 Task: Find connections with filter location Narāyangarh with filter topic #interiordesignwith filter profile language French with filter current company VARITE INC with filter school NATIONAL INSTITUTE OF ELECTRONICS & INFORMATION TECHNOLOGY (NIELIT) with filter industry Child Day Care Services with filter service category Email Marketing with filter keywords title Managers
Action: Mouse moved to (647, 107)
Screenshot: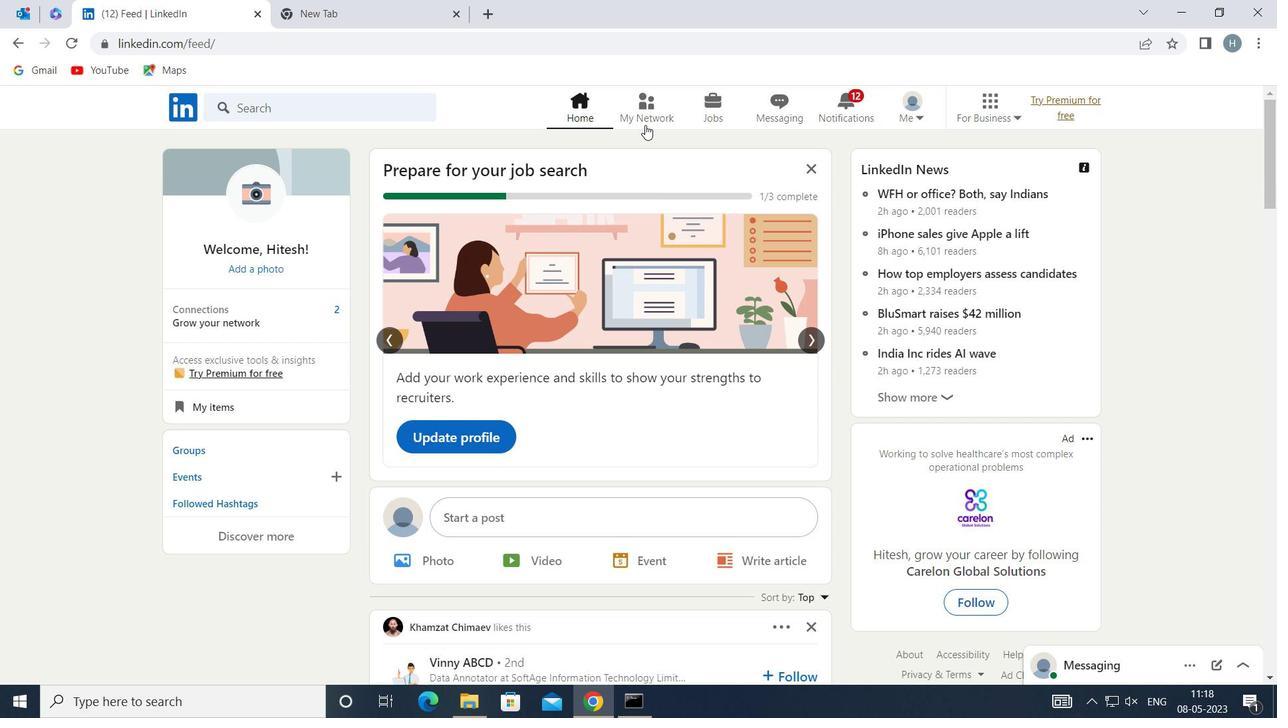 
Action: Mouse pressed left at (647, 107)
Screenshot: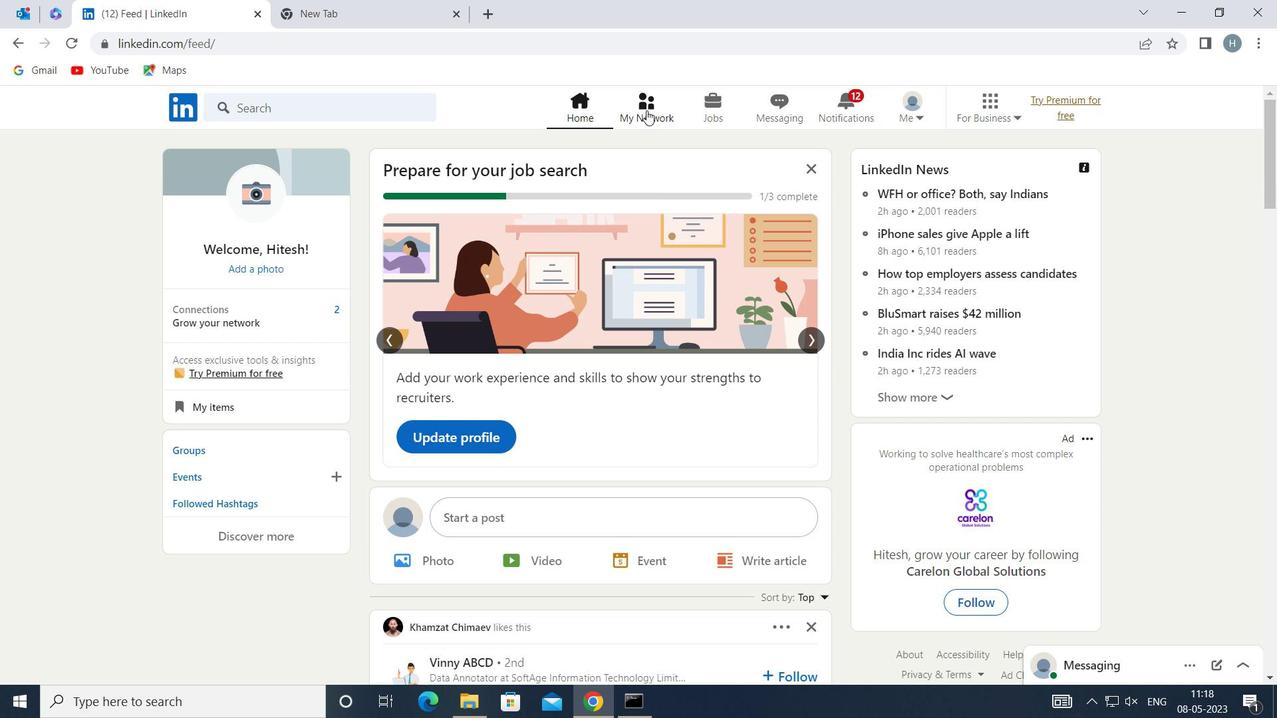 
Action: Mouse moved to (359, 197)
Screenshot: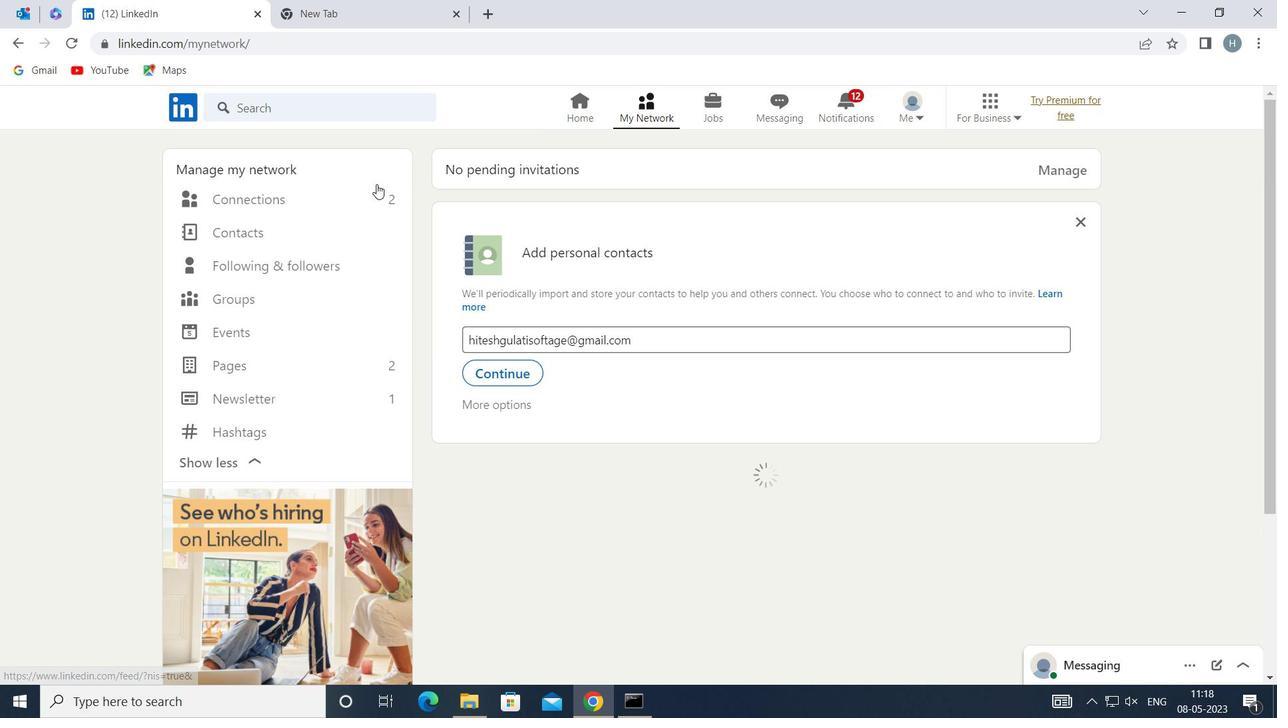 
Action: Mouse pressed left at (359, 197)
Screenshot: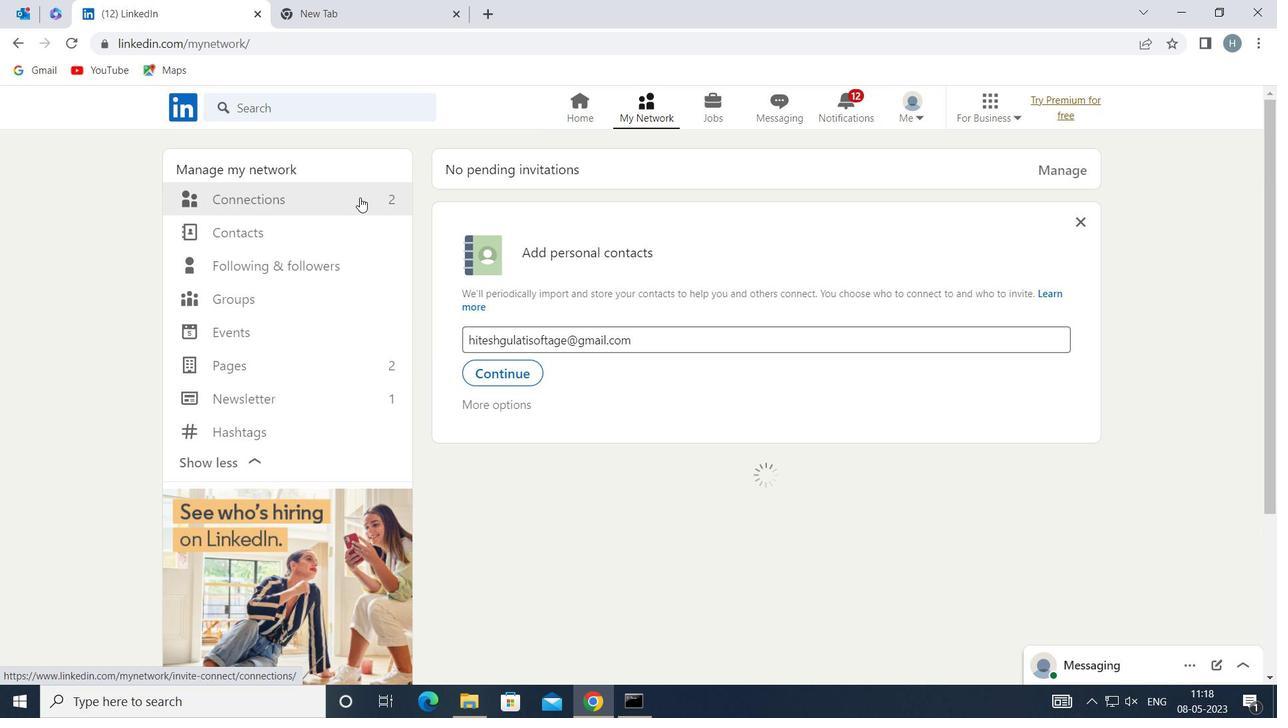 
Action: Mouse moved to (737, 200)
Screenshot: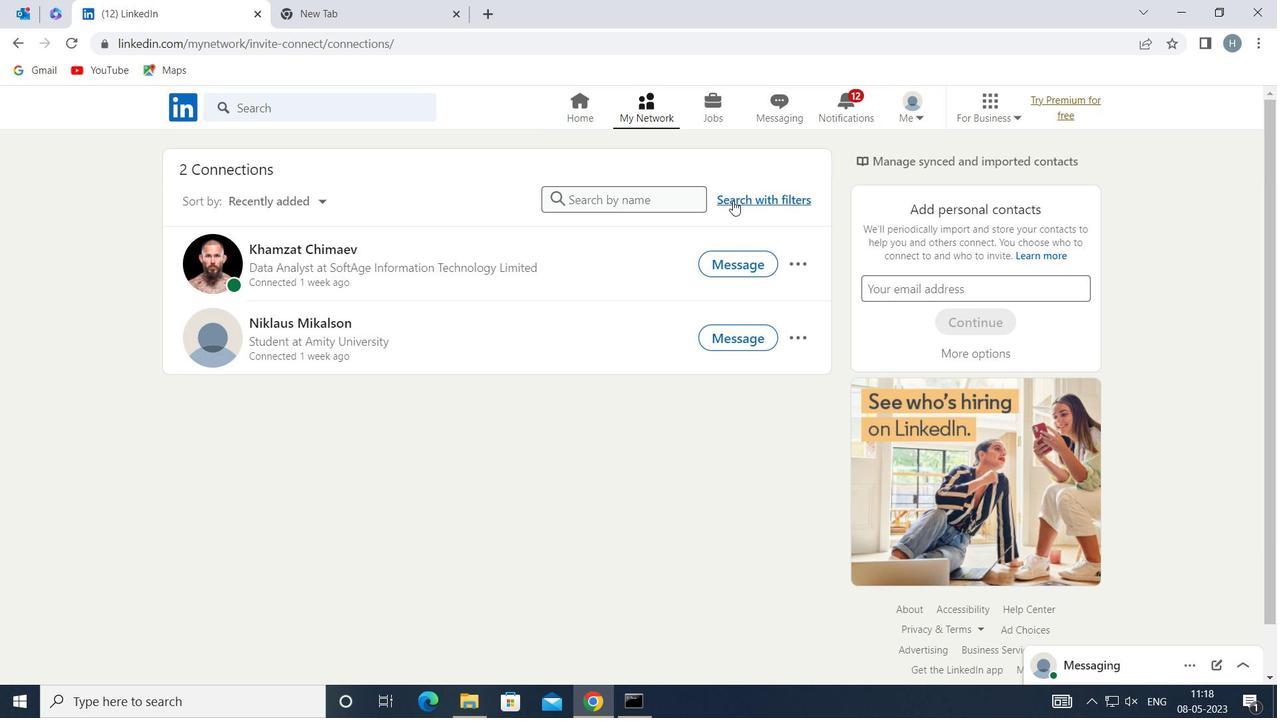 
Action: Mouse pressed left at (737, 200)
Screenshot: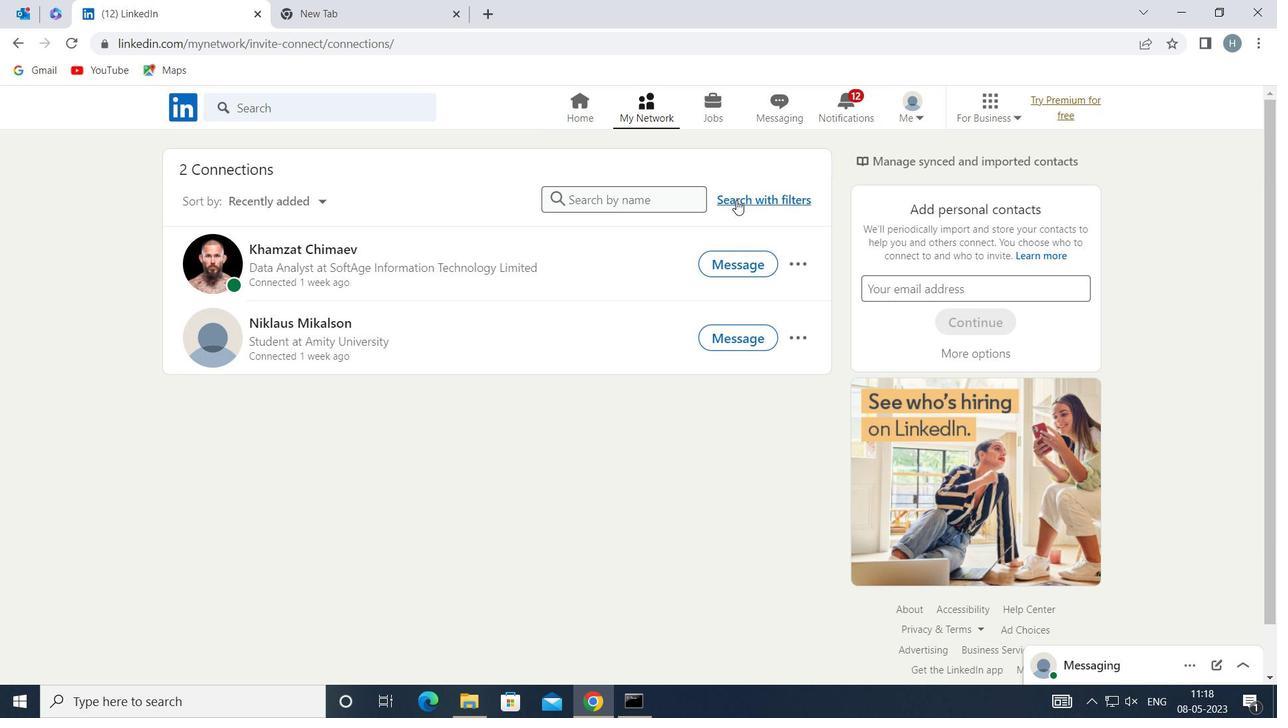
Action: Mouse moved to (699, 152)
Screenshot: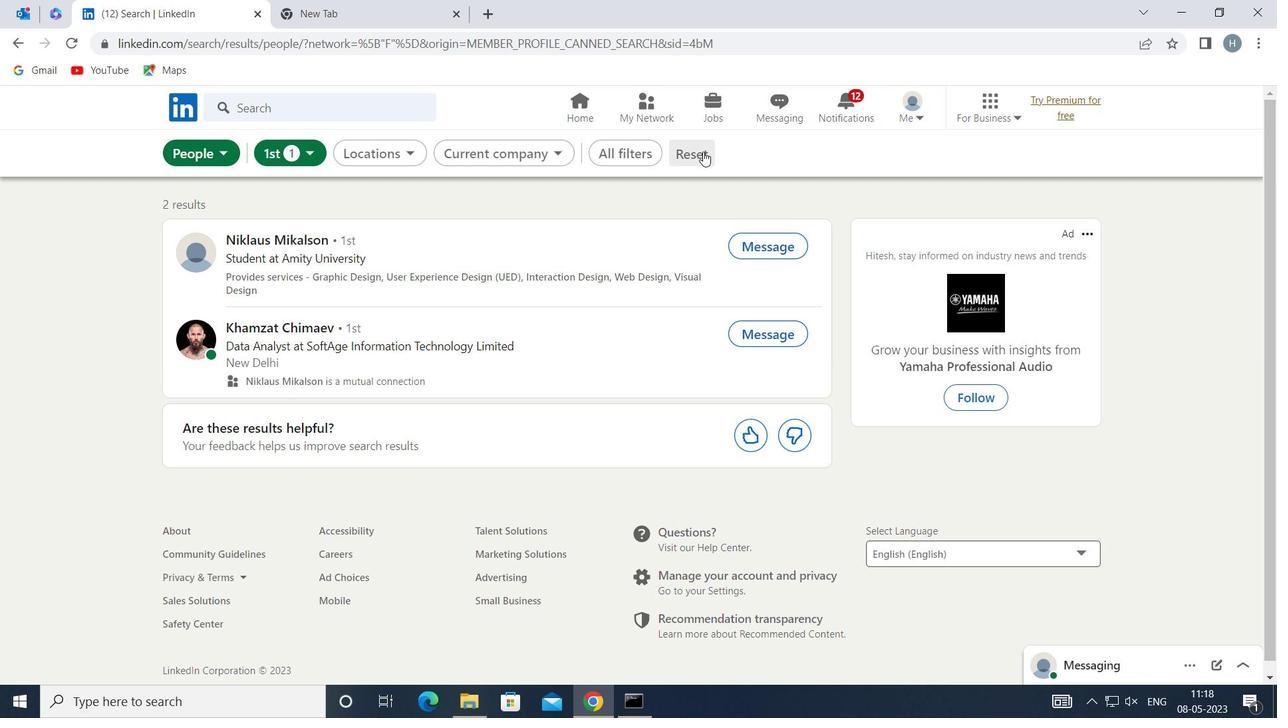 
Action: Mouse pressed left at (699, 152)
Screenshot: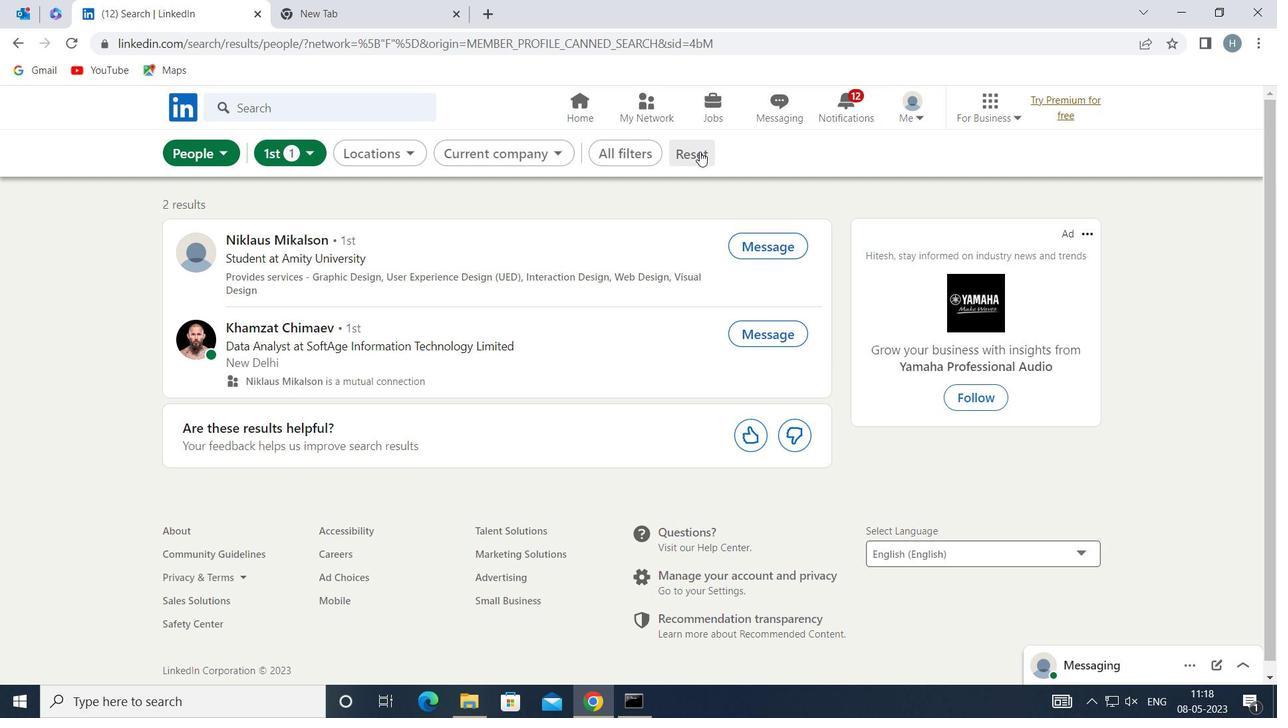 
Action: Mouse moved to (671, 151)
Screenshot: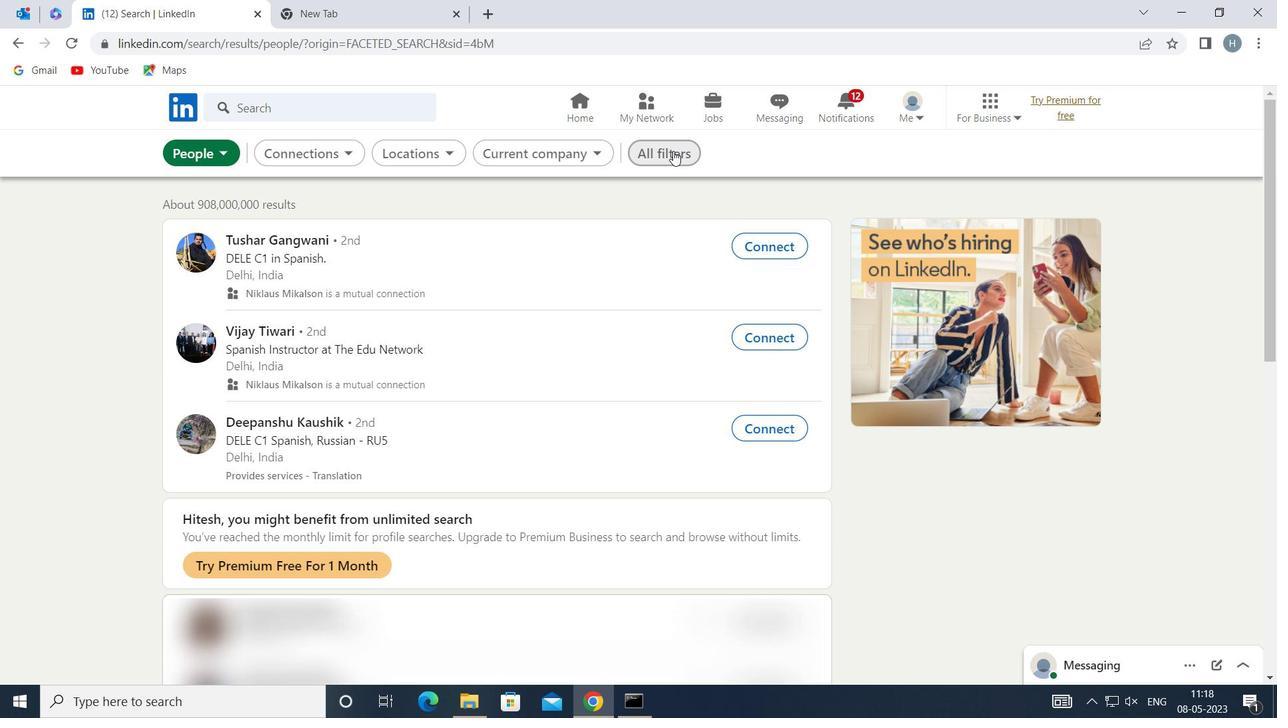 
Action: Mouse pressed left at (671, 151)
Screenshot: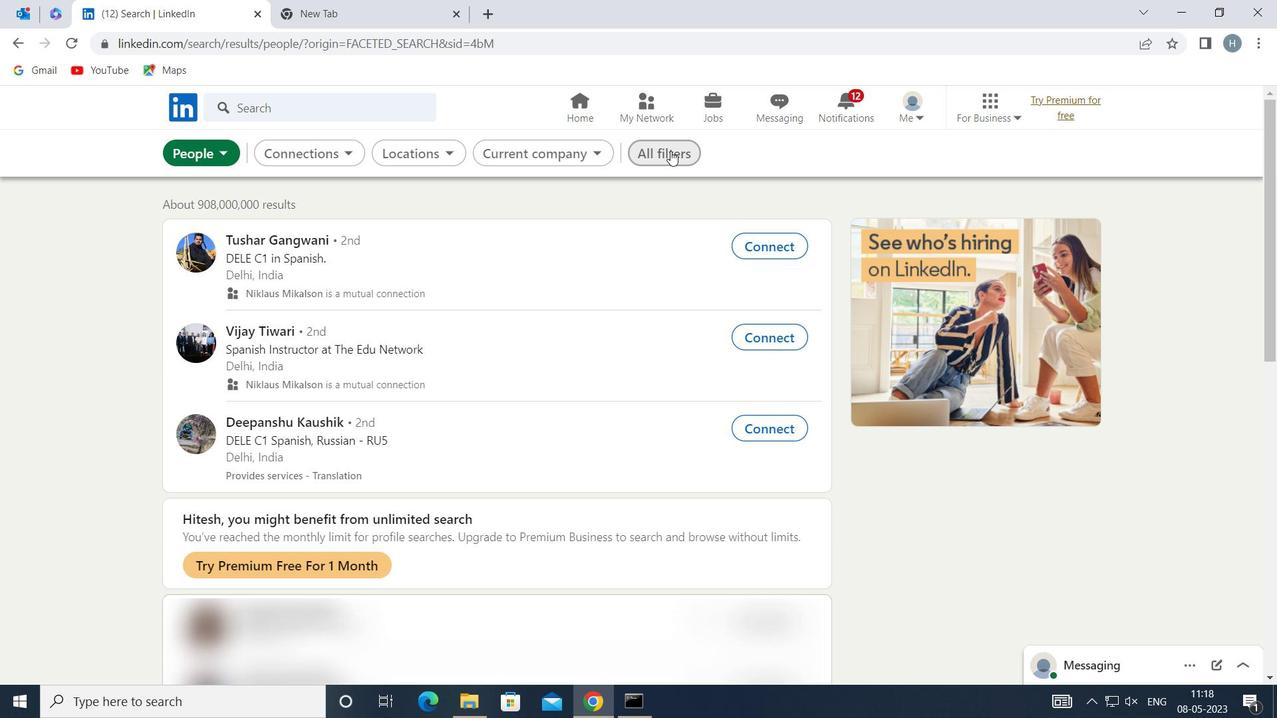
Action: Mouse moved to (1103, 298)
Screenshot: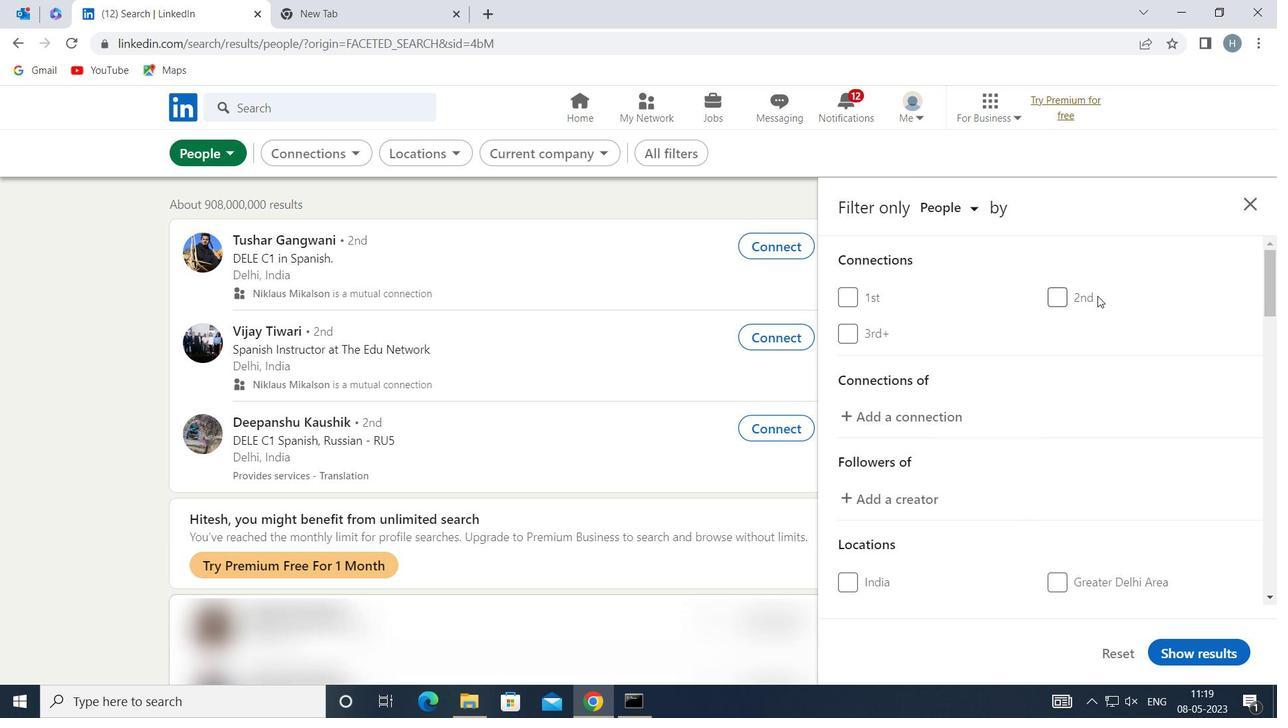 
Action: Mouse scrolled (1103, 297) with delta (0, 0)
Screenshot: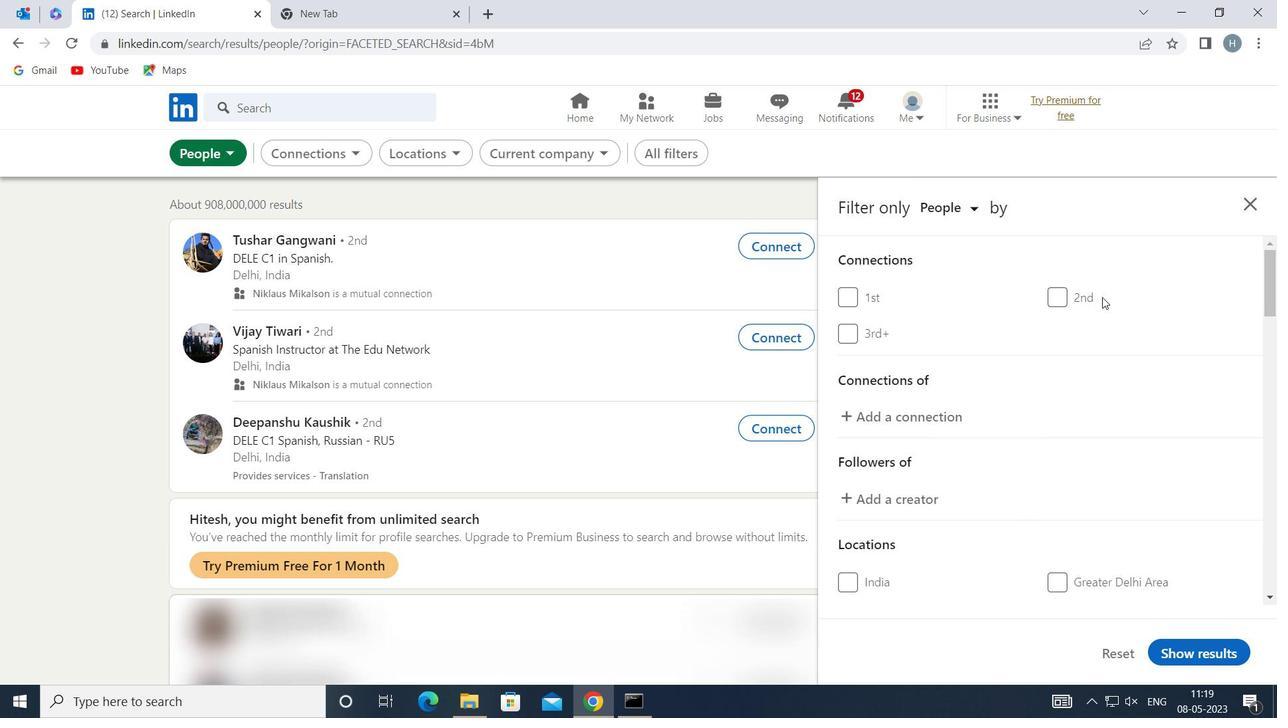 
Action: Mouse moved to (1103, 298)
Screenshot: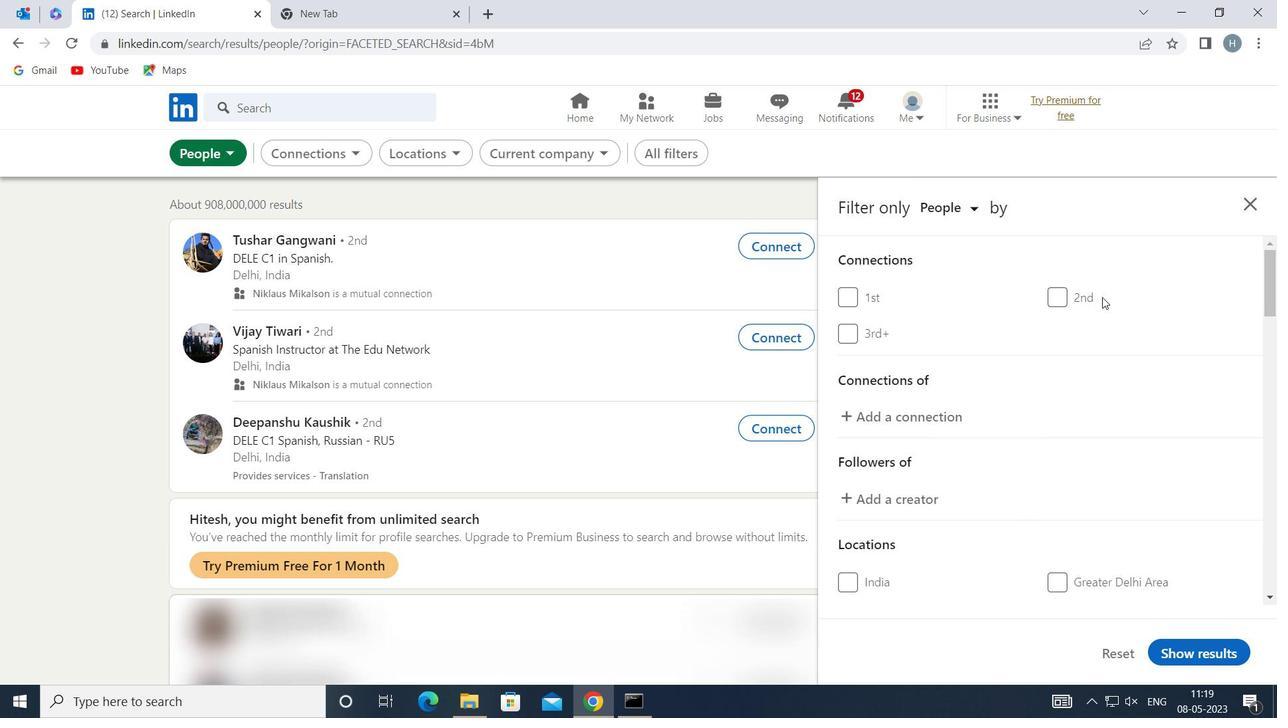 
Action: Mouse scrolled (1103, 298) with delta (0, 0)
Screenshot: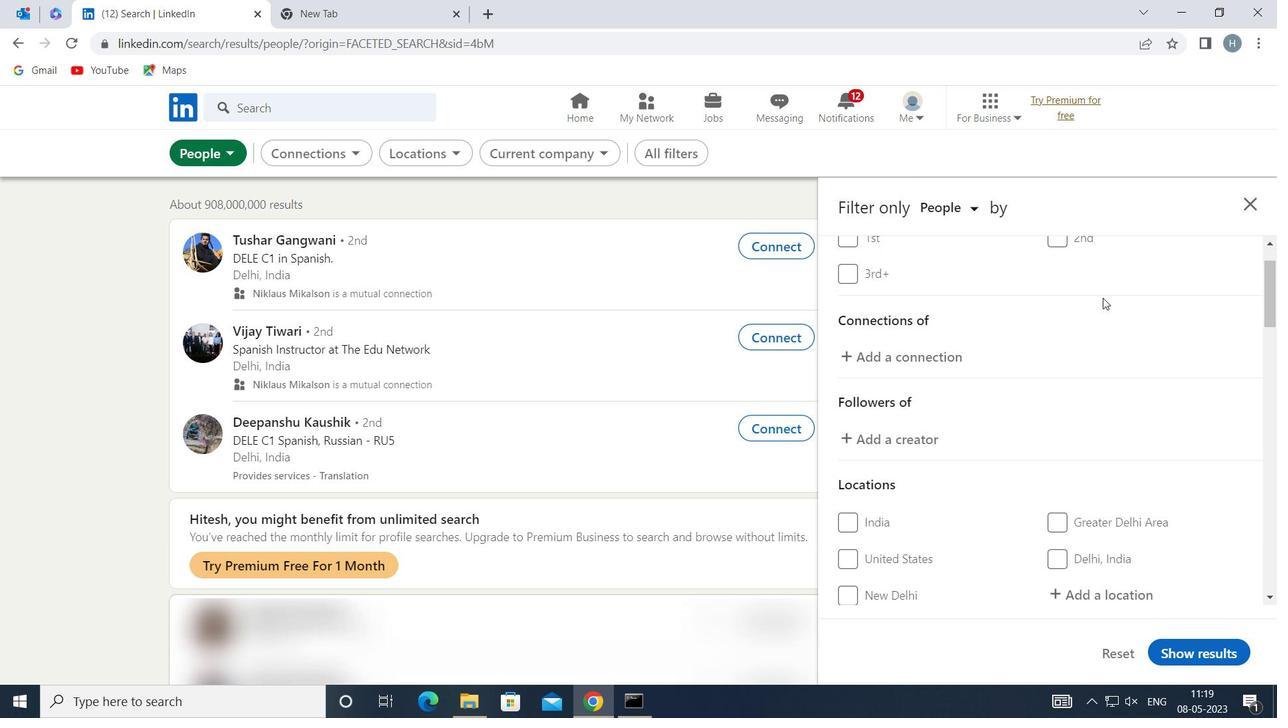 
Action: Mouse moved to (1103, 298)
Screenshot: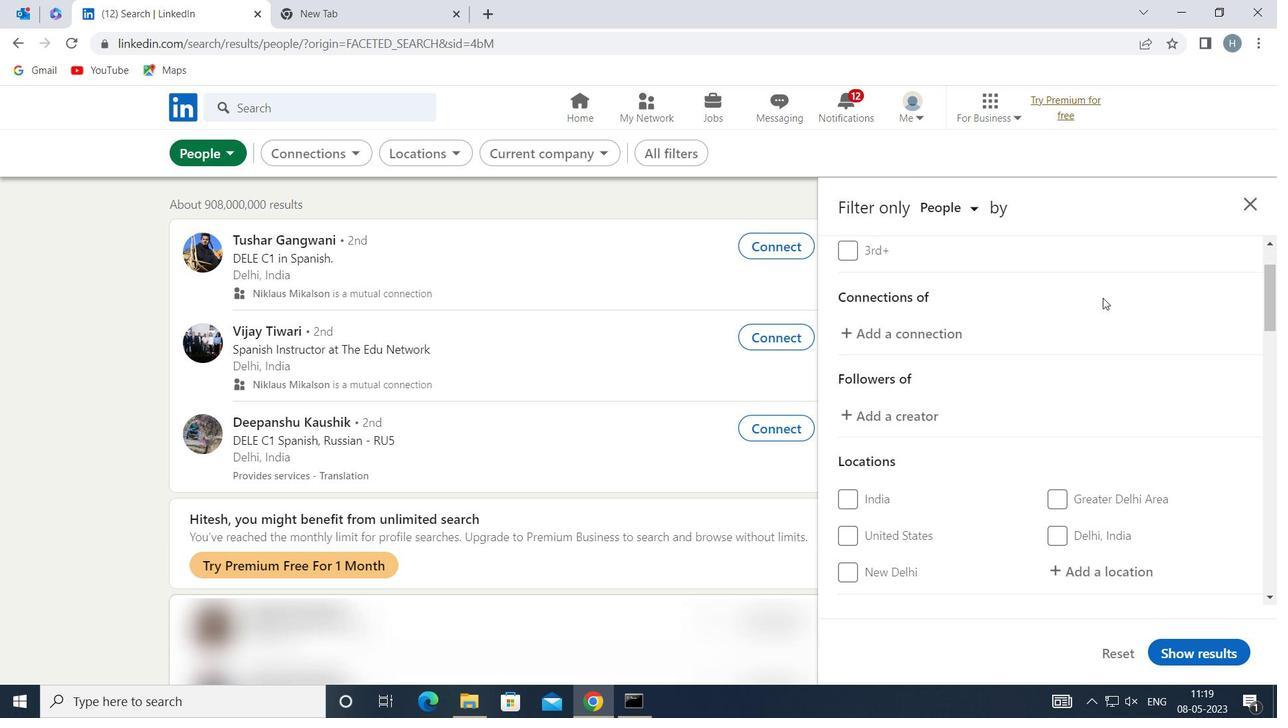 
Action: Mouse scrolled (1103, 298) with delta (0, 0)
Screenshot: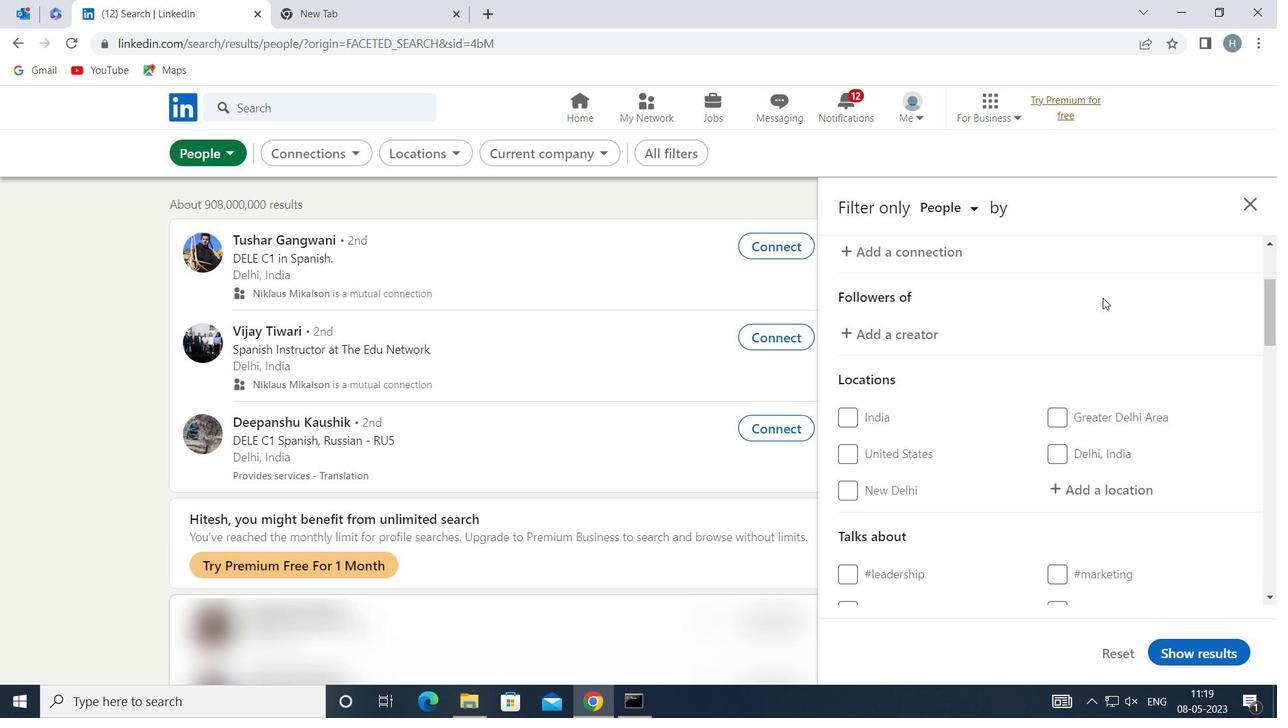 
Action: Mouse moved to (1122, 394)
Screenshot: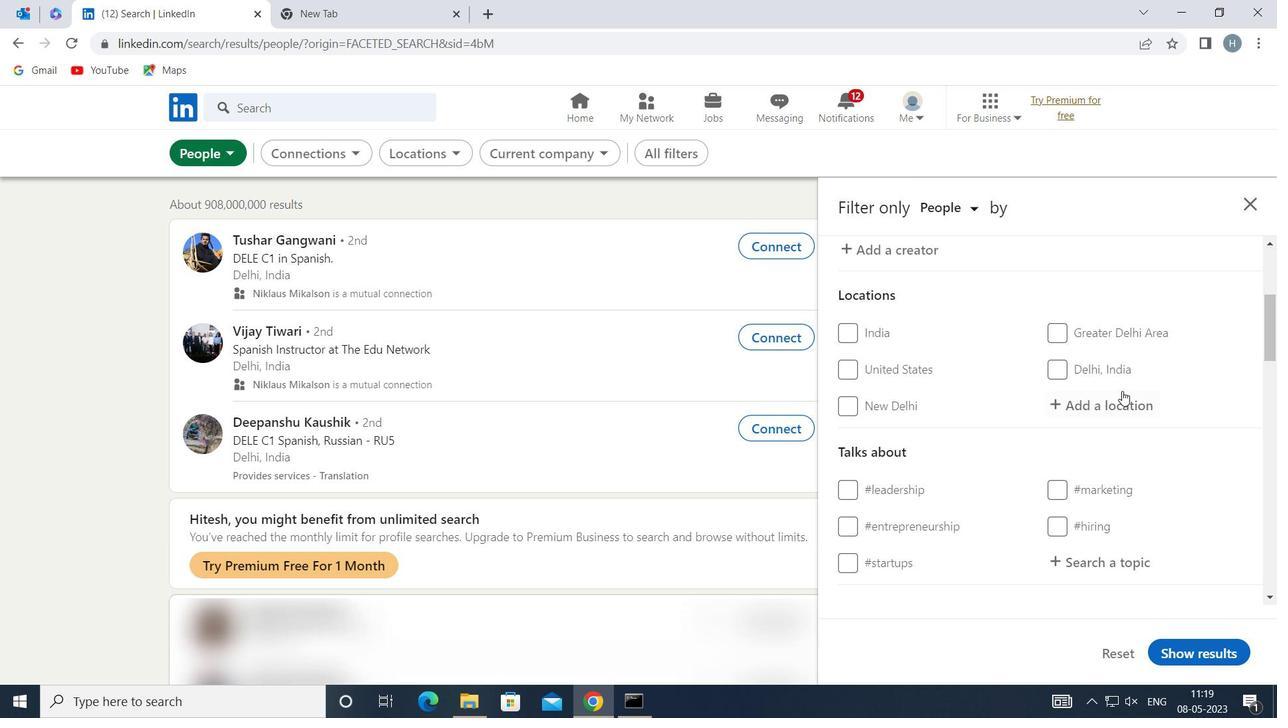 
Action: Mouse pressed left at (1122, 394)
Screenshot: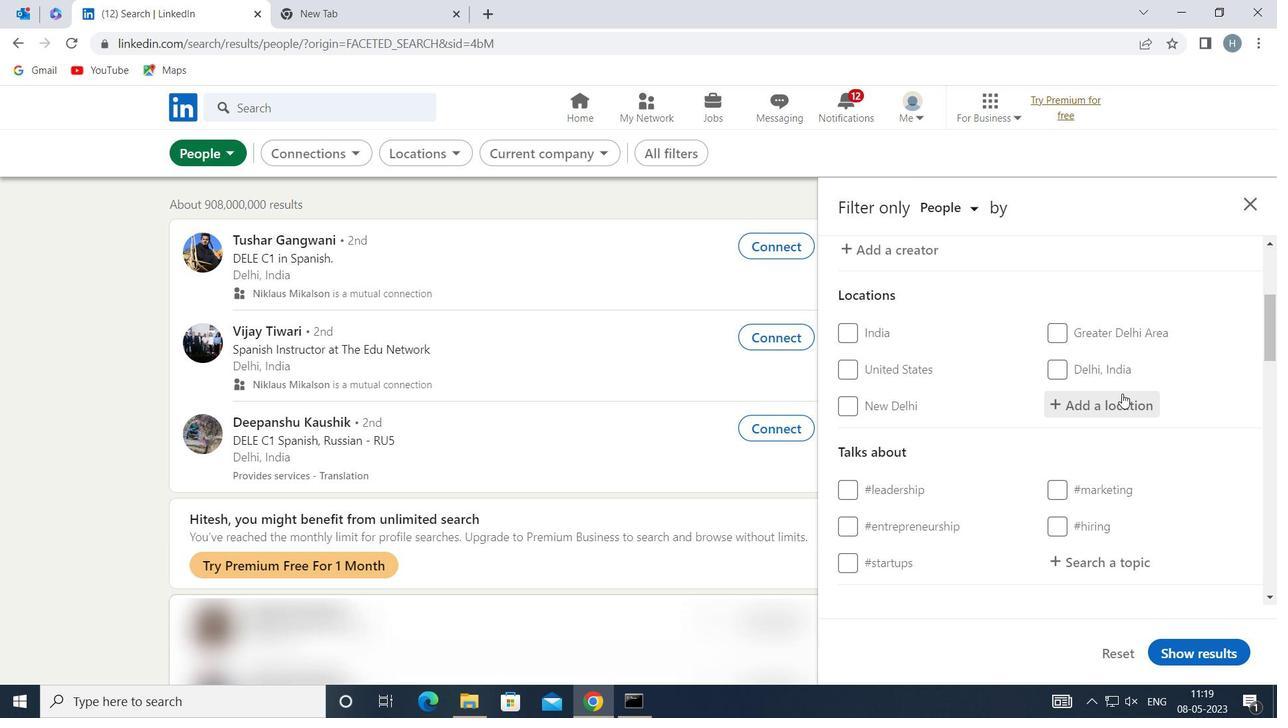 
Action: Key pressed <Key.shift>NARAYANGARH
Screenshot: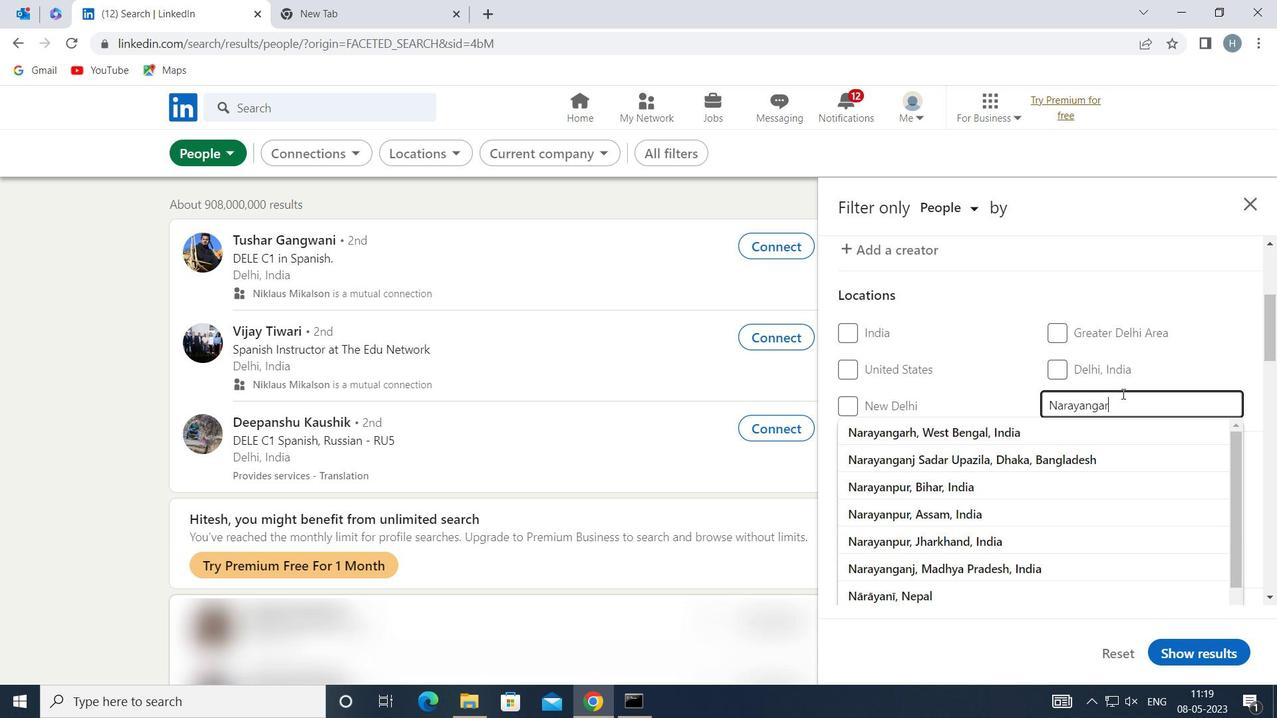 
Action: Mouse moved to (1039, 425)
Screenshot: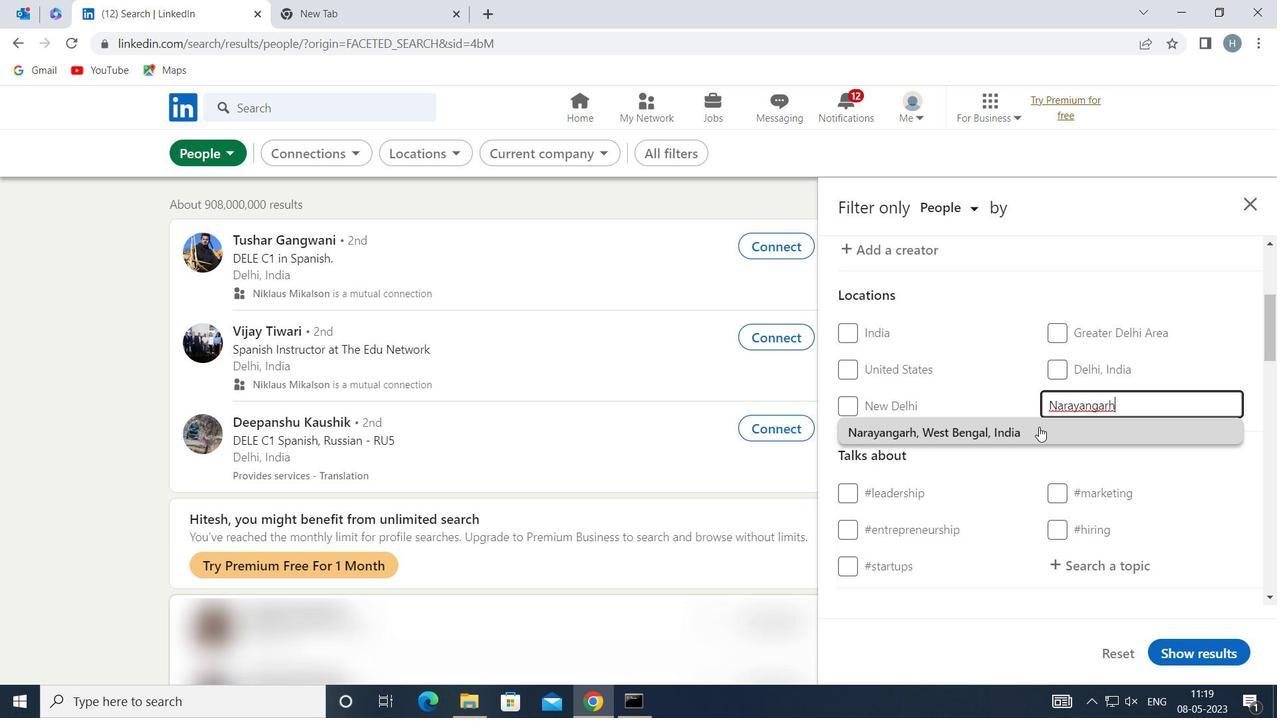 
Action: Mouse pressed left at (1039, 425)
Screenshot: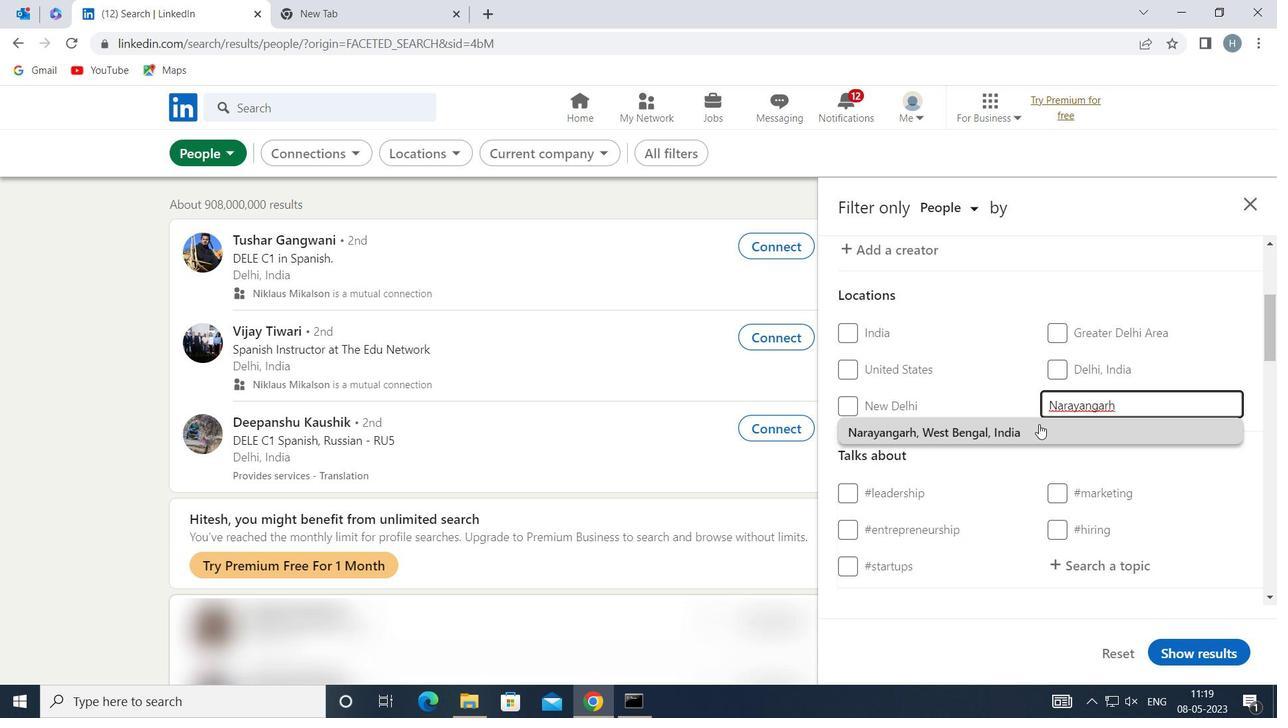 
Action: Mouse moved to (1038, 434)
Screenshot: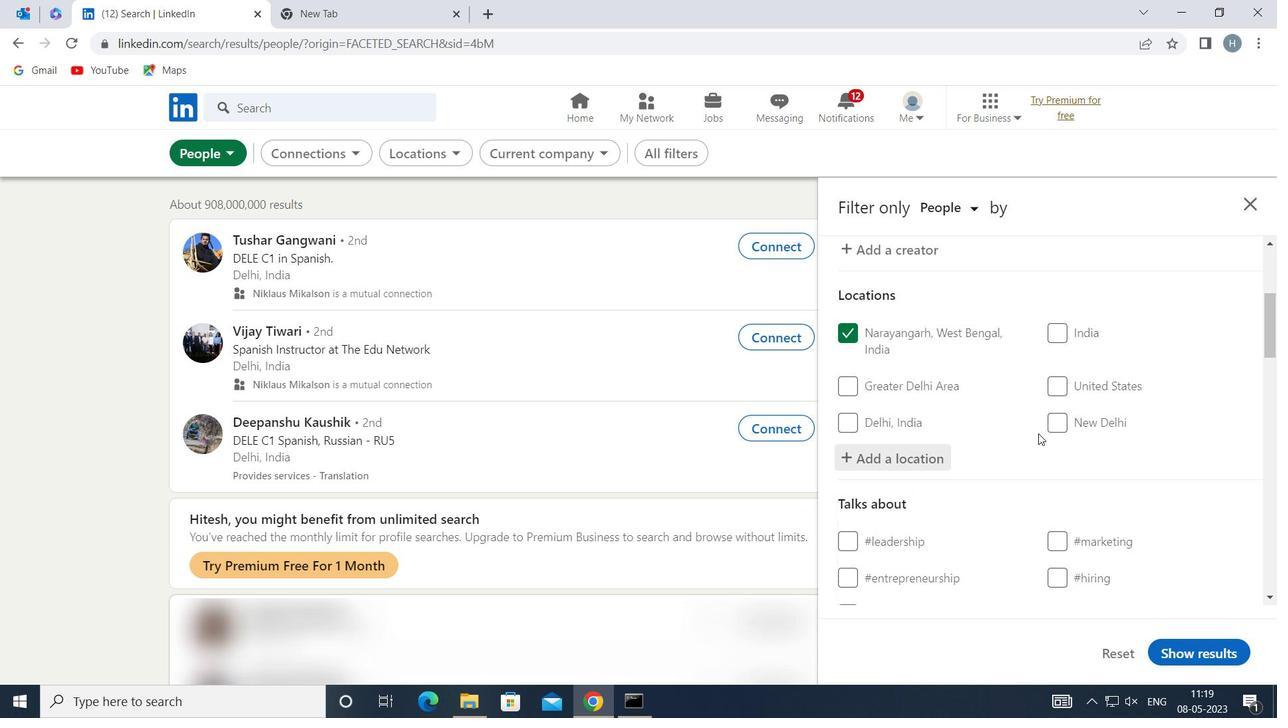 
Action: Mouse scrolled (1038, 433) with delta (0, 0)
Screenshot: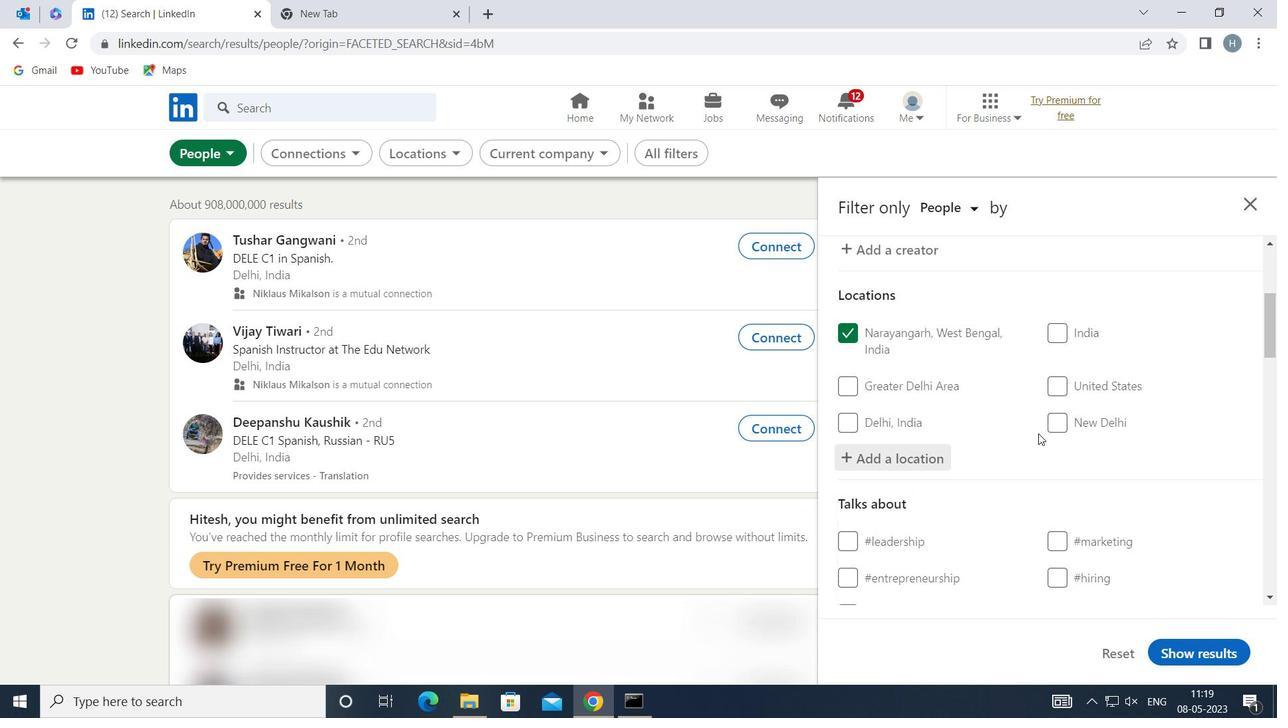 
Action: Mouse moved to (1038, 437)
Screenshot: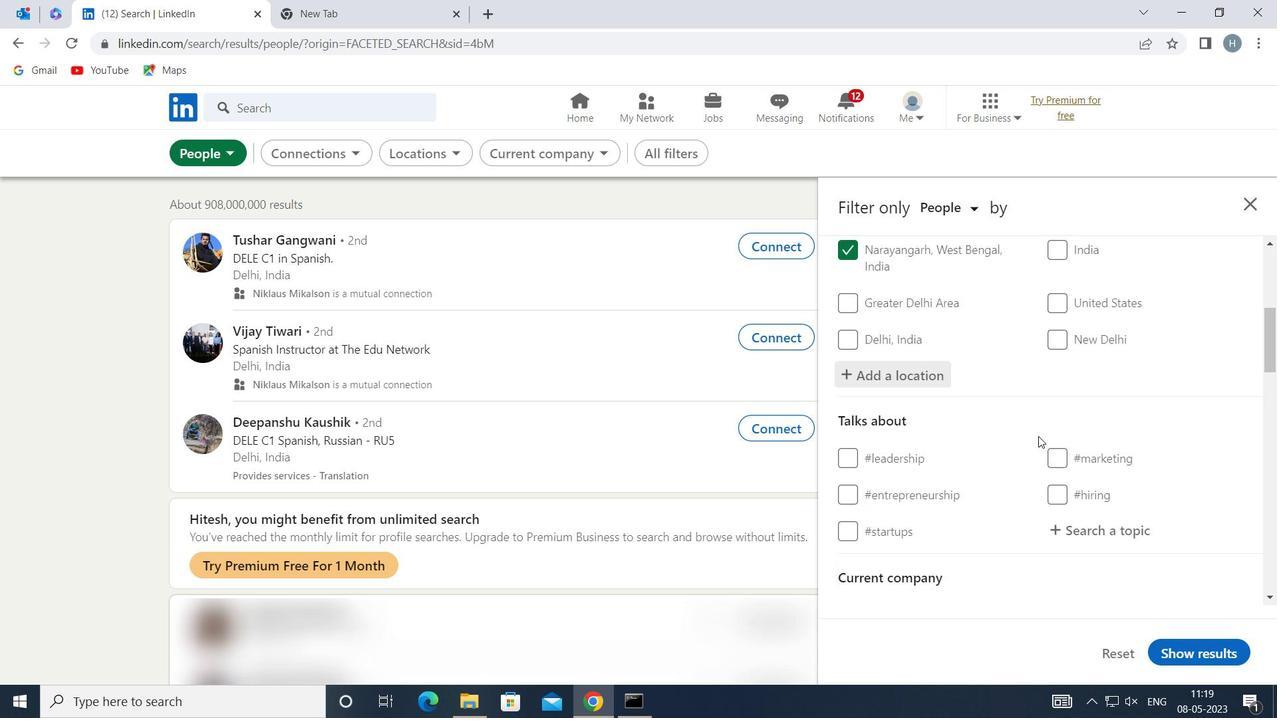 
Action: Mouse scrolled (1038, 436) with delta (0, 0)
Screenshot: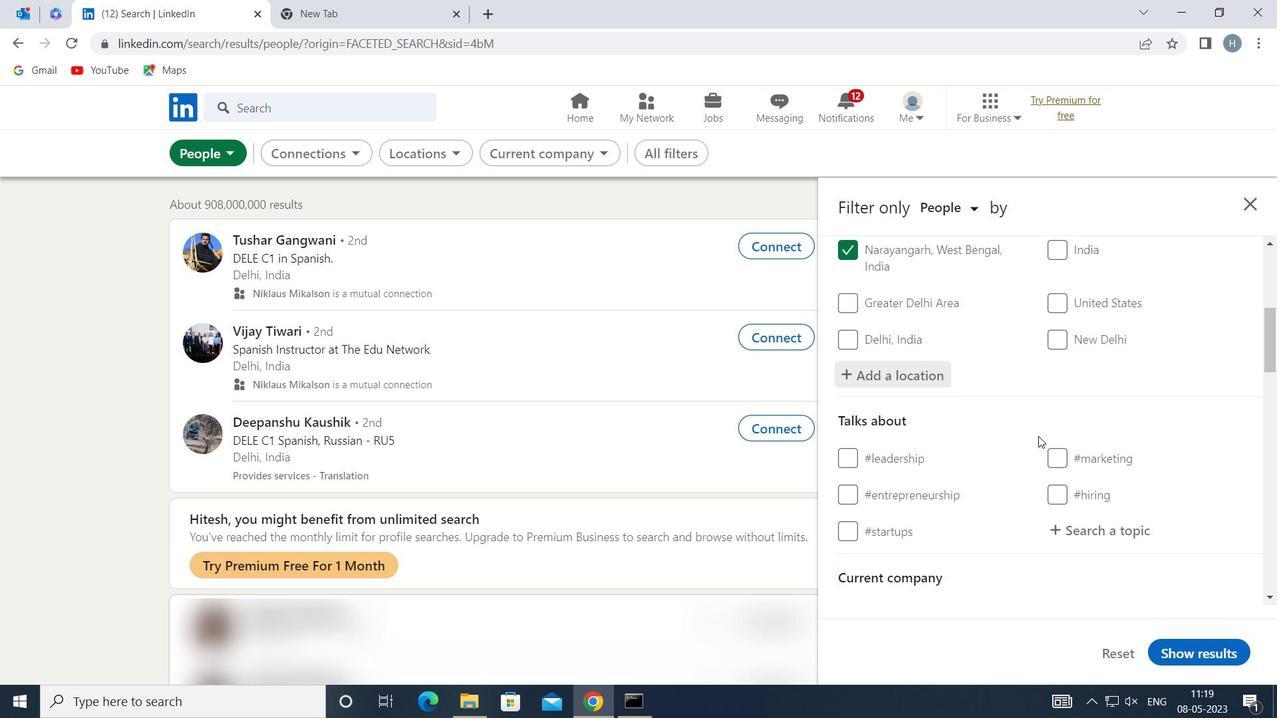 
Action: Mouse moved to (1079, 446)
Screenshot: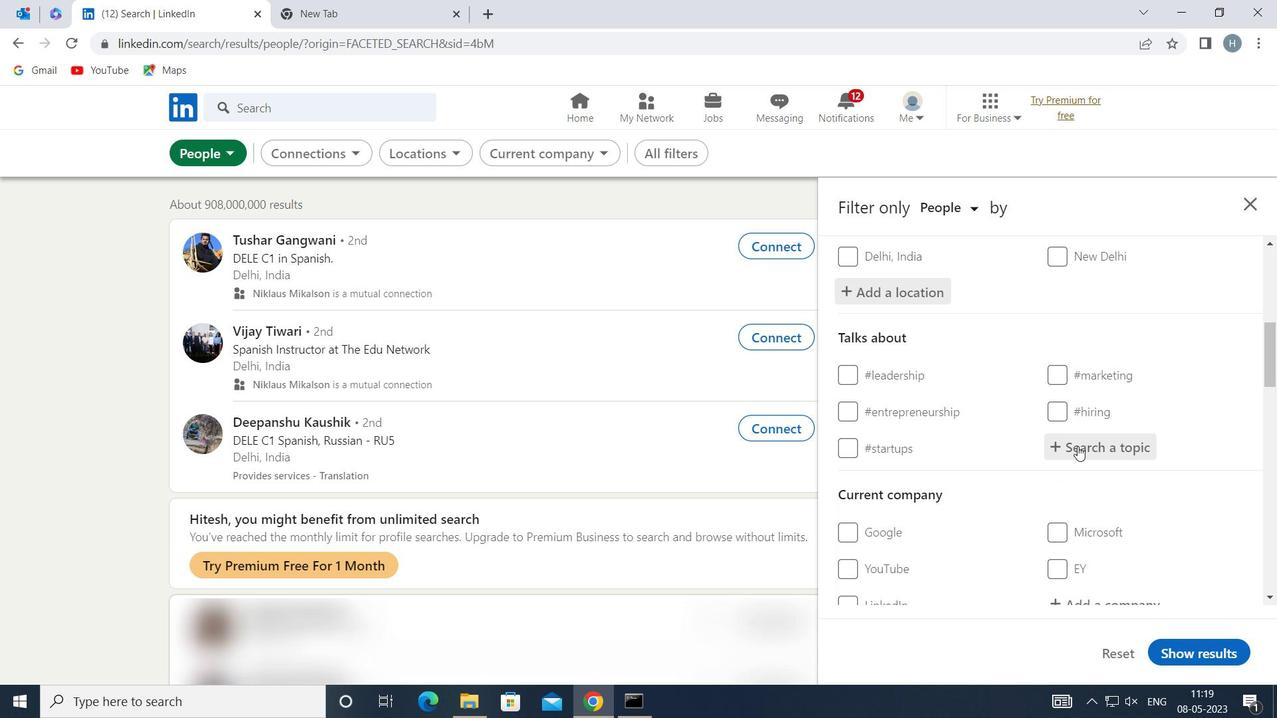 
Action: Mouse pressed left at (1079, 446)
Screenshot: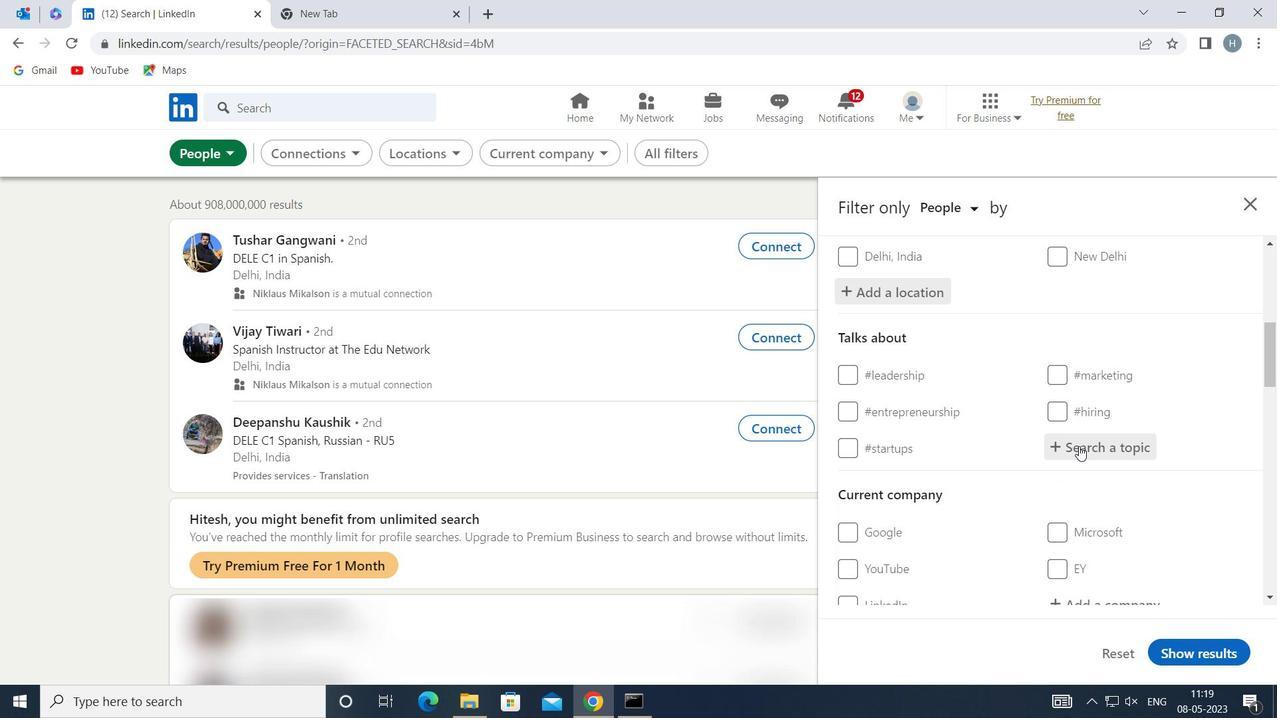 
Action: Key pressed INTERIORDESIGN
Screenshot: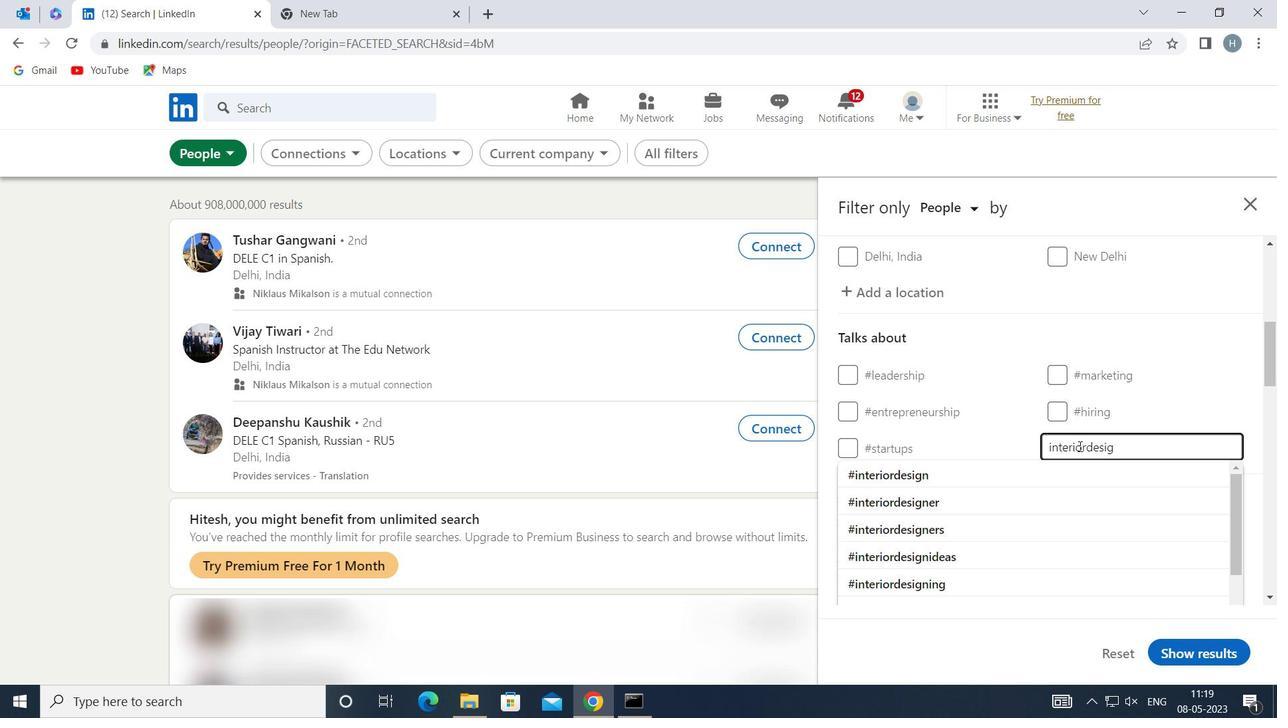
Action: Mouse moved to (989, 467)
Screenshot: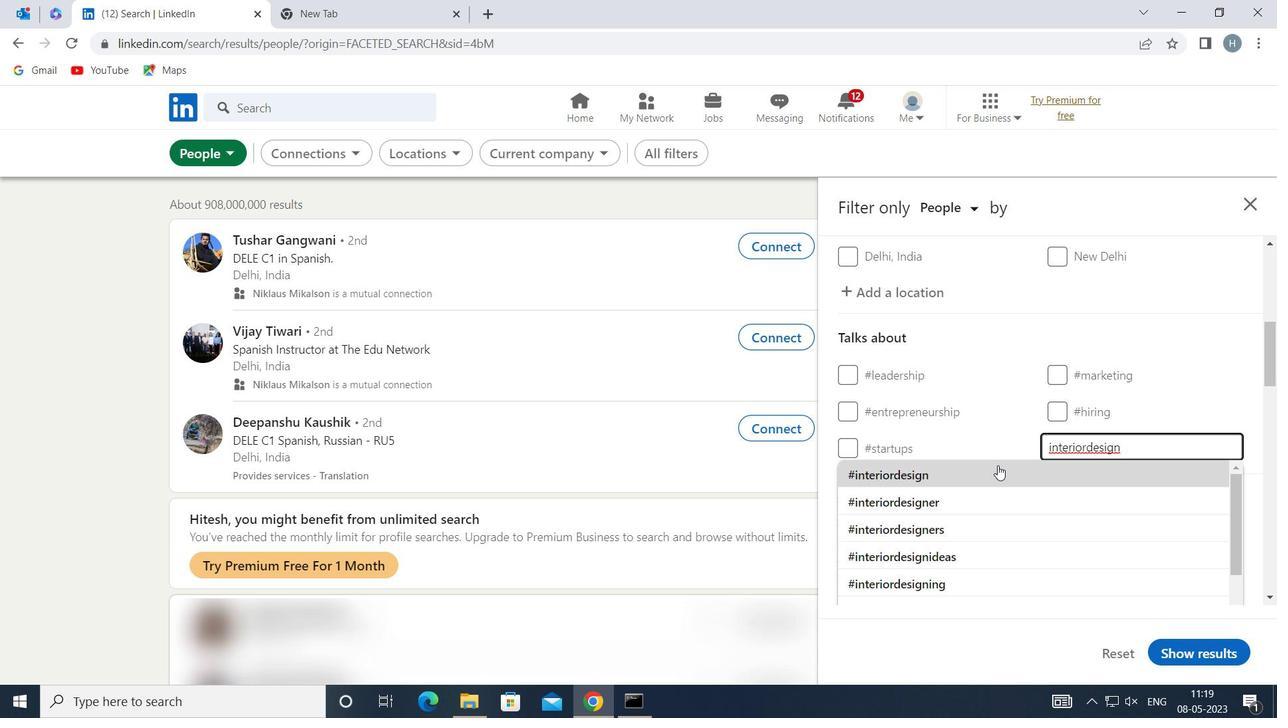
Action: Mouse pressed left at (989, 467)
Screenshot: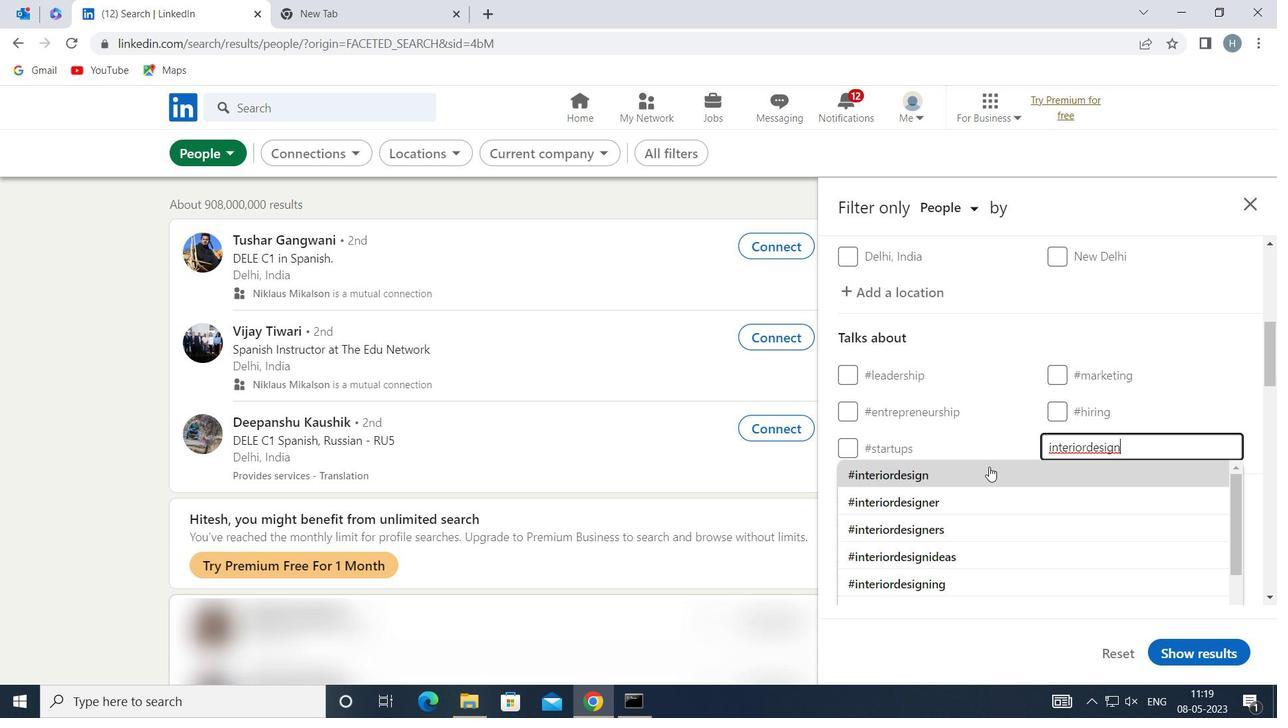 
Action: Mouse moved to (987, 453)
Screenshot: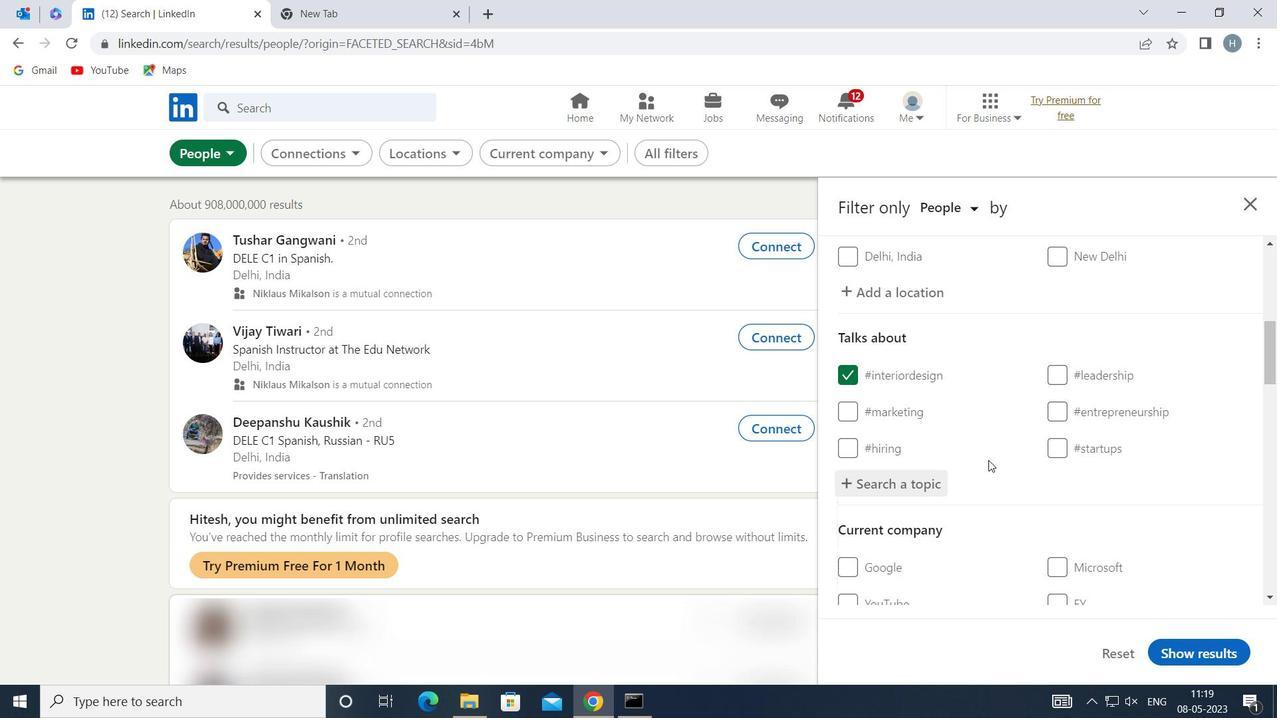 
Action: Mouse scrolled (987, 453) with delta (0, 0)
Screenshot: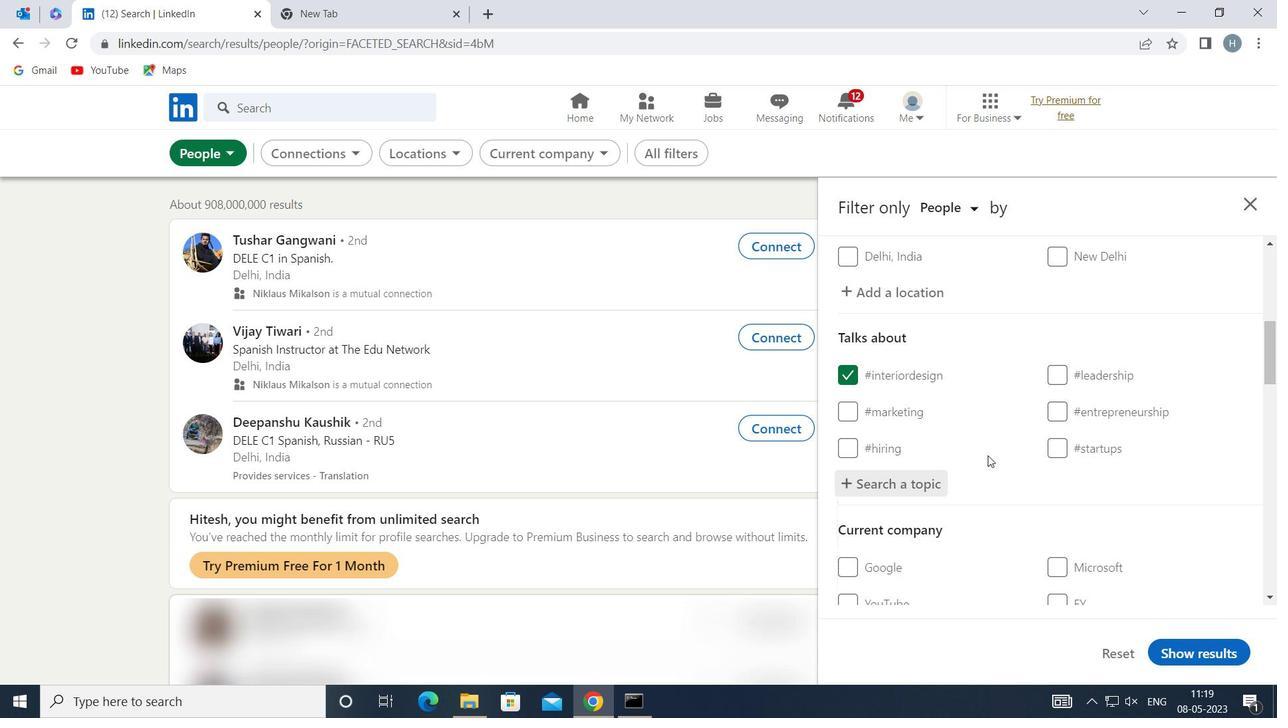 
Action: Mouse scrolled (987, 453) with delta (0, 0)
Screenshot: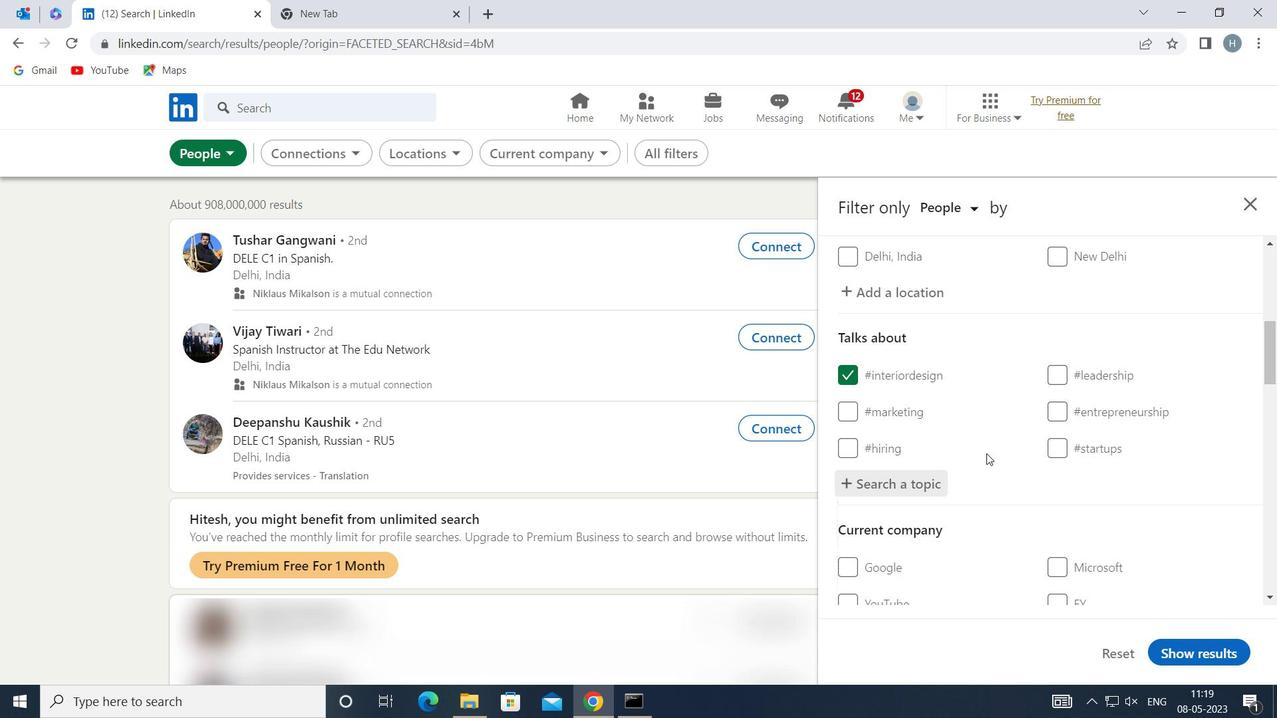 
Action: Mouse moved to (987, 450)
Screenshot: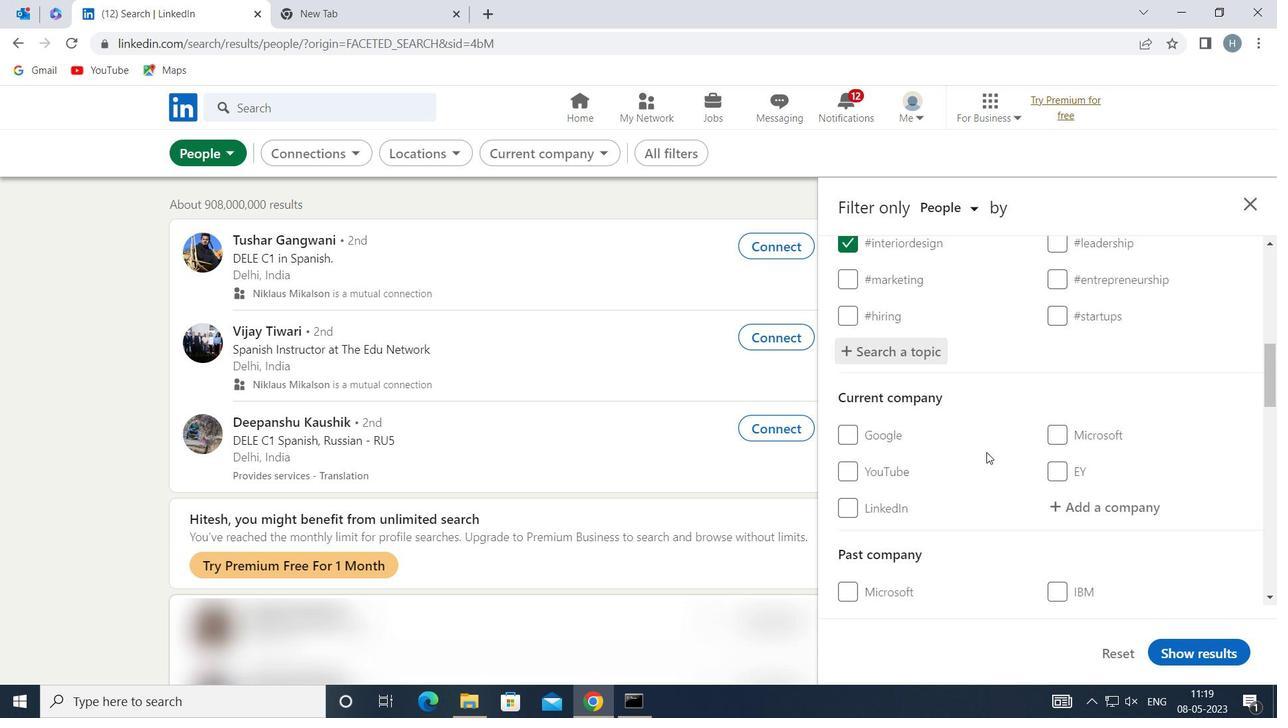 
Action: Mouse scrolled (987, 449) with delta (0, 0)
Screenshot: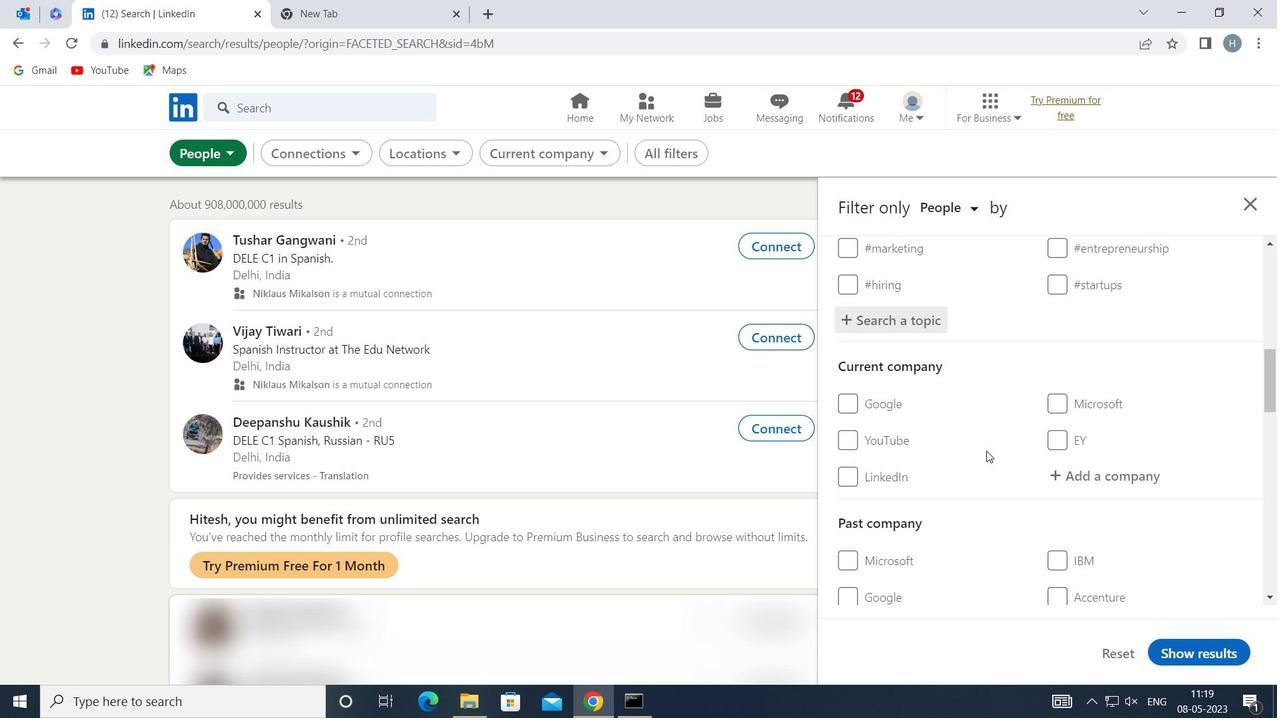 
Action: Mouse moved to (987, 450)
Screenshot: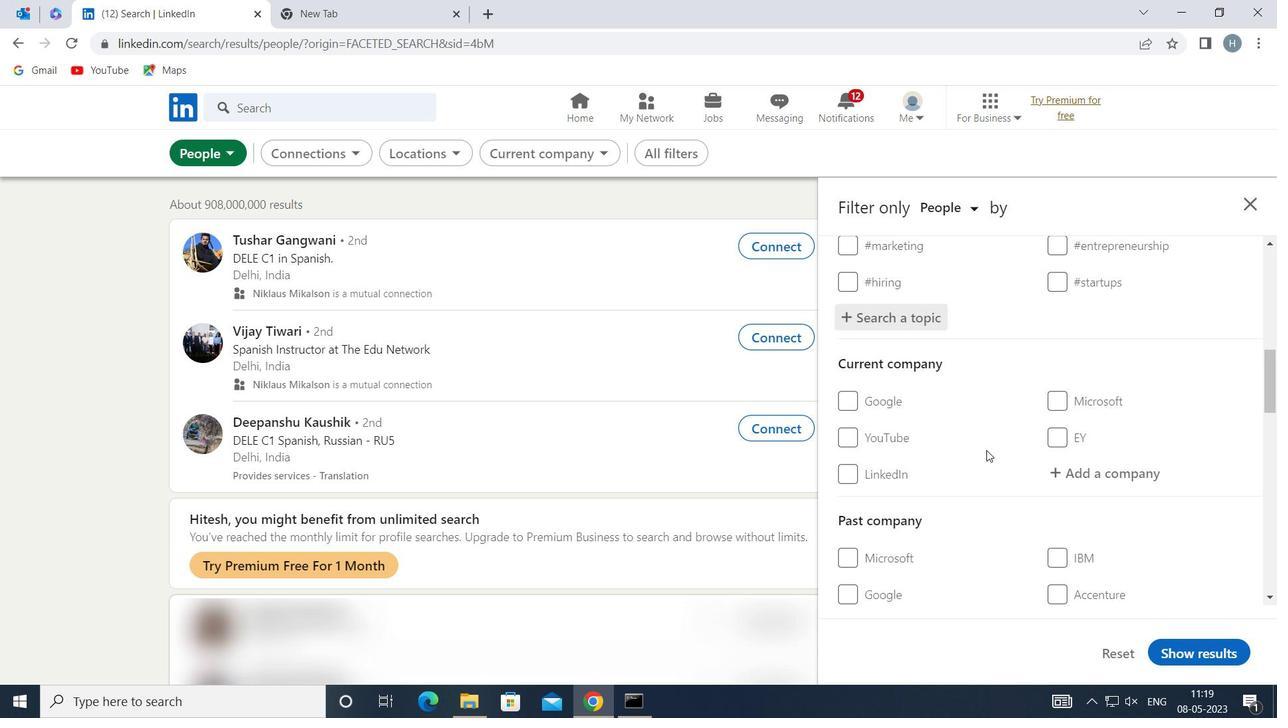 
Action: Mouse scrolled (987, 449) with delta (0, 0)
Screenshot: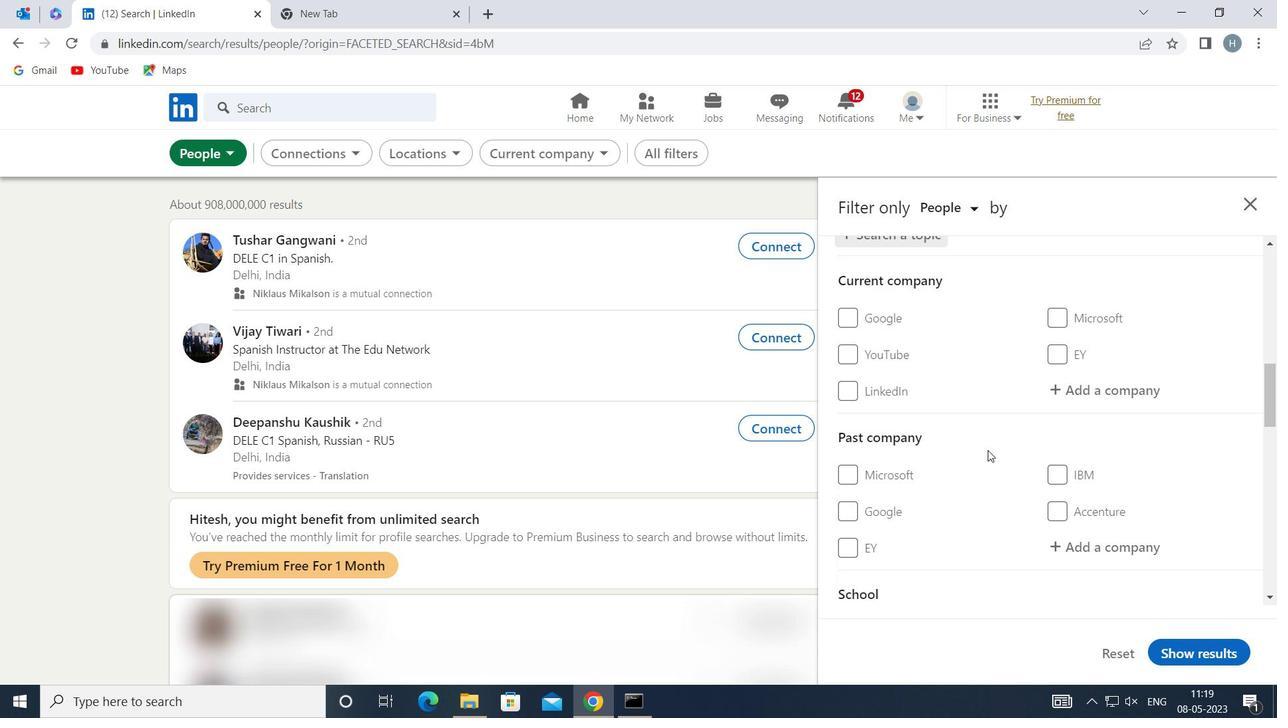 
Action: Mouse moved to (987, 449)
Screenshot: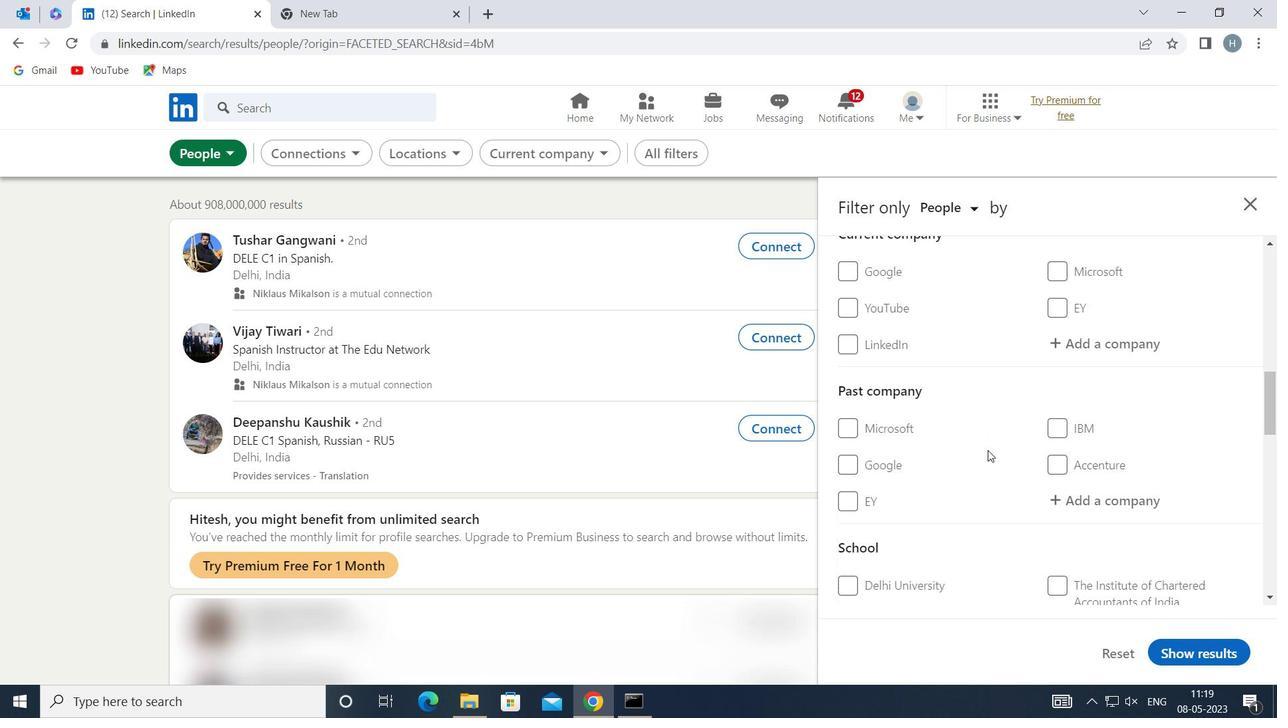 
Action: Mouse scrolled (987, 449) with delta (0, 0)
Screenshot: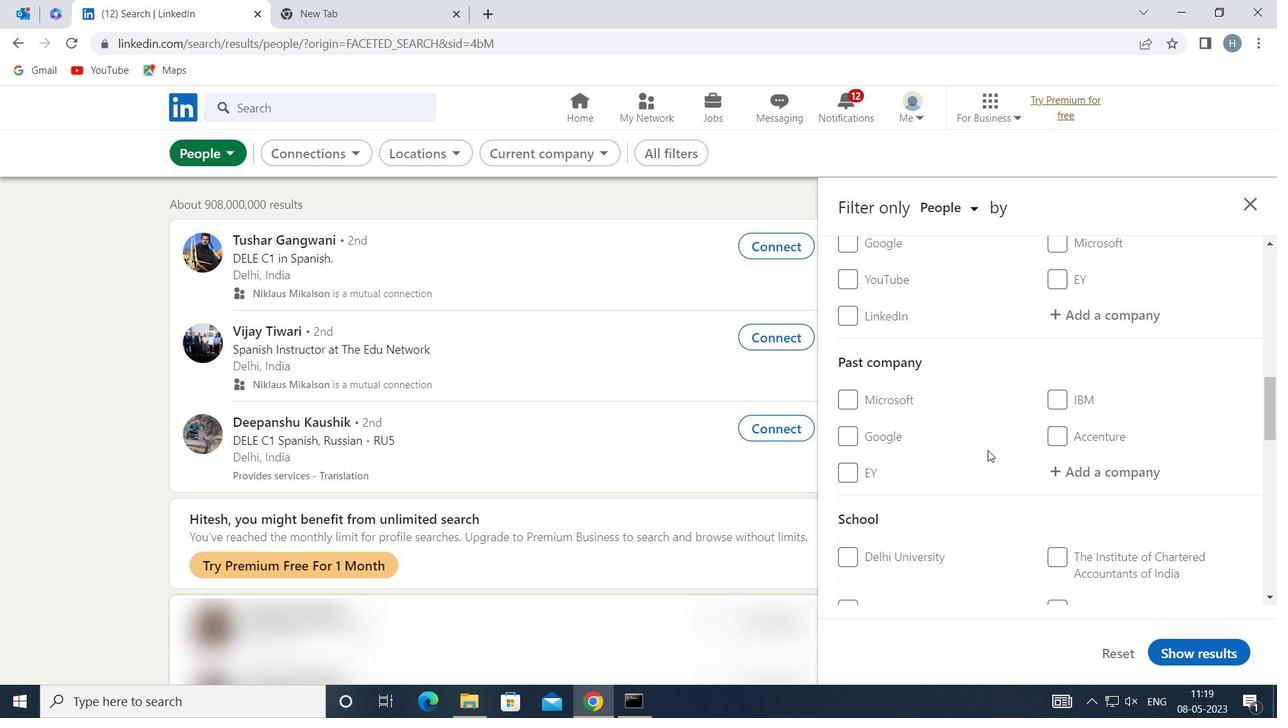 
Action: Mouse scrolled (987, 449) with delta (0, 0)
Screenshot: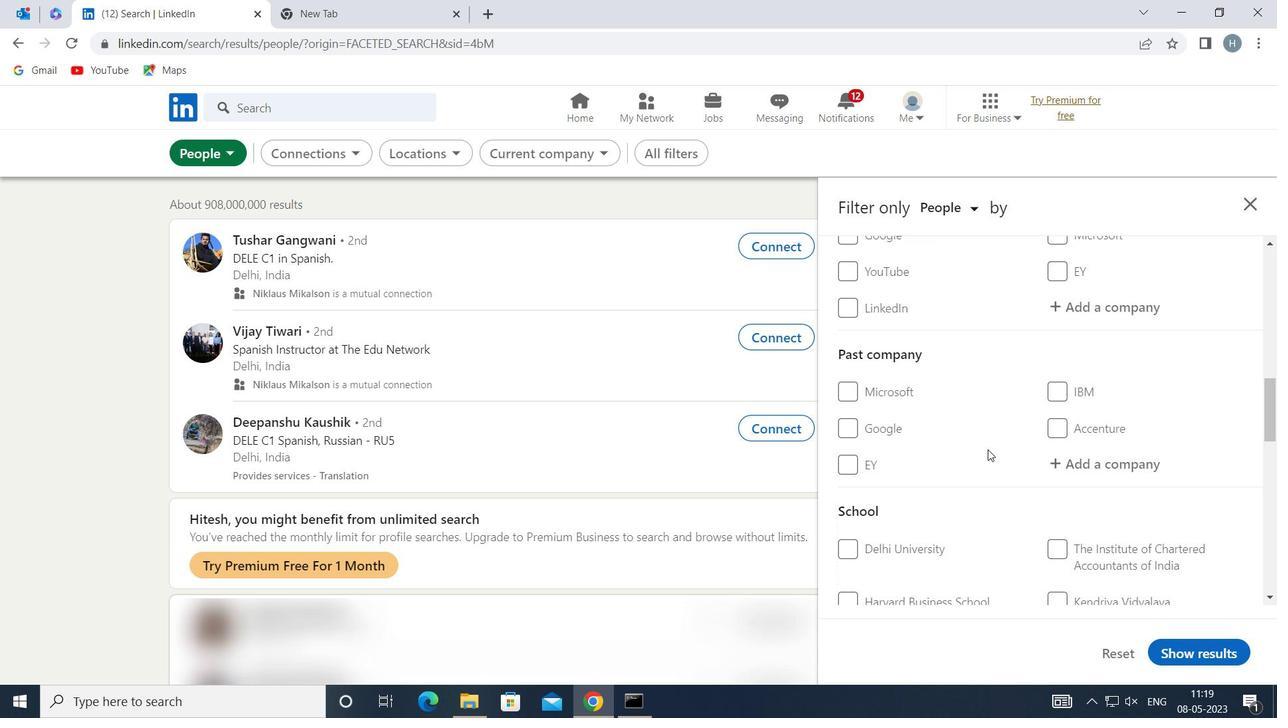 
Action: Mouse scrolled (987, 449) with delta (0, 0)
Screenshot: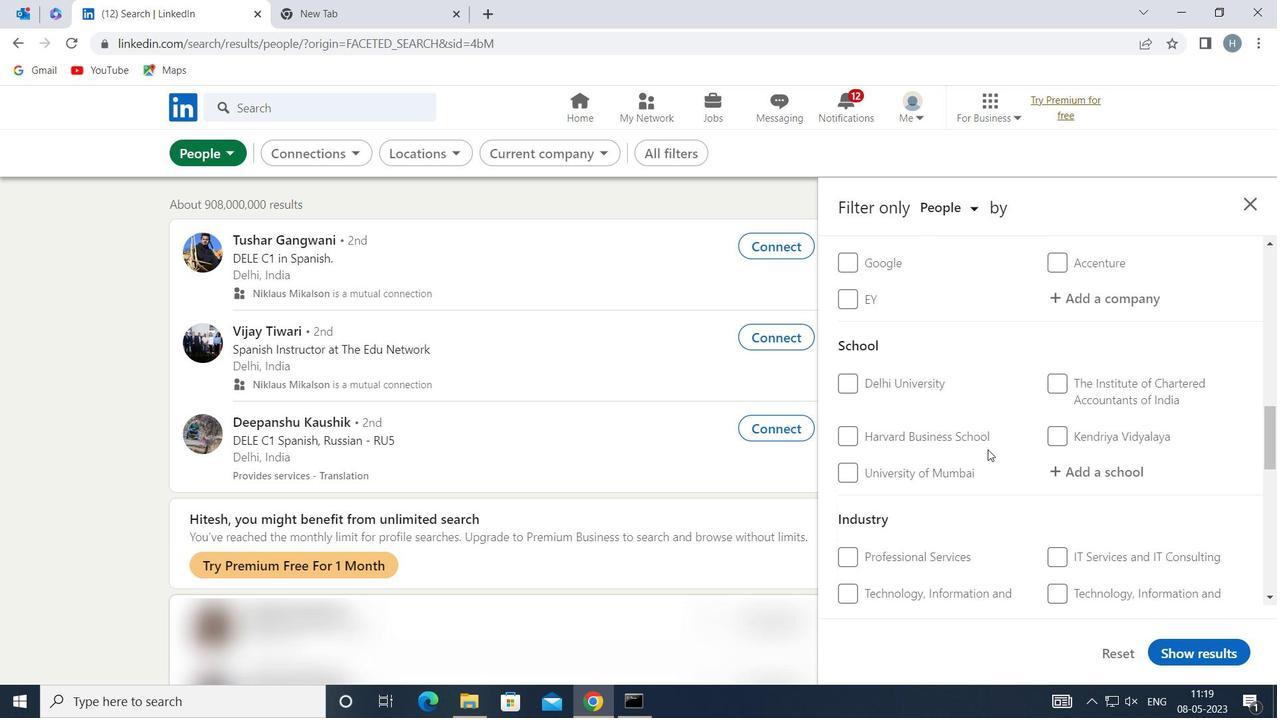 
Action: Mouse scrolled (987, 449) with delta (0, 0)
Screenshot: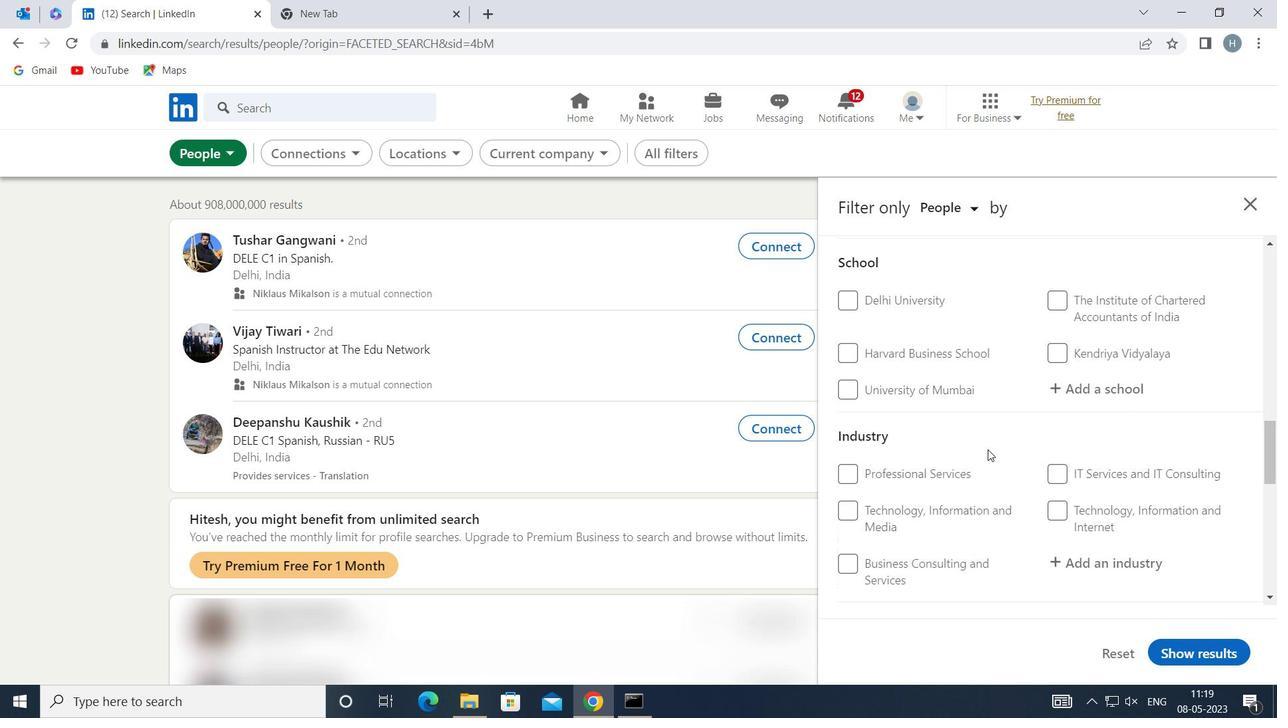 
Action: Mouse scrolled (987, 449) with delta (0, 0)
Screenshot: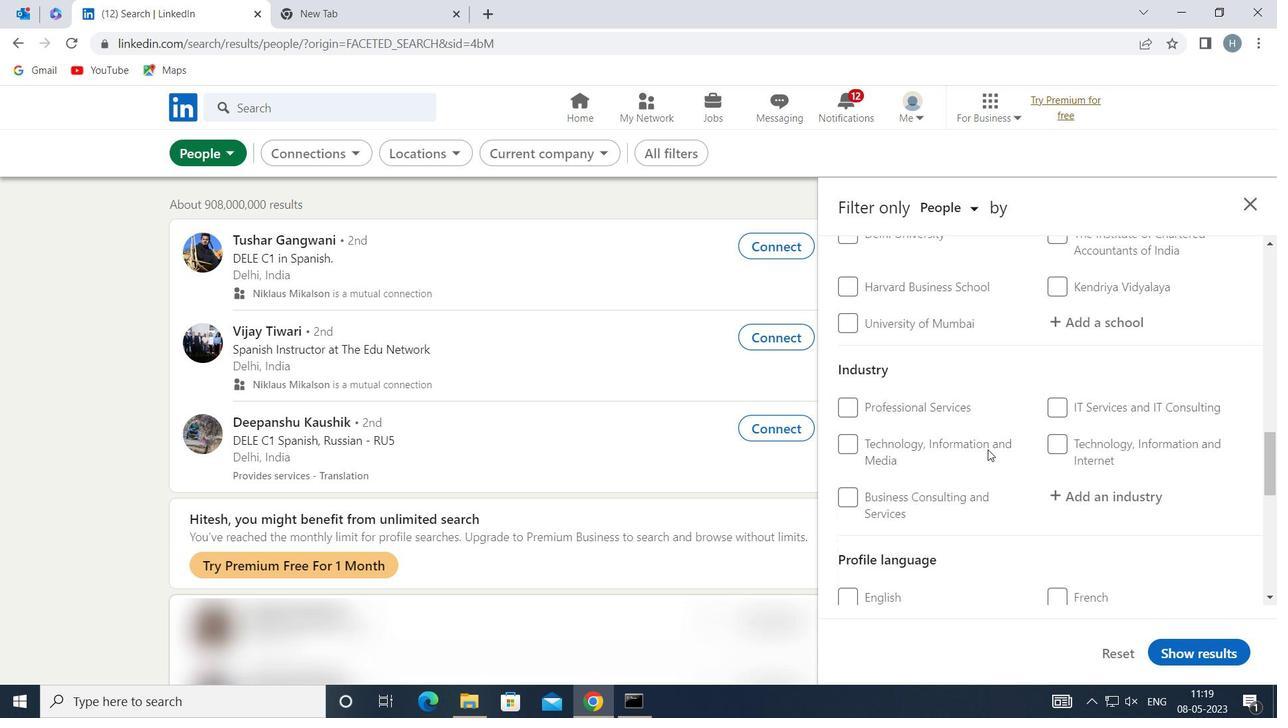 
Action: Mouse moved to (1056, 496)
Screenshot: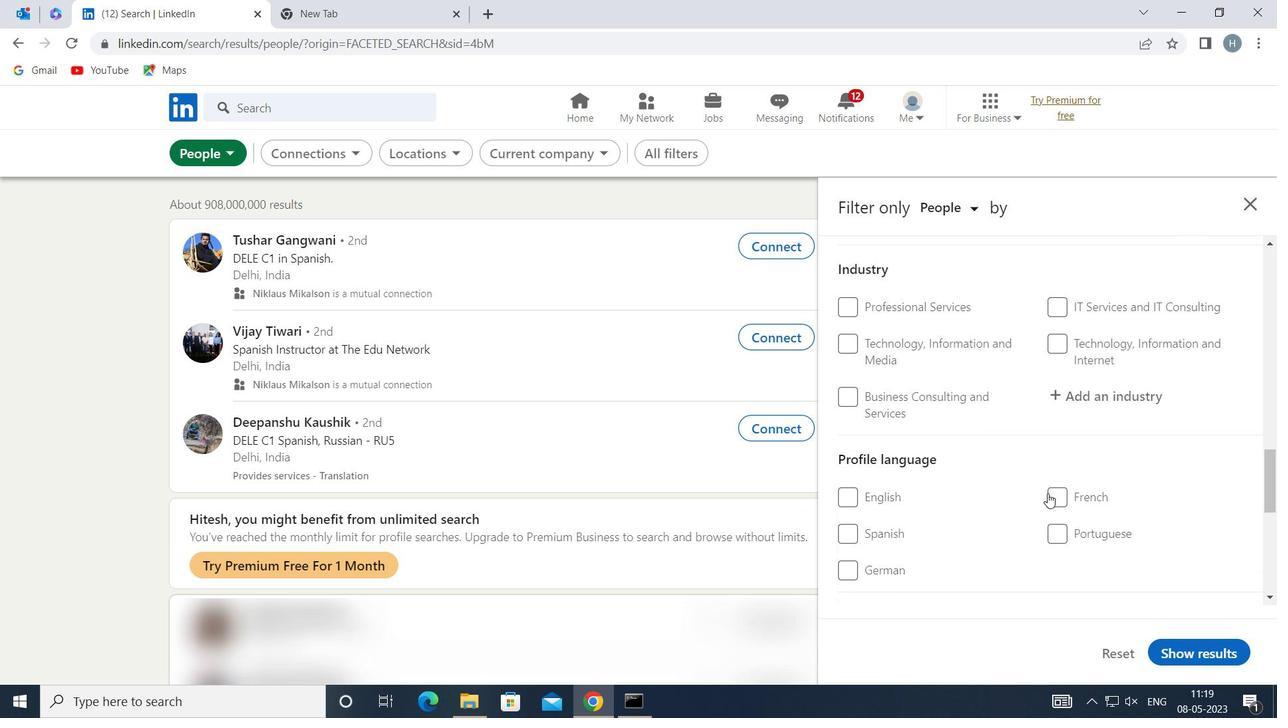 
Action: Mouse pressed left at (1056, 496)
Screenshot: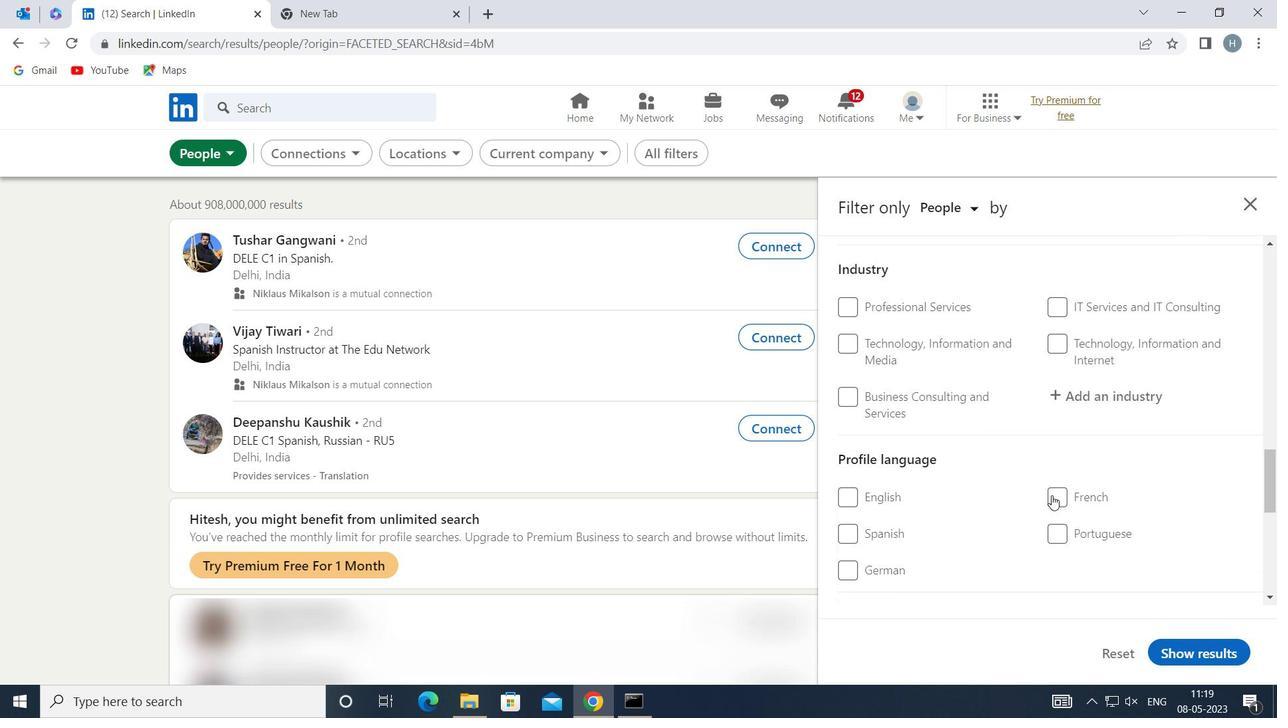 
Action: Mouse moved to (977, 481)
Screenshot: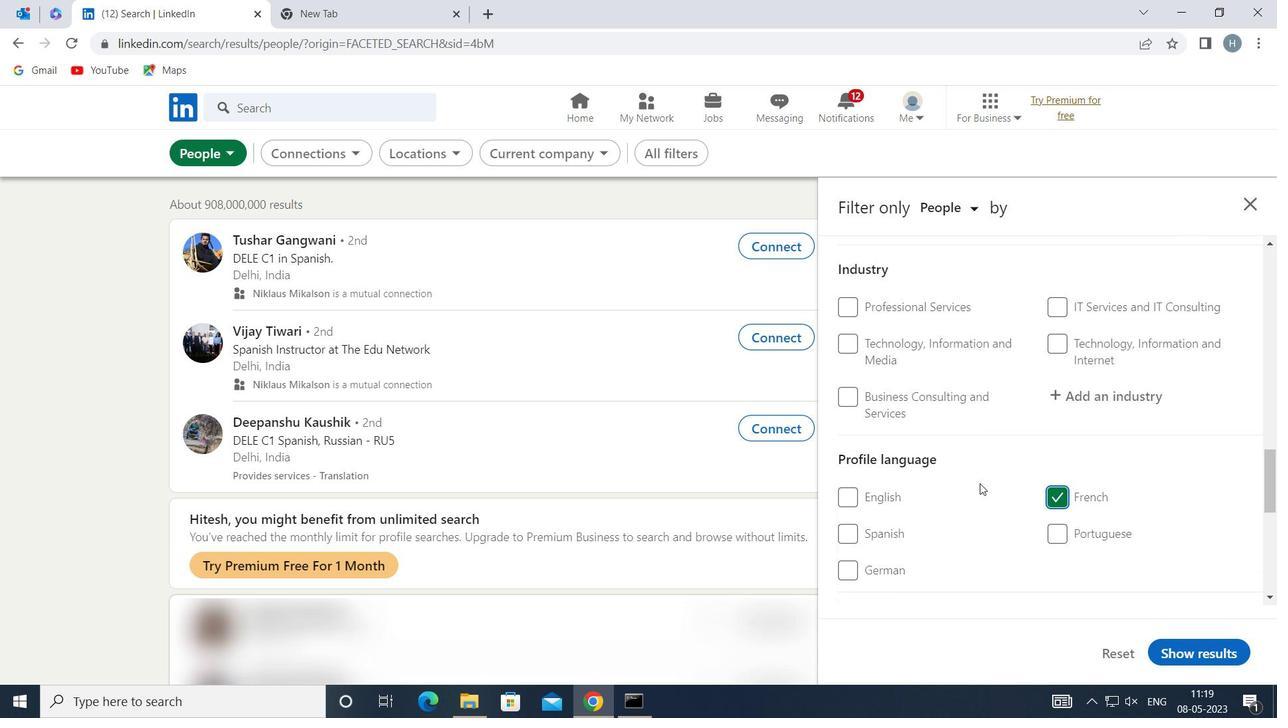 
Action: Mouse scrolled (977, 482) with delta (0, 0)
Screenshot: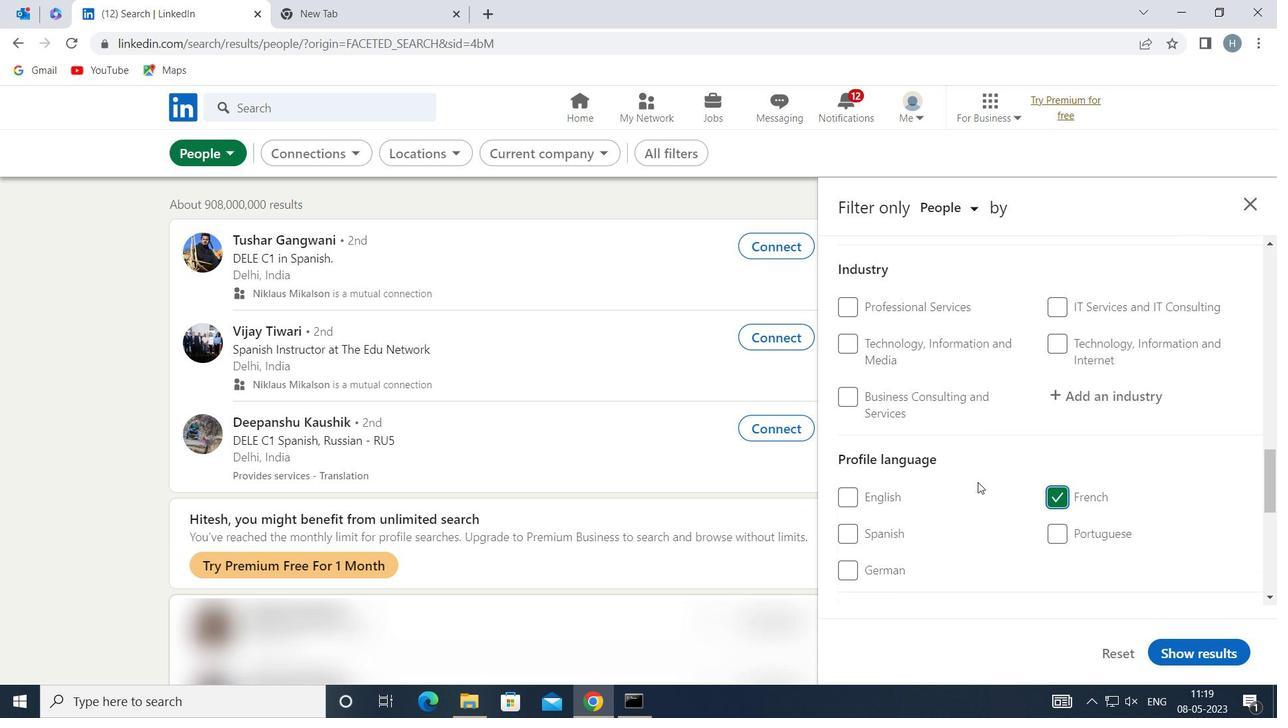 
Action: Mouse moved to (974, 478)
Screenshot: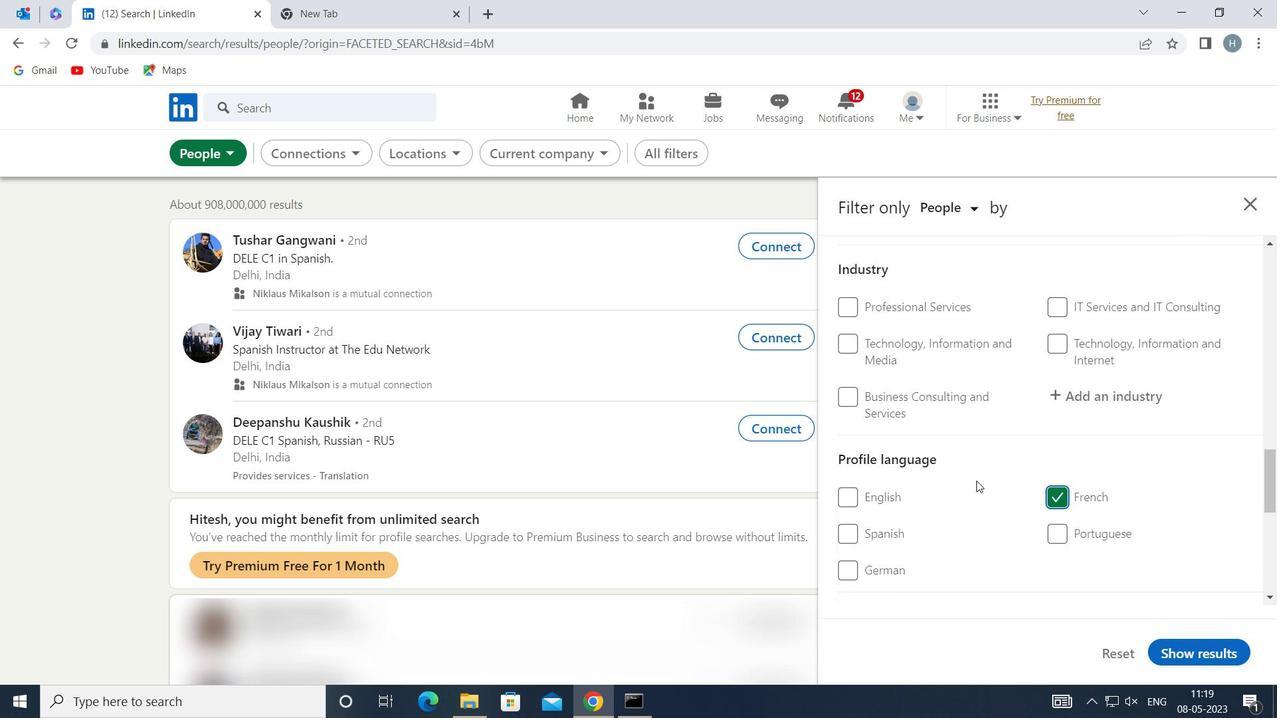 
Action: Mouse scrolled (974, 479) with delta (0, 0)
Screenshot: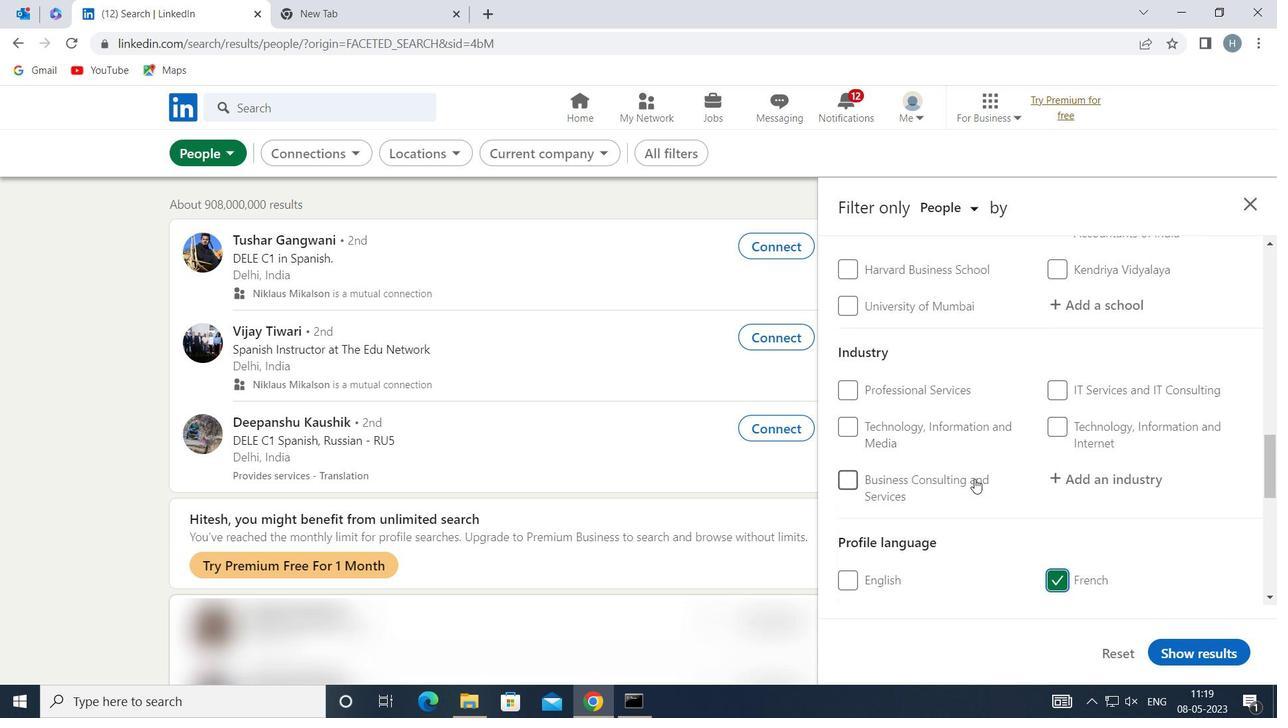 
Action: Mouse scrolled (974, 479) with delta (0, 0)
Screenshot: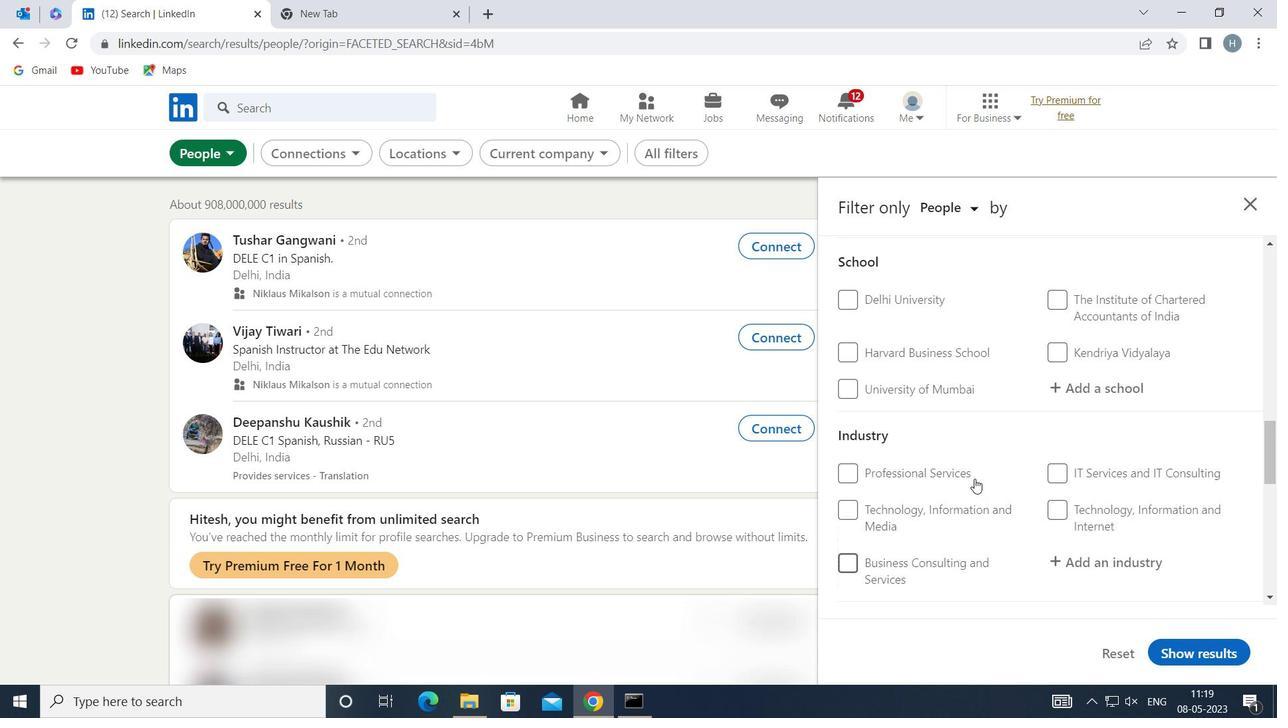 
Action: Mouse scrolled (974, 479) with delta (0, 0)
Screenshot: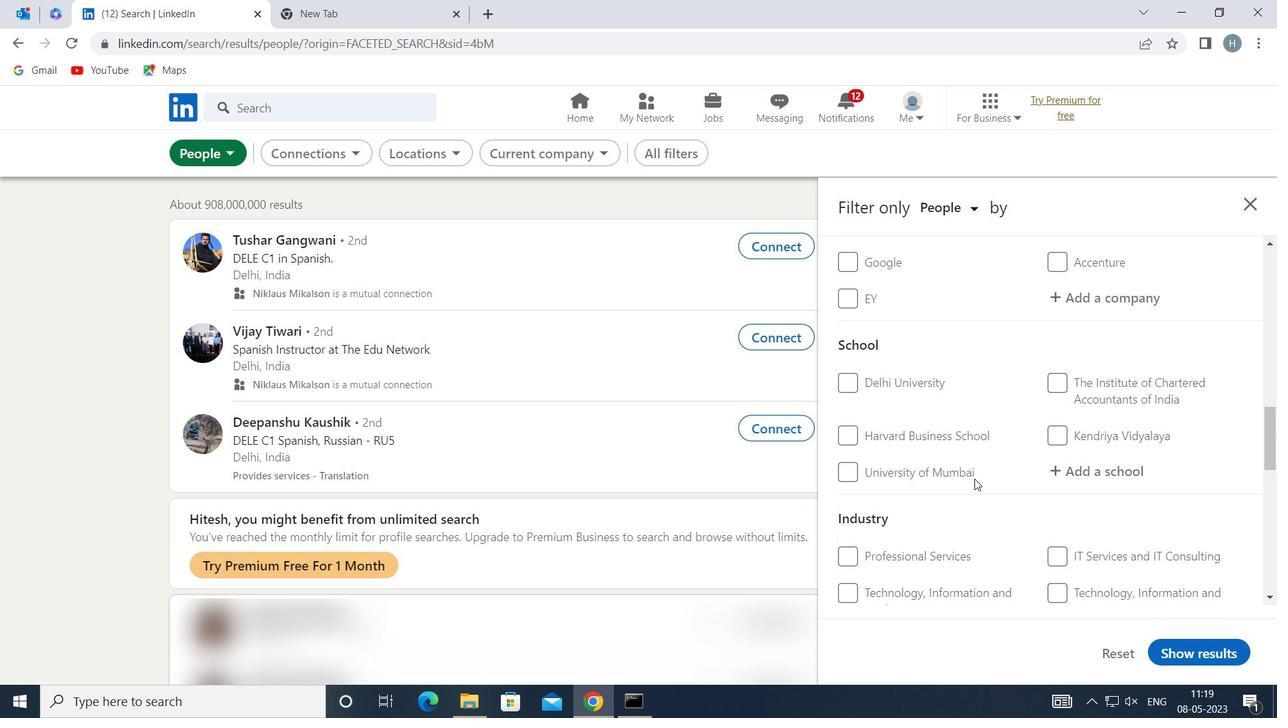 
Action: Mouse scrolled (974, 479) with delta (0, 0)
Screenshot: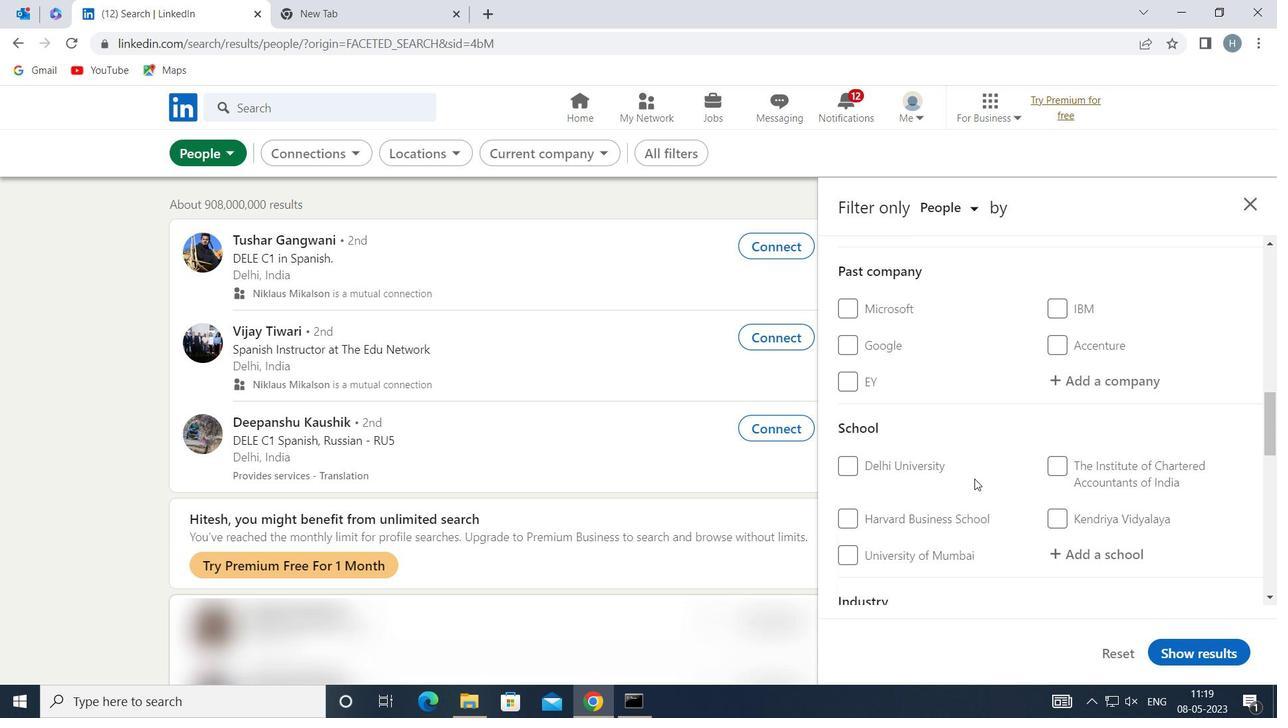 
Action: Mouse scrolled (974, 479) with delta (0, 0)
Screenshot: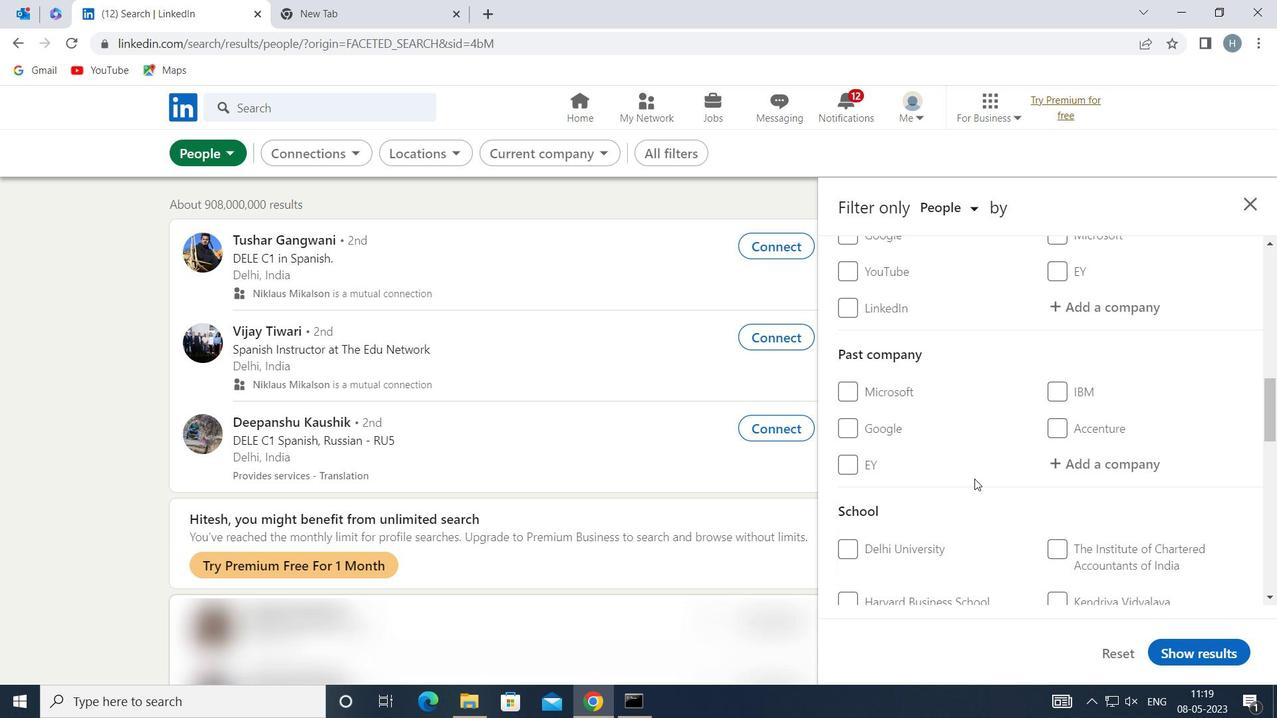 
Action: Mouse scrolled (974, 479) with delta (0, 0)
Screenshot: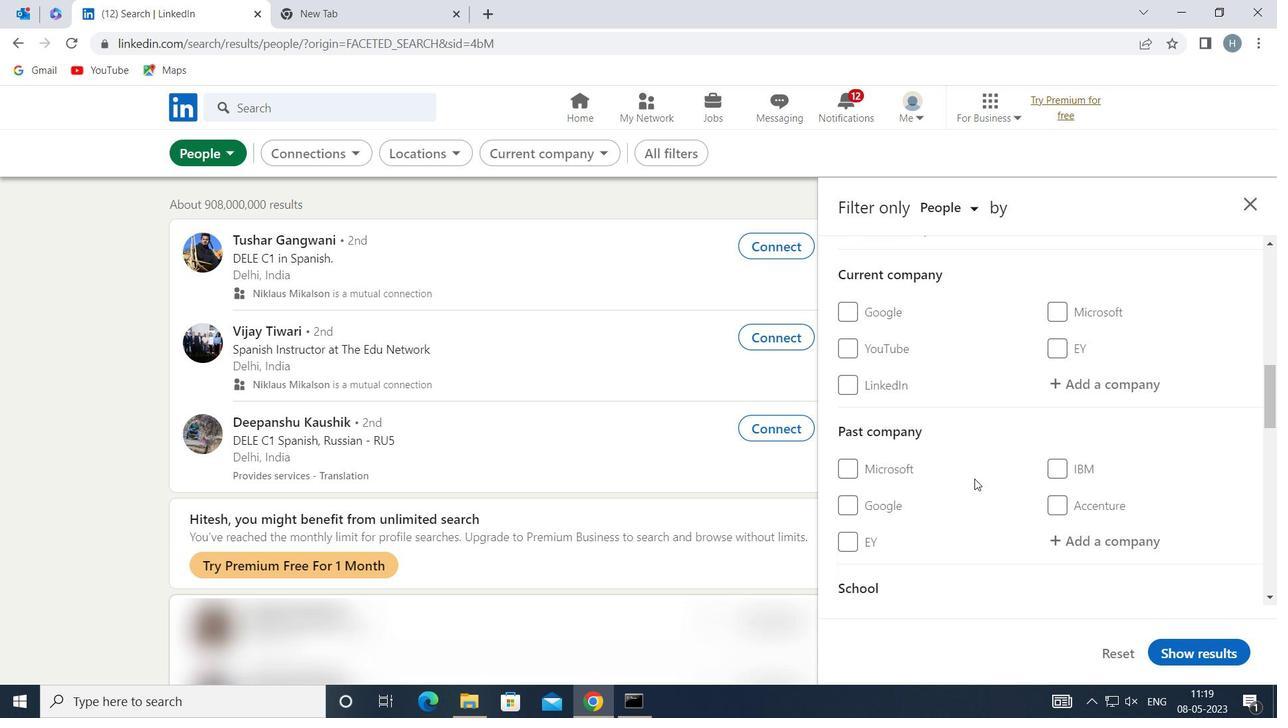 
Action: Mouse scrolled (974, 479) with delta (0, 0)
Screenshot: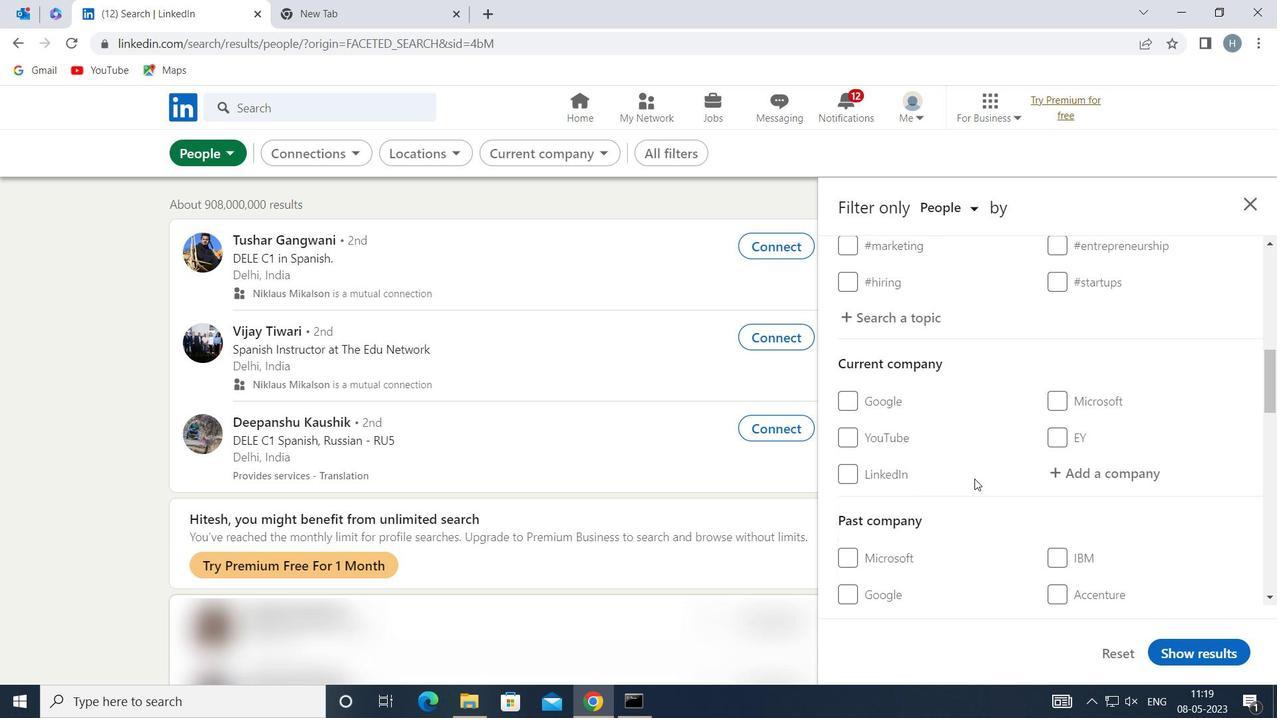 
Action: Mouse moved to (1075, 548)
Screenshot: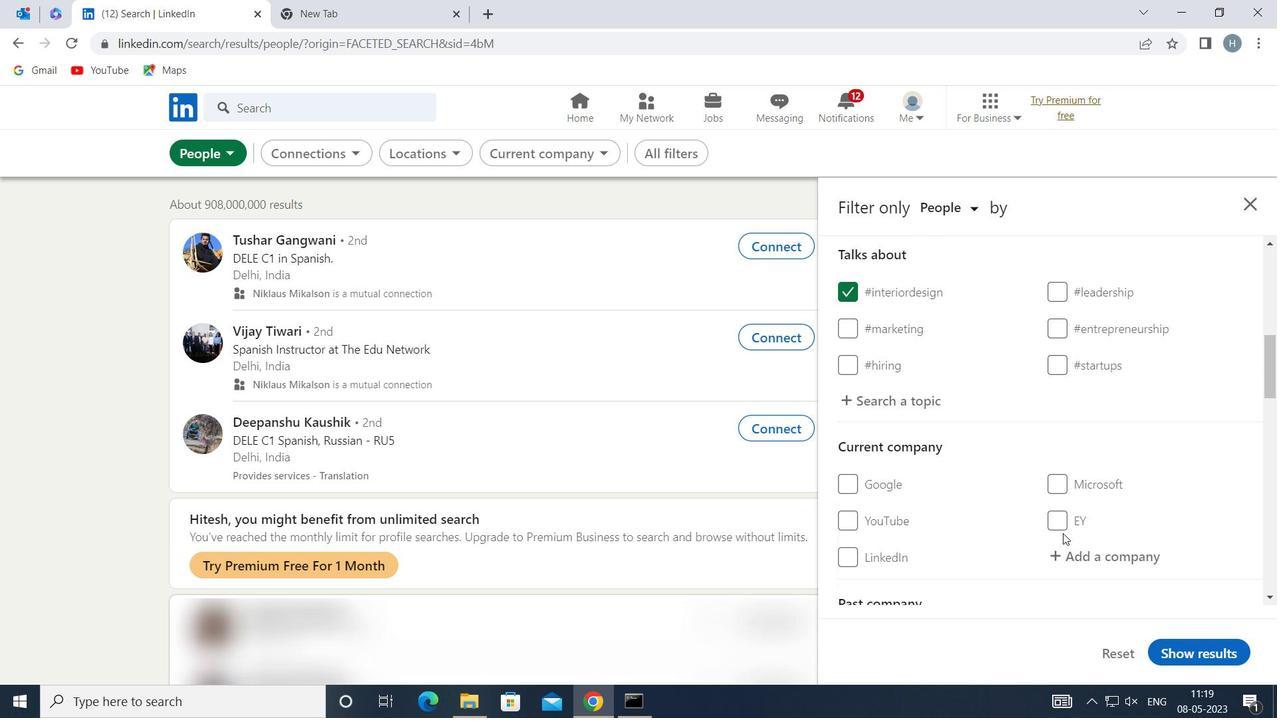 
Action: Mouse pressed left at (1075, 548)
Screenshot: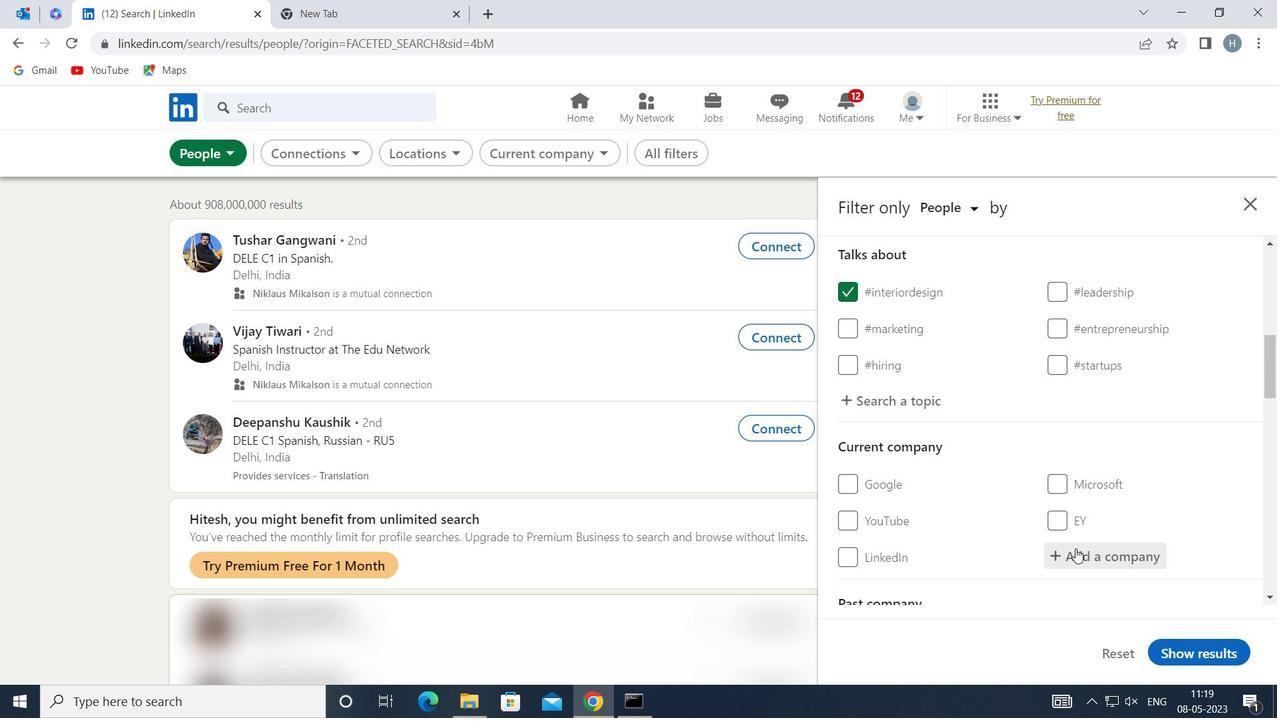 
Action: Key pressed <Key.shift>VARITE<Key.space>INC
Screenshot: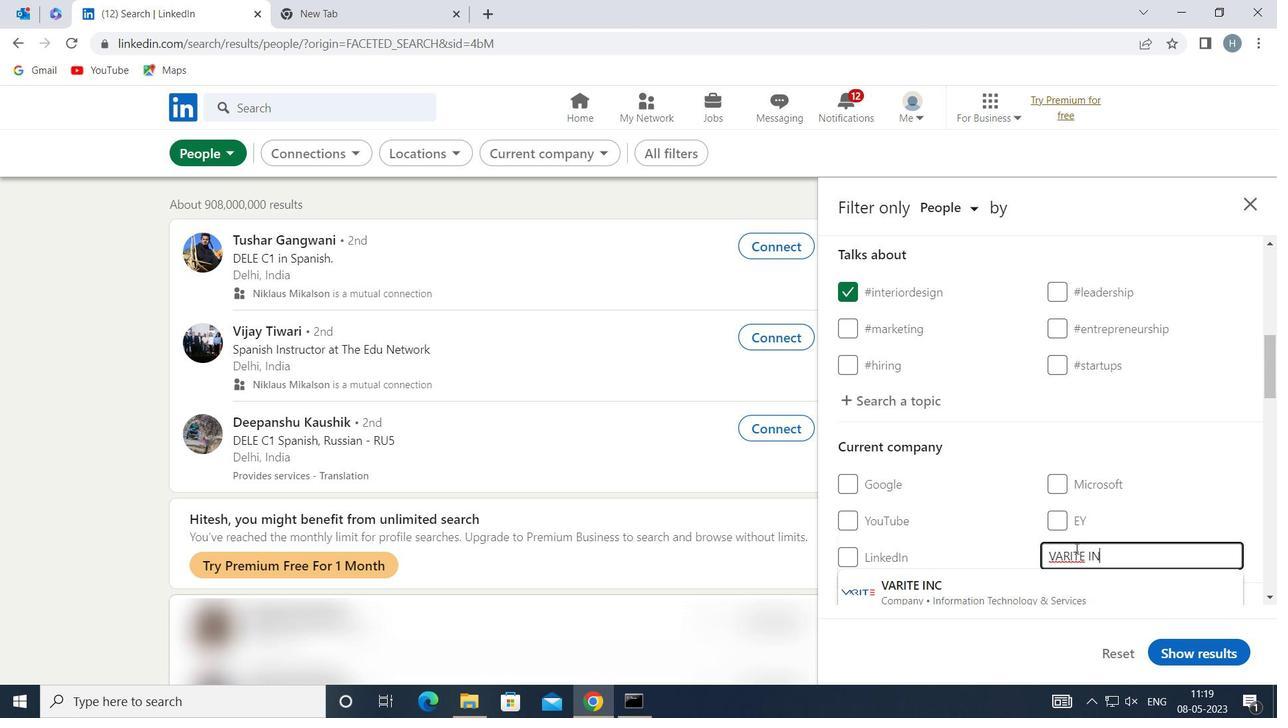 
Action: Mouse moved to (1001, 589)
Screenshot: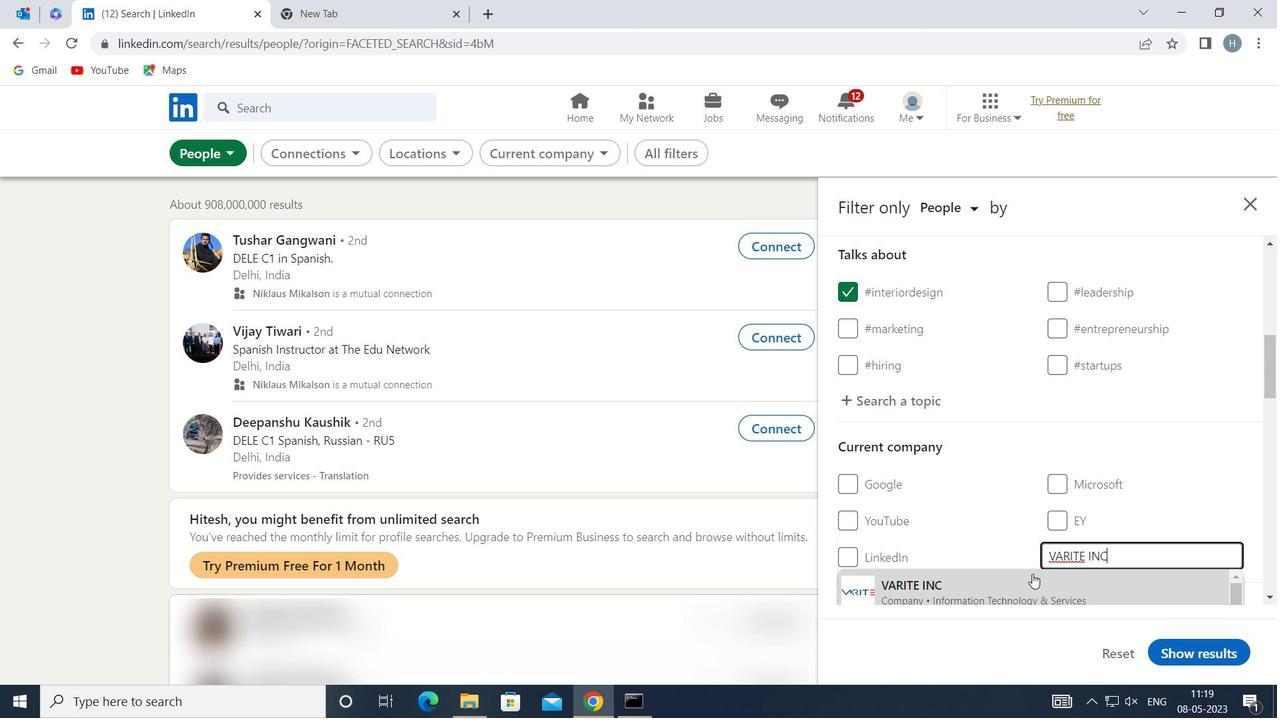 
Action: Mouse pressed left at (1001, 589)
Screenshot: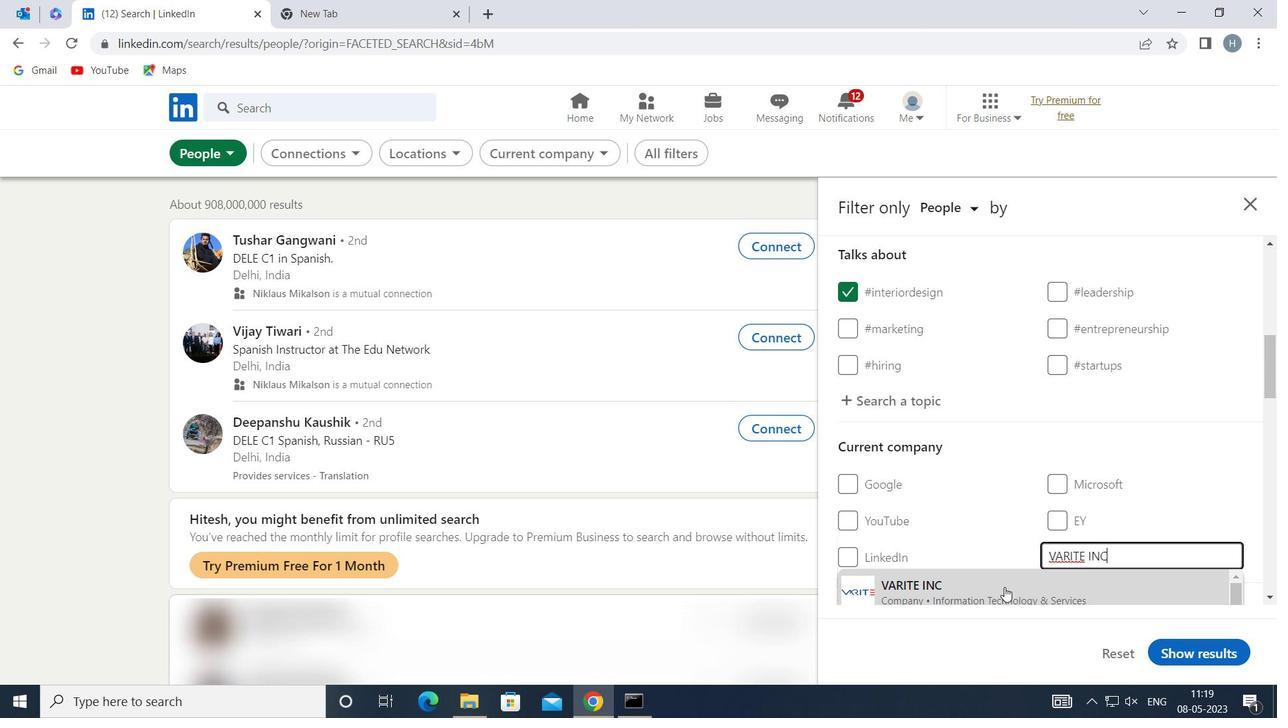 
Action: Mouse moved to (1010, 484)
Screenshot: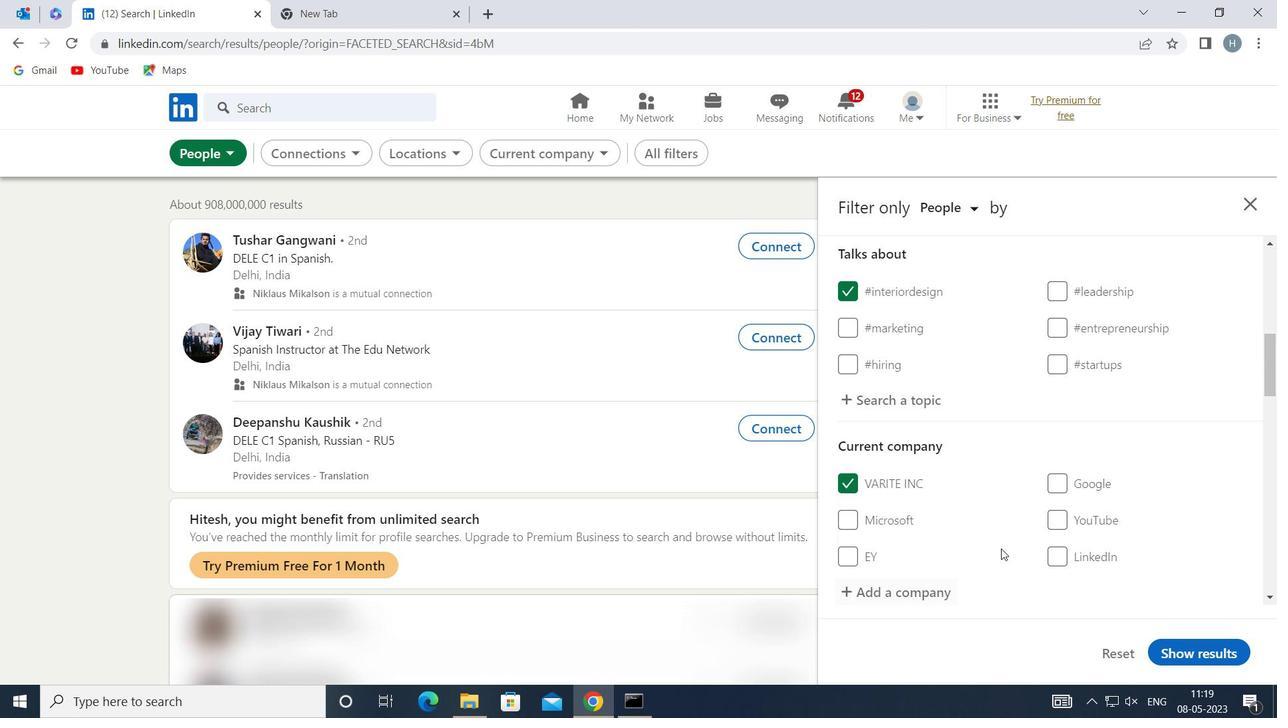 
Action: Mouse scrolled (1010, 484) with delta (0, 0)
Screenshot: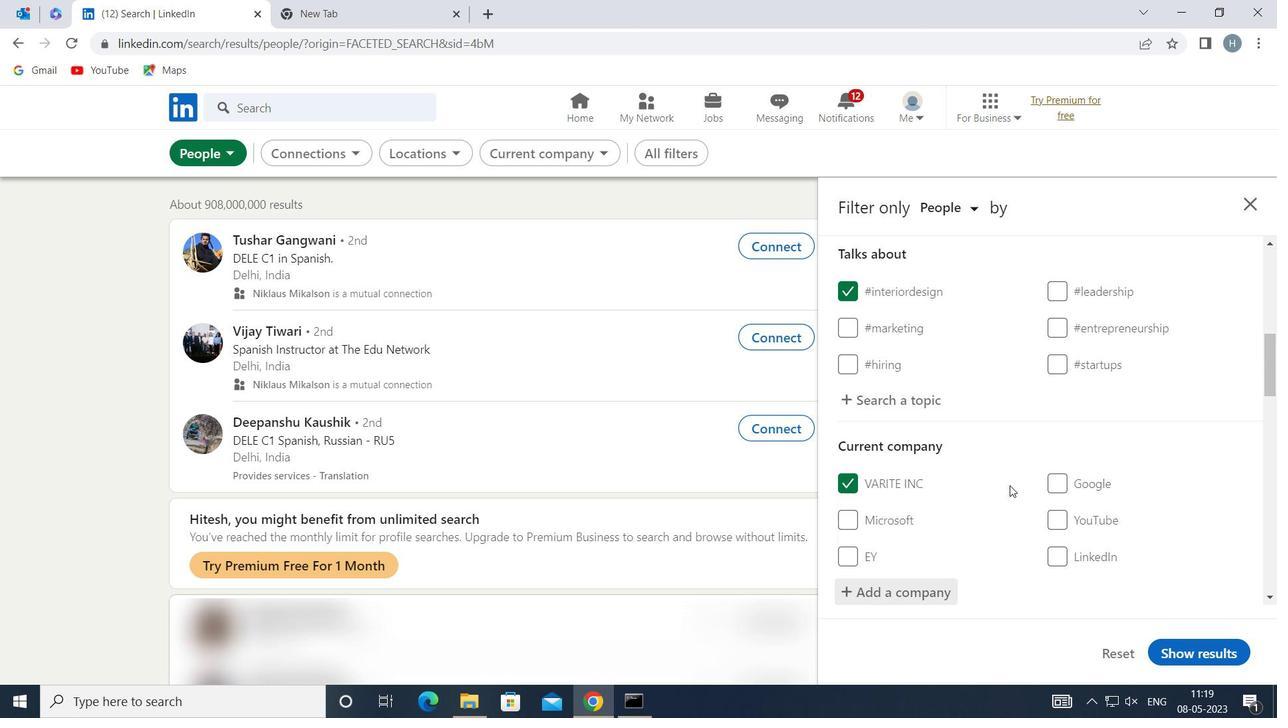 
Action: Mouse moved to (1010, 484)
Screenshot: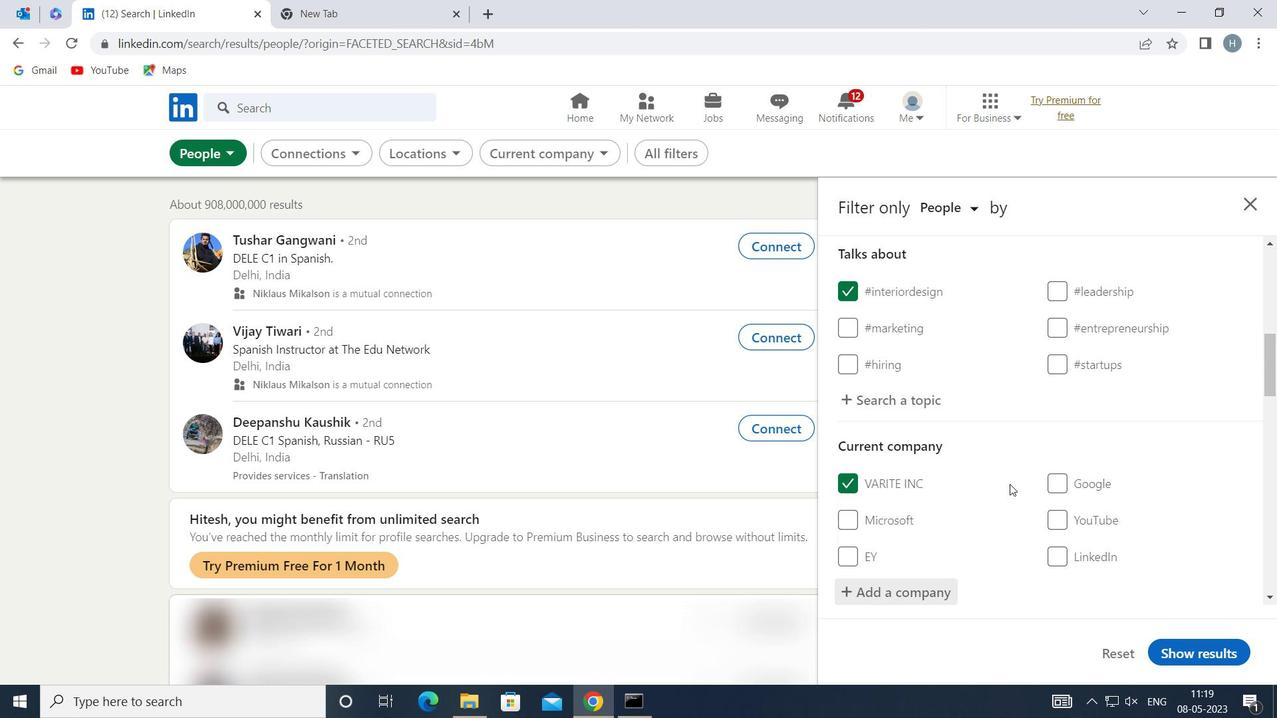 
Action: Mouse scrolled (1010, 483) with delta (0, 0)
Screenshot: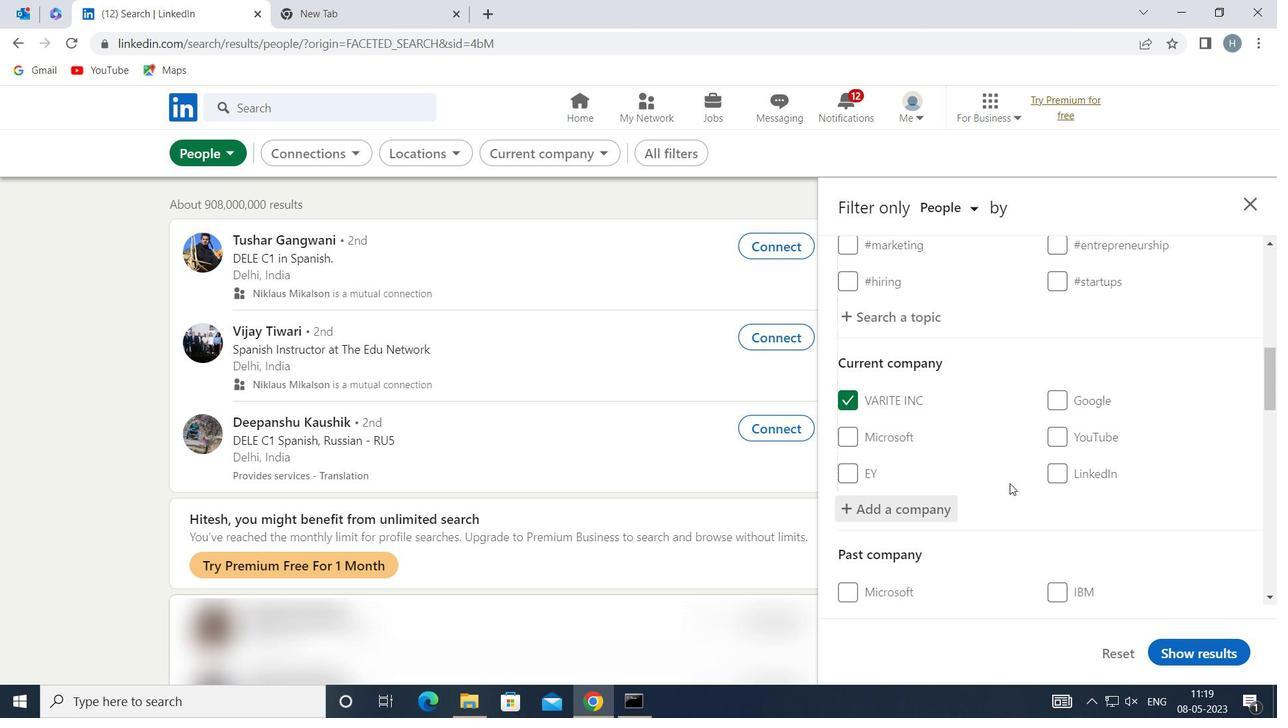 
Action: Mouse moved to (1010, 483)
Screenshot: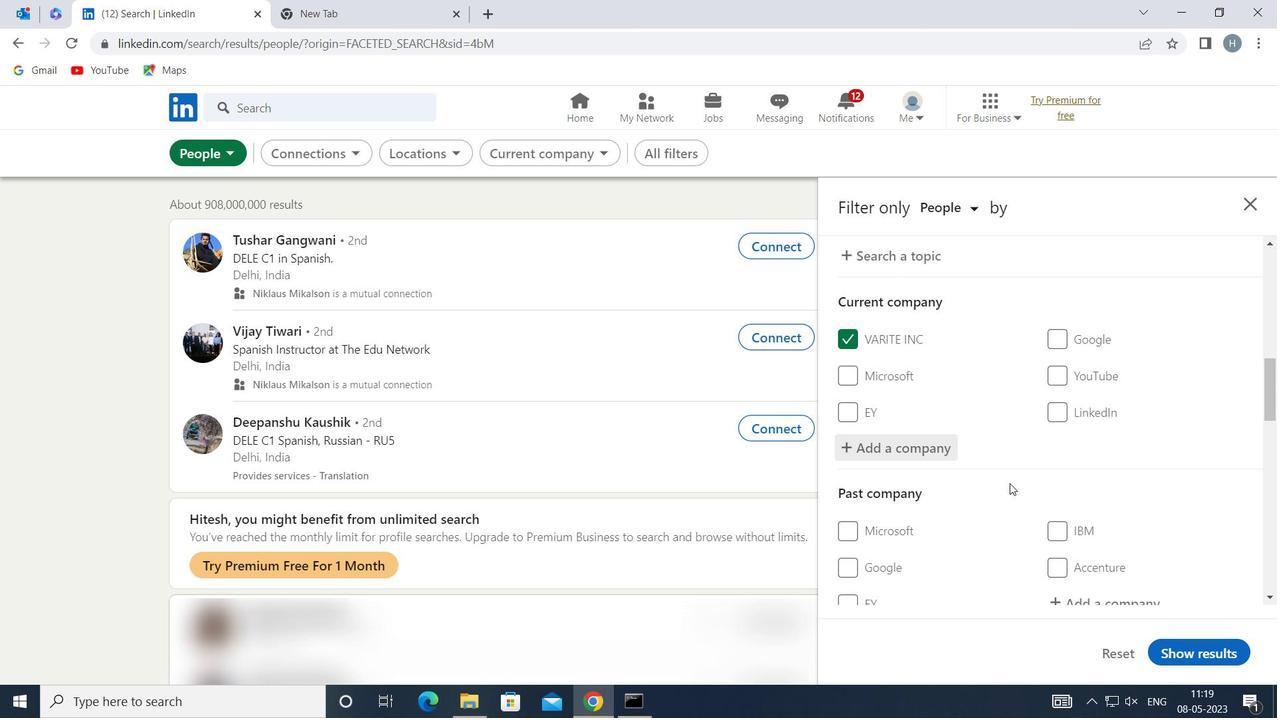 
Action: Mouse scrolled (1010, 482) with delta (0, 0)
Screenshot: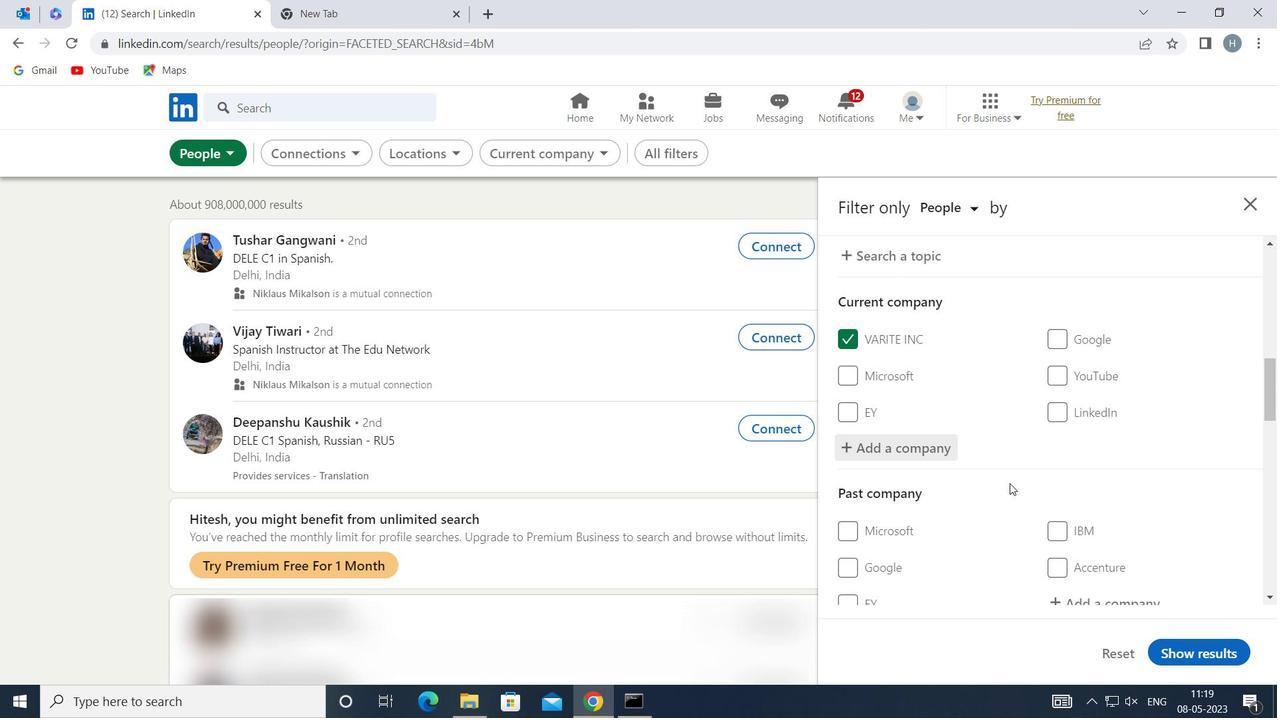 
Action: Mouse scrolled (1010, 482) with delta (0, 0)
Screenshot: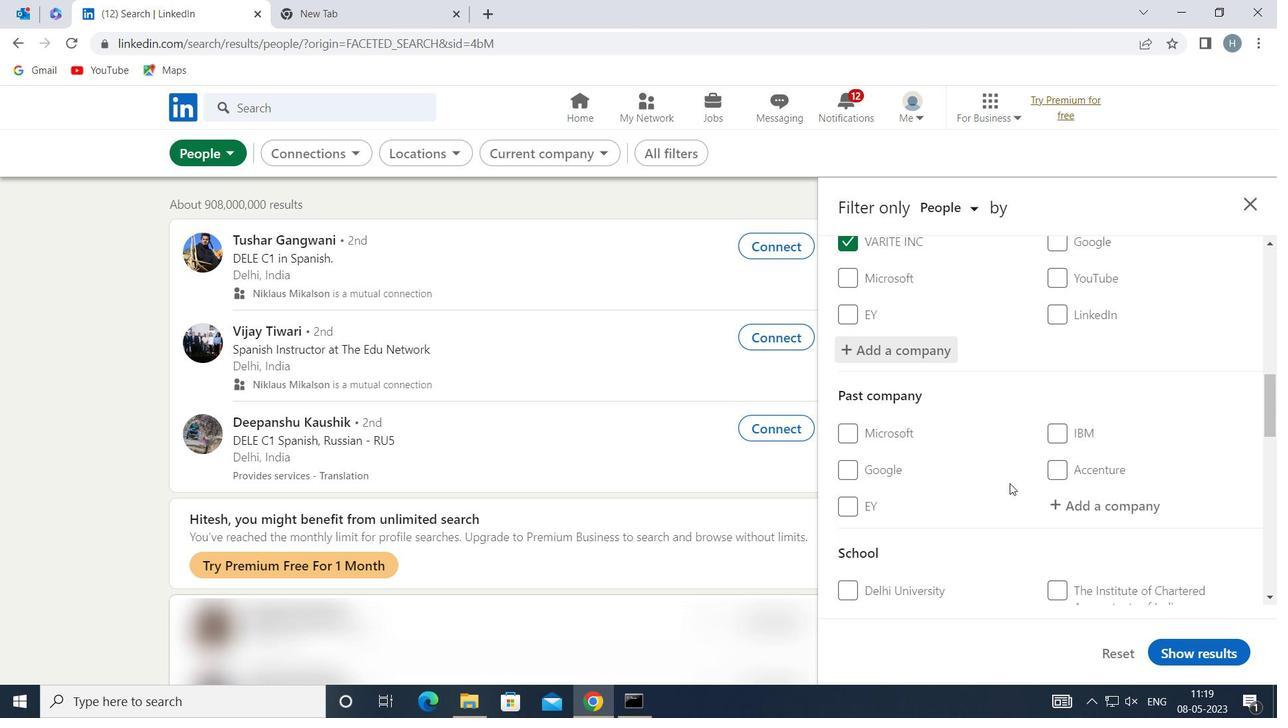 
Action: Mouse scrolled (1010, 482) with delta (0, 0)
Screenshot: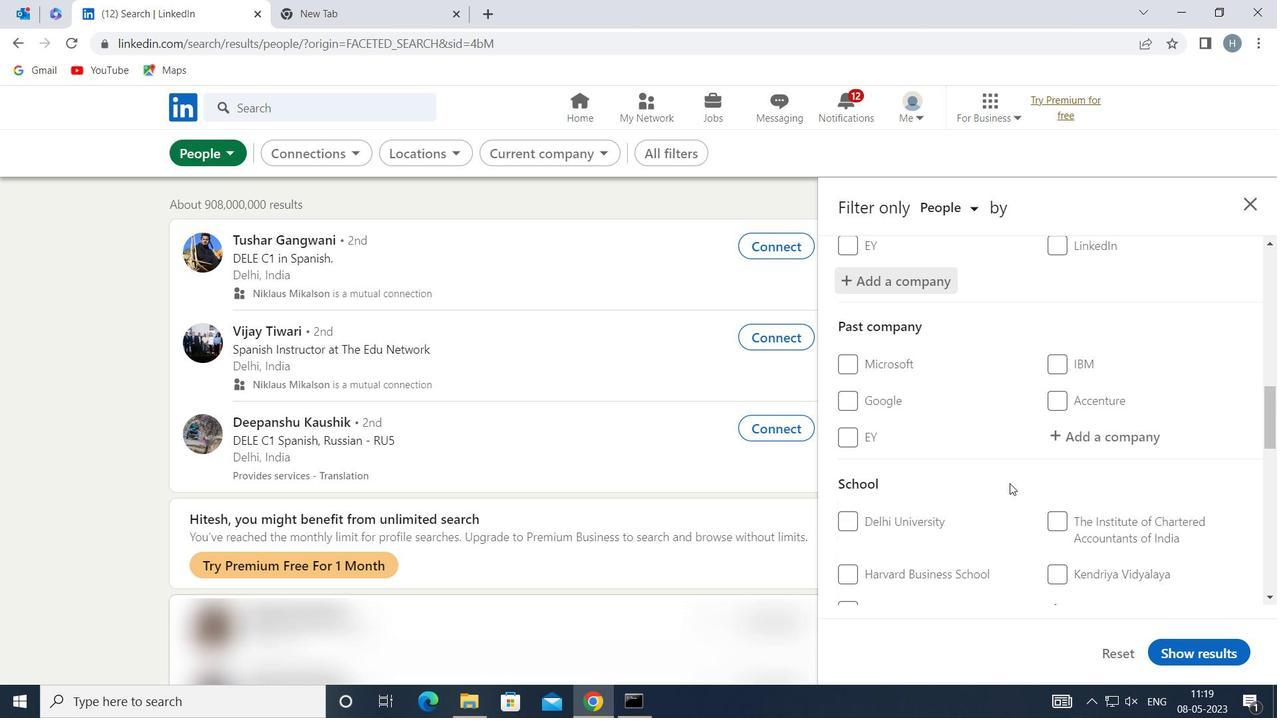
Action: Mouse moved to (1117, 500)
Screenshot: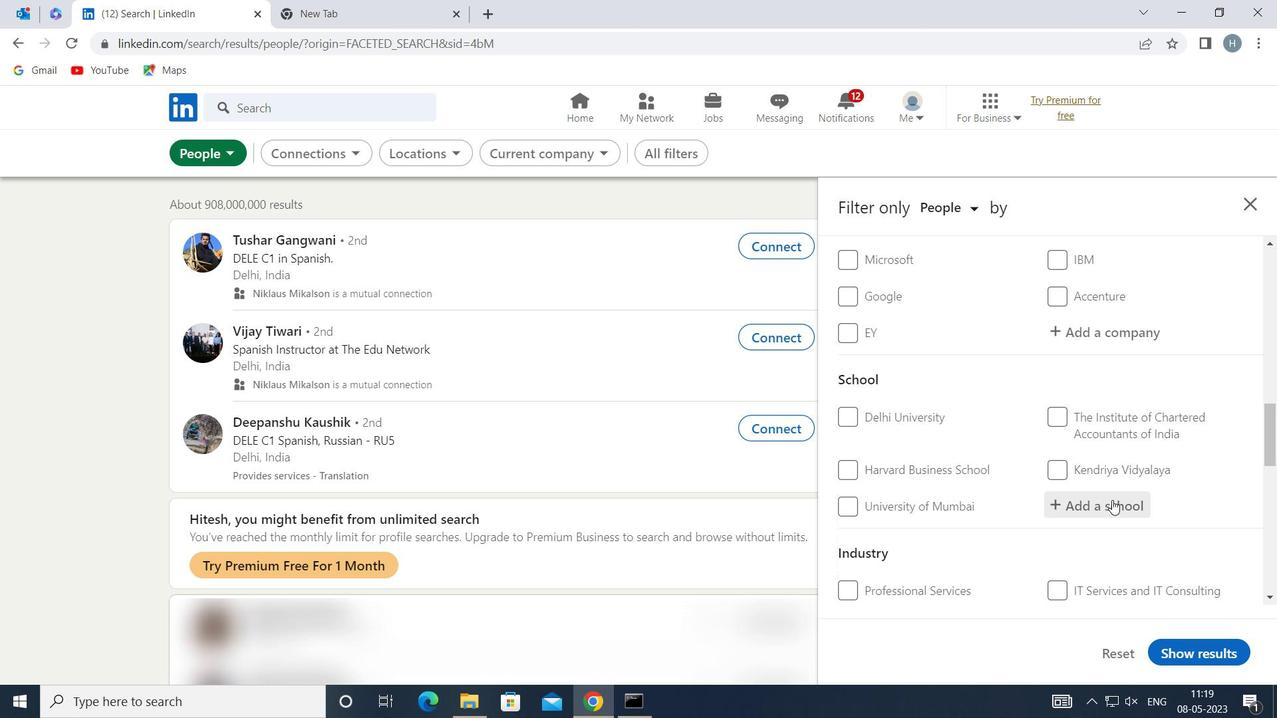 
Action: Mouse pressed left at (1117, 500)
Screenshot: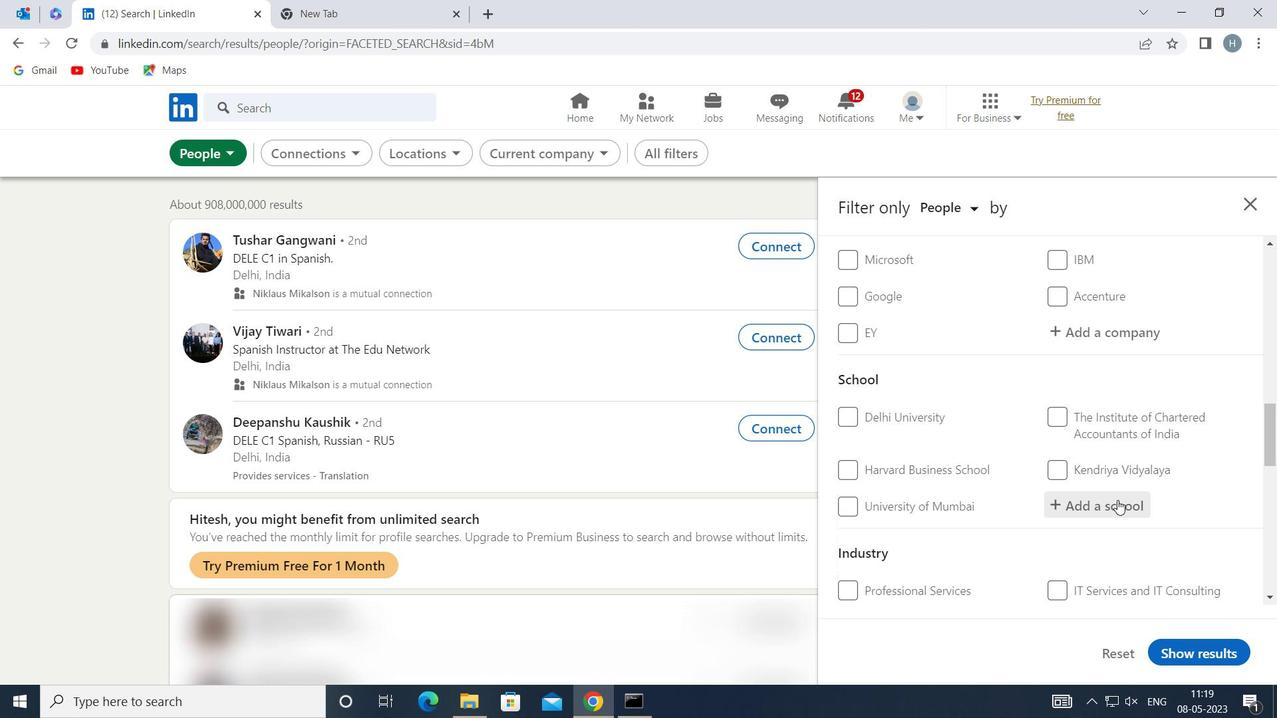 
Action: Mouse moved to (1117, 501)
Screenshot: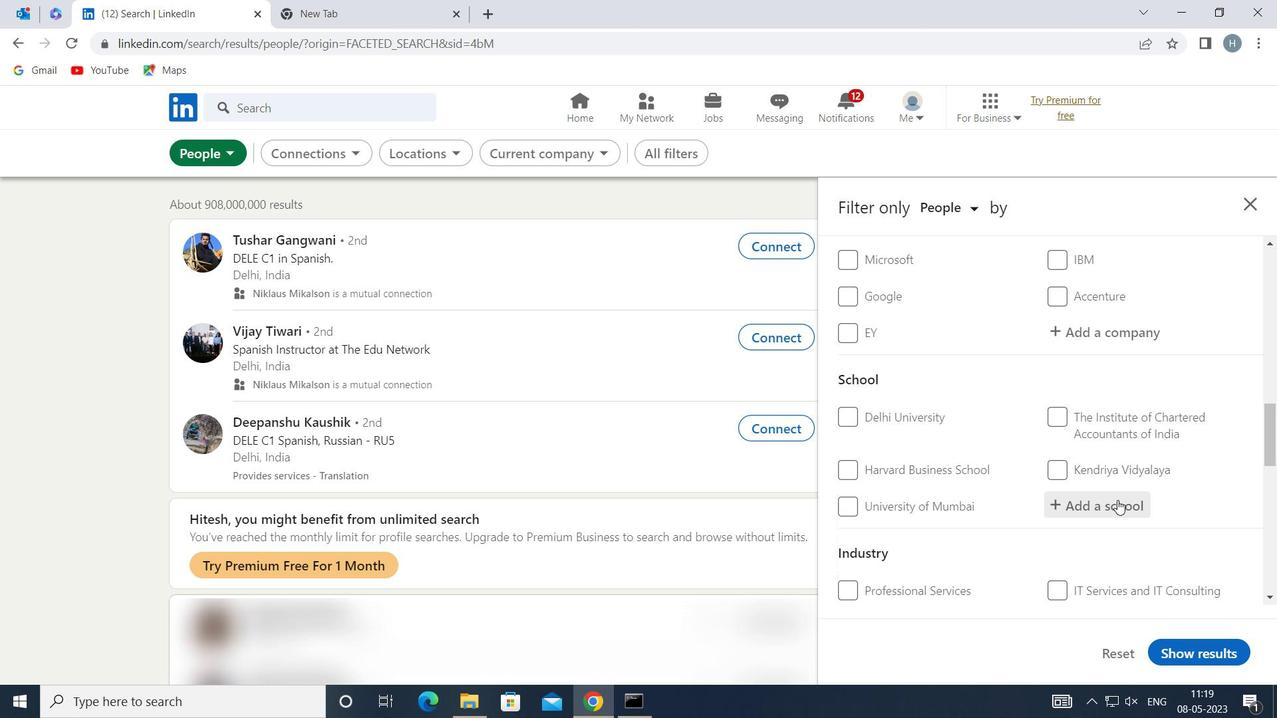 
Action: Key pressed <Key.shift>NATIONAL<Key.space>INSTITUTE<Key.space>OF<Key.space>
Screenshot: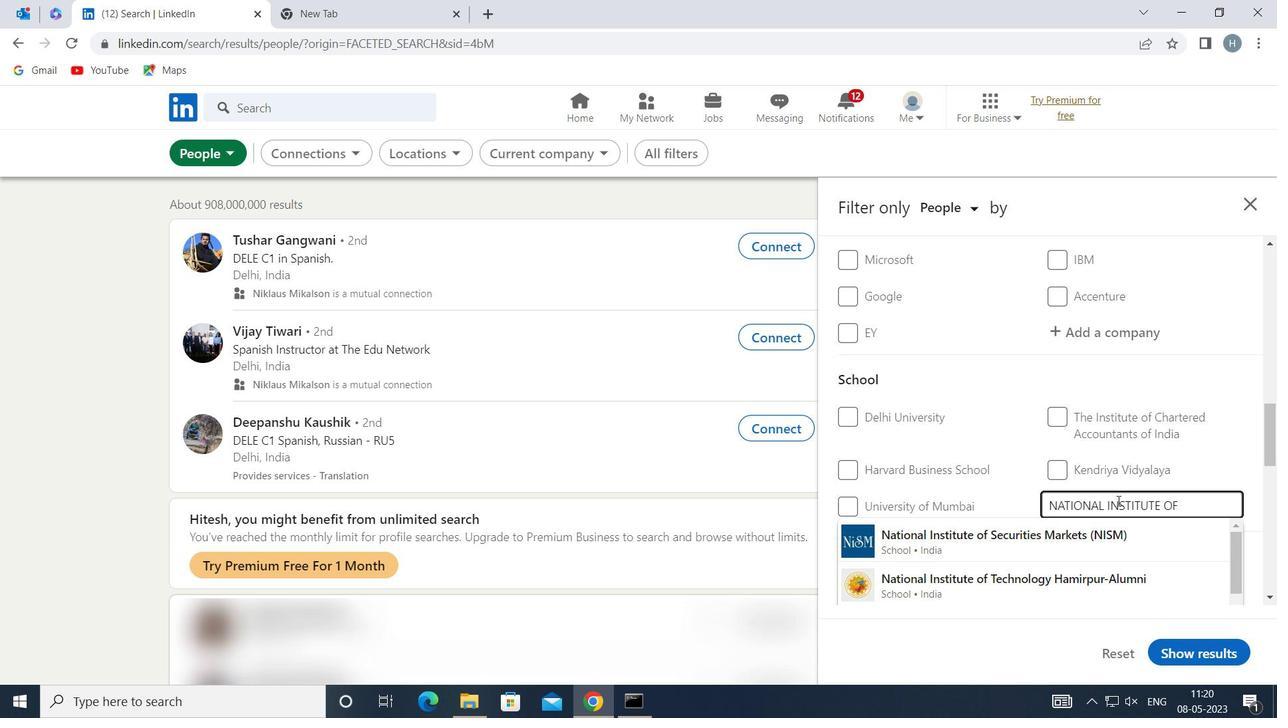 
Action: Mouse moved to (1155, 548)
Screenshot: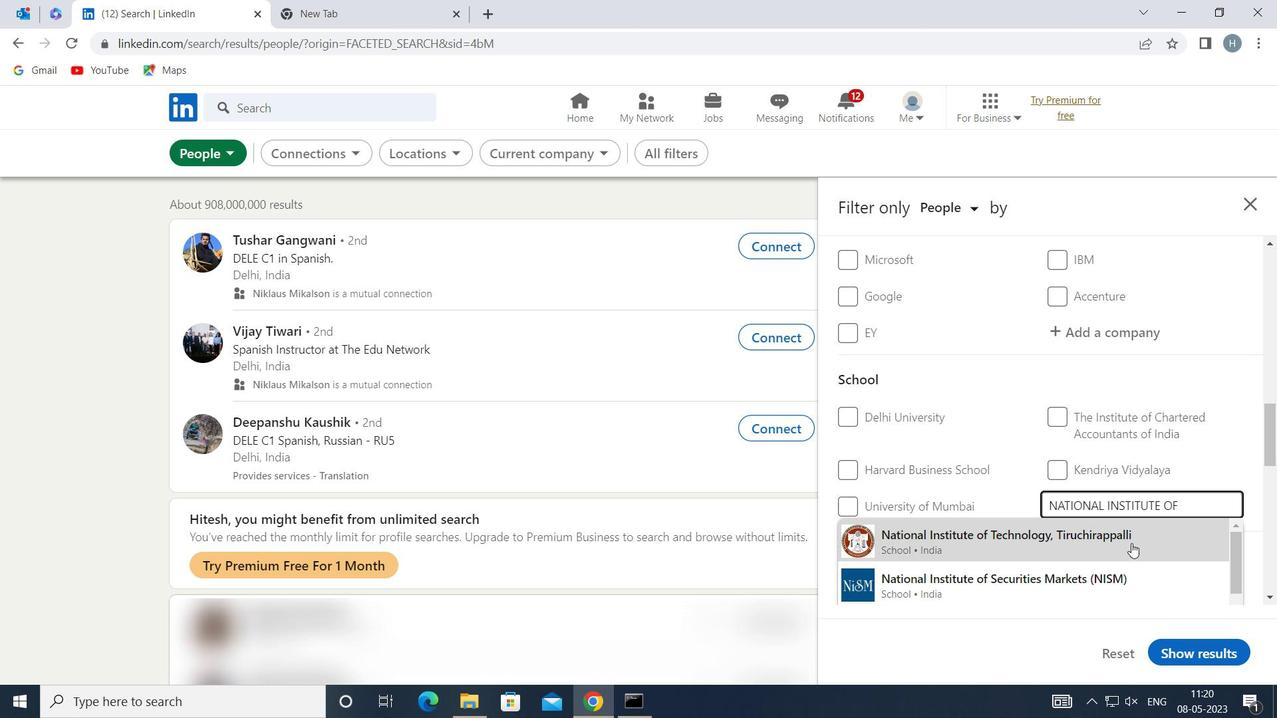 
Action: Mouse scrolled (1155, 547) with delta (0, 0)
Screenshot: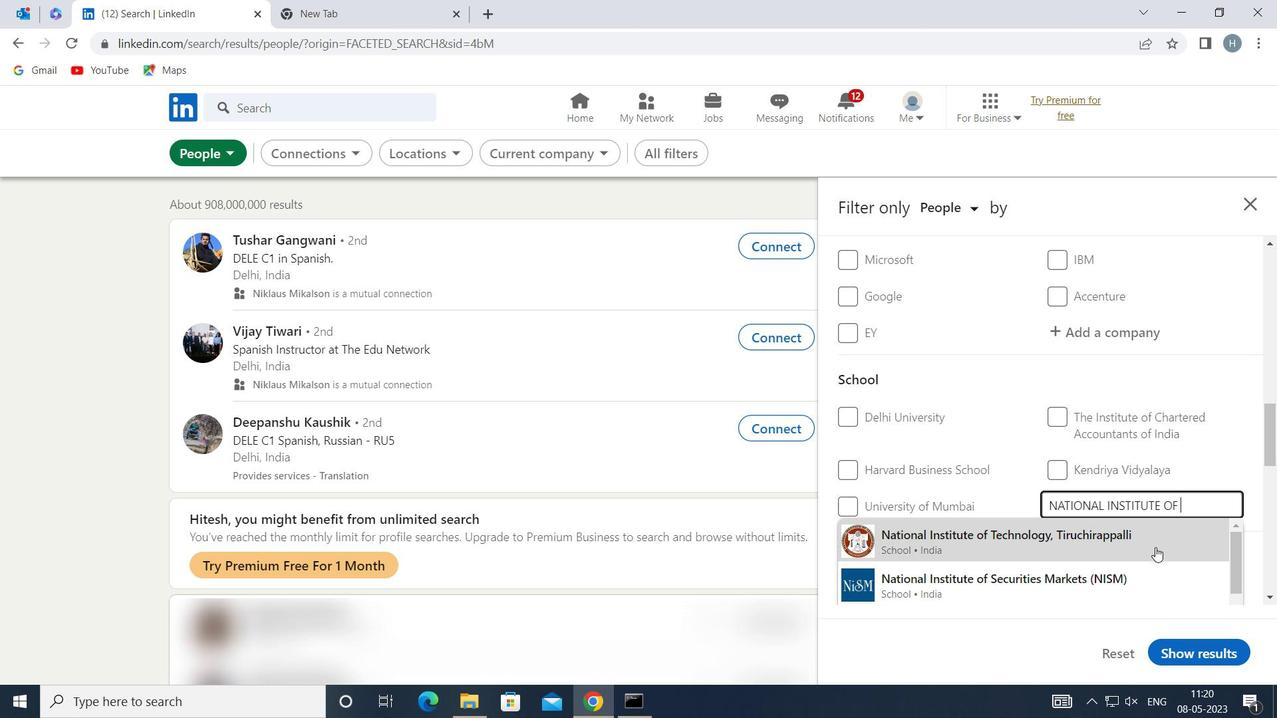 
Action: Mouse moved to (1146, 537)
Screenshot: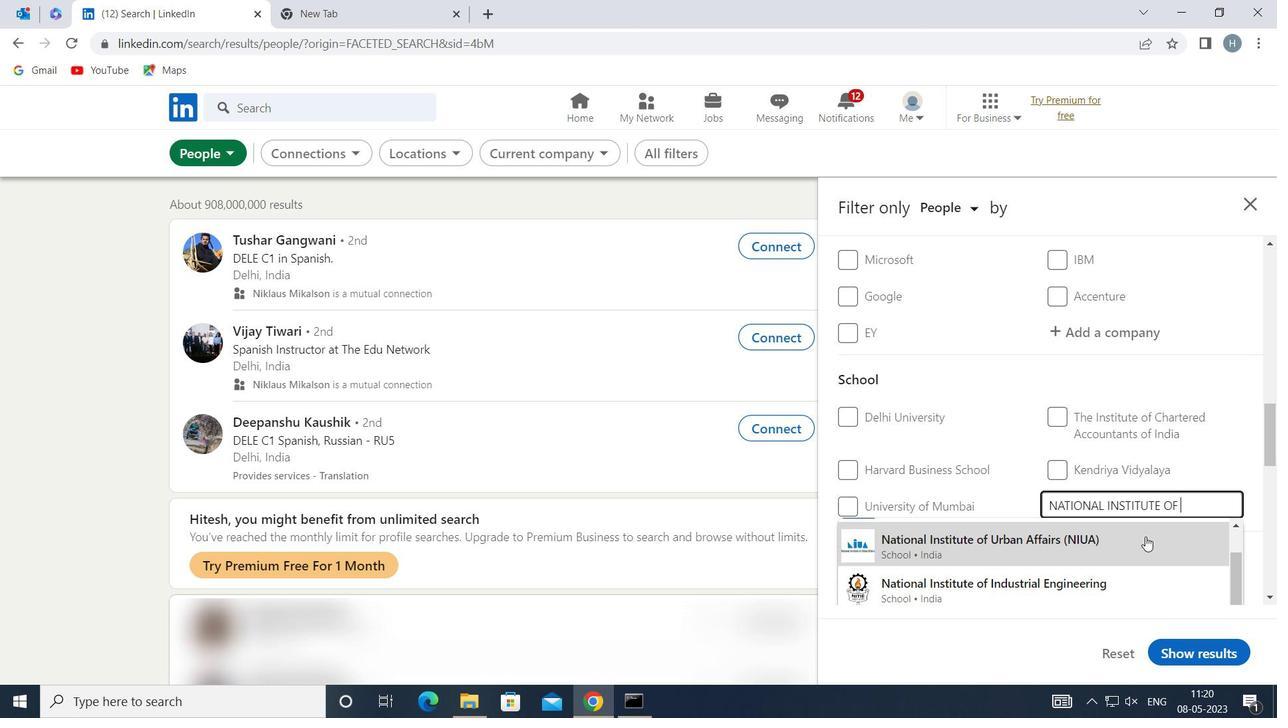 
Action: Key pressed <Key.shift><Key.shift><Key.shift><Key.shift><Key.shift><Key.shift><Key.shift><Key.shift><Key.shift><Key.shift><Key.shift><Key.shift><Key.shift><Key.shift><Key.shift><Key.shift><Key.shift><Key.shift><Key.shift><Key.shift><Key.shift><Key.shift><Key.shift><Key.shift><Key.shift><Key.shift><Key.shift><Key.shift><Key.shift><Key.shift><Key.shift><Key.shift><Key.shift><Key.shift><Key.shift><Key.shift><Key.shift><Key.shift><Key.shift><Key.shift><Key.shift><Key.shift><Key.shift><Key.shift><Key.shift><Key.shift><Key.shift><Key.shift><Key.shift><Key.shift><Key.shift><Key.shift><Key.shift><Key.shift><Key.shift><Key.shift>ELECTRONICS<Key.space><Key.shift>&
Screenshot: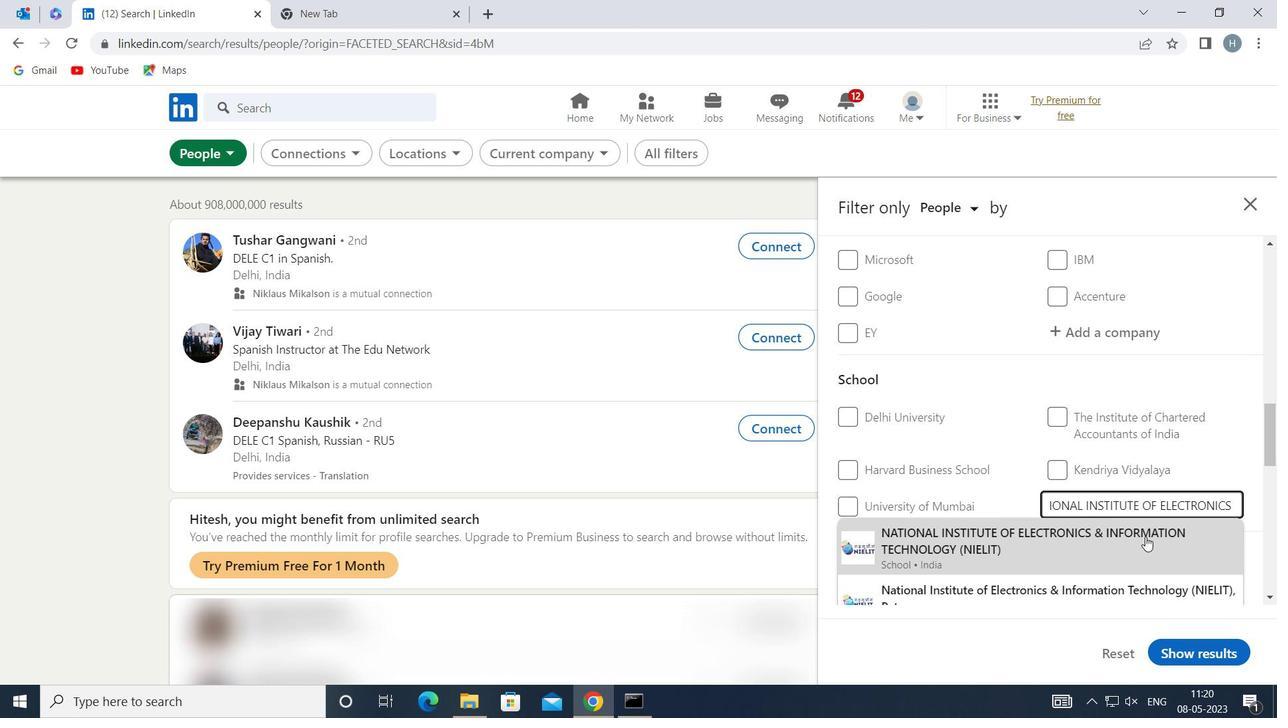 
Action: Mouse moved to (1114, 545)
Screenshot: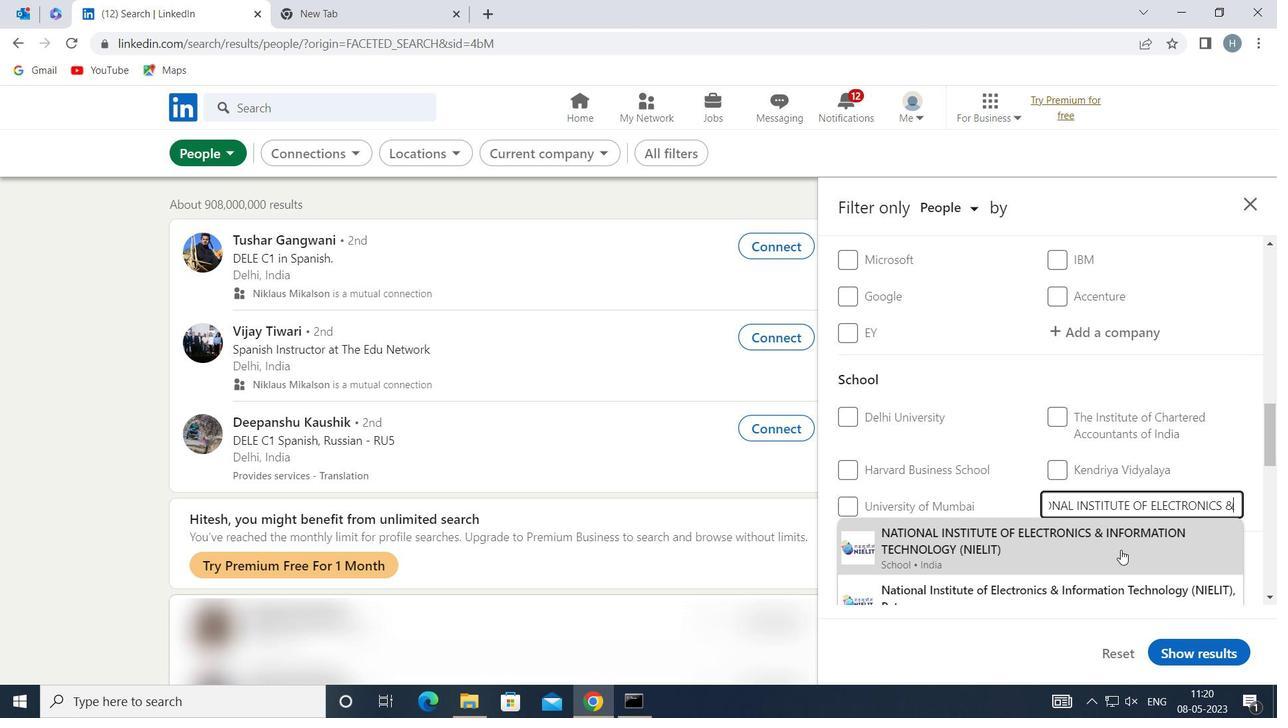 
Action: Mouse pressed left at (1114, 545)
Screenshot: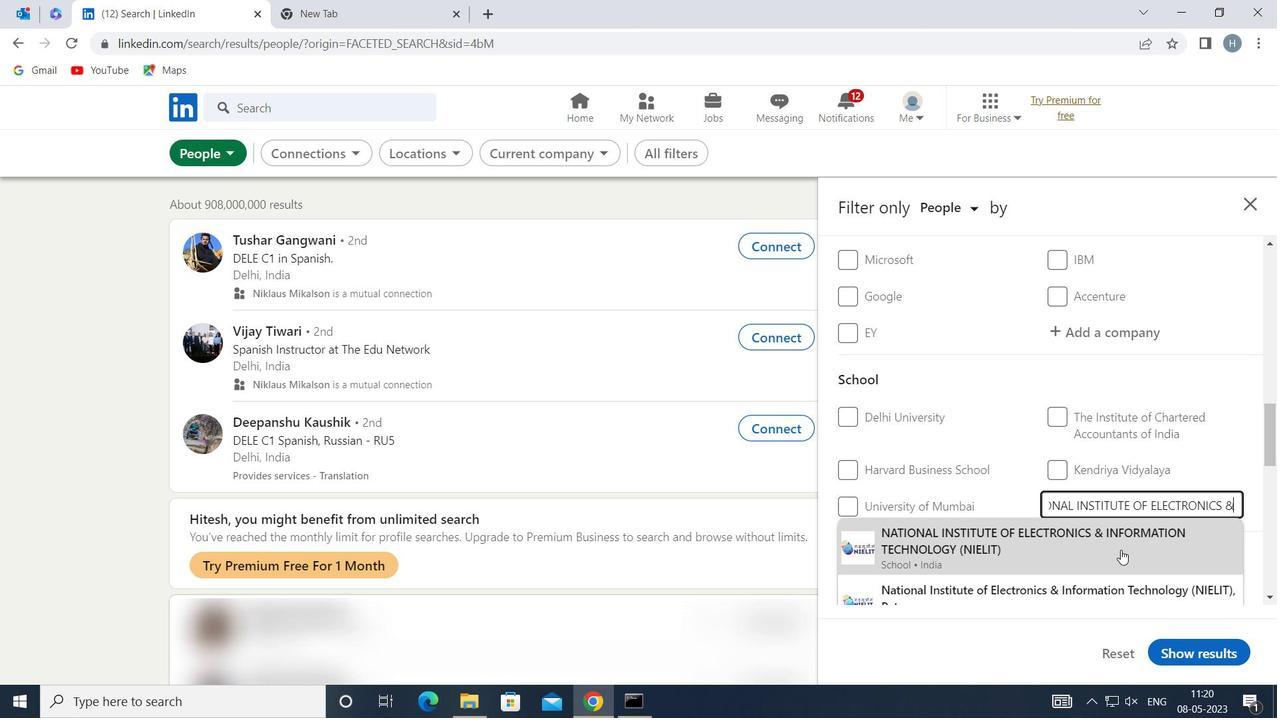 
Action: Mouse moved to (1027, 509)
Screenshot: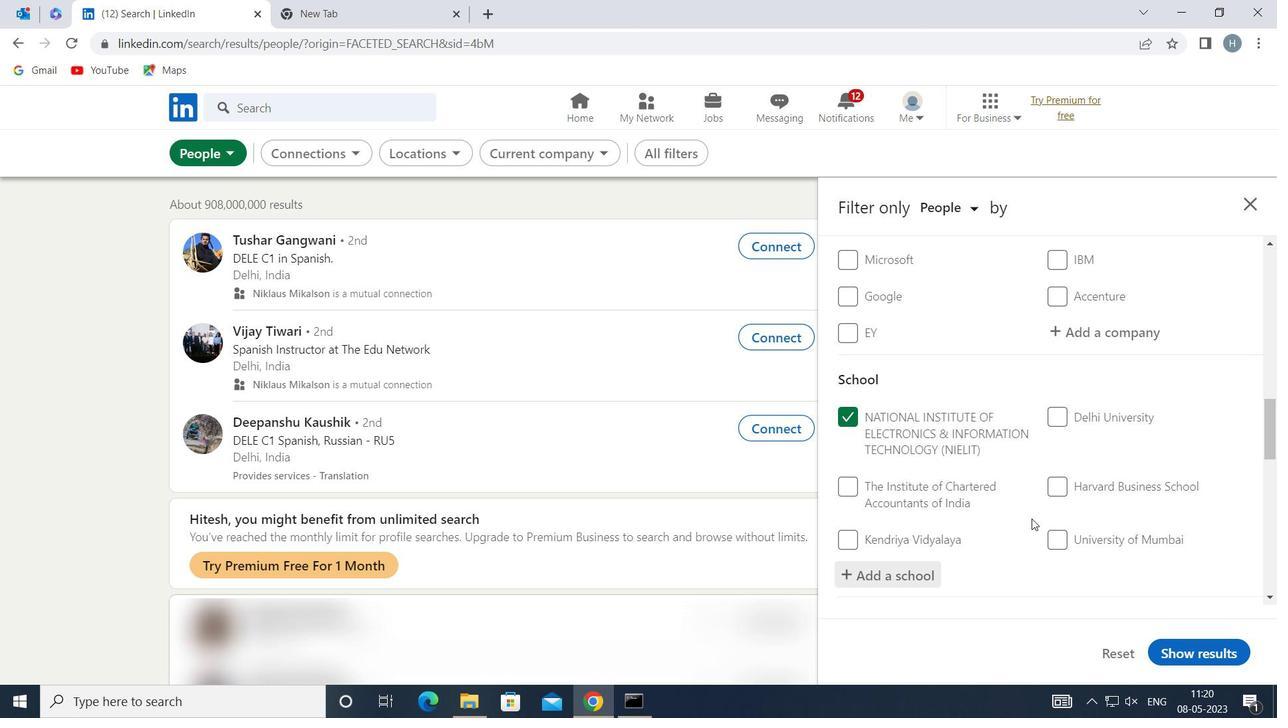 
Action: Mouse scrolled (1027, 508) with delta (0, 0)
Screenshot: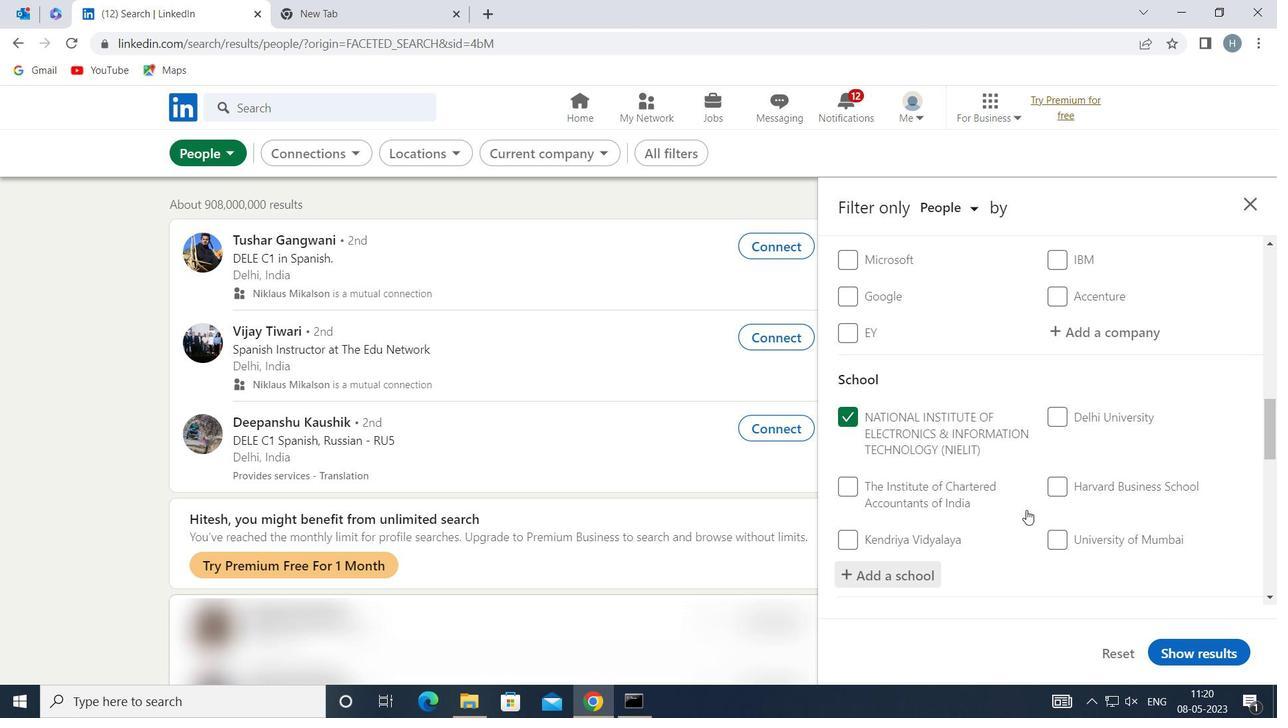 
Action: Mouse moved to (1027, 505)
Screenshot: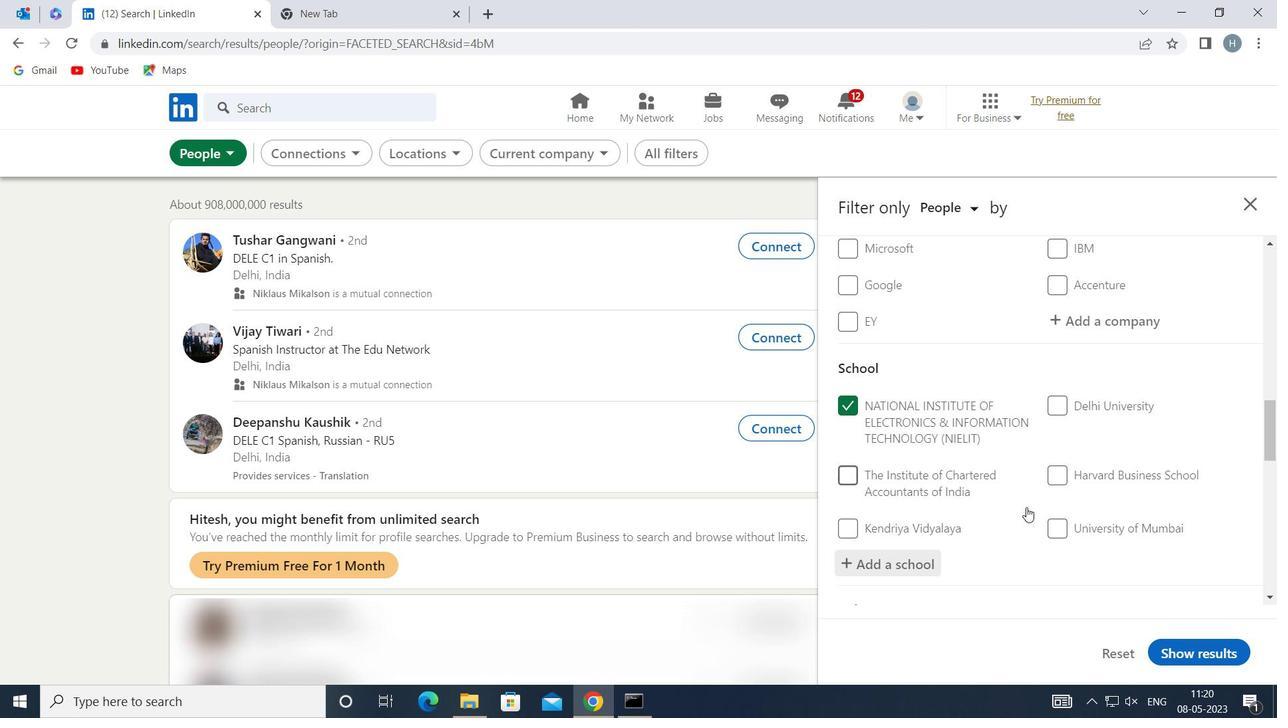
Action: Mouse scrolled (1027, 504) with delta (0, 0)
Screenshot: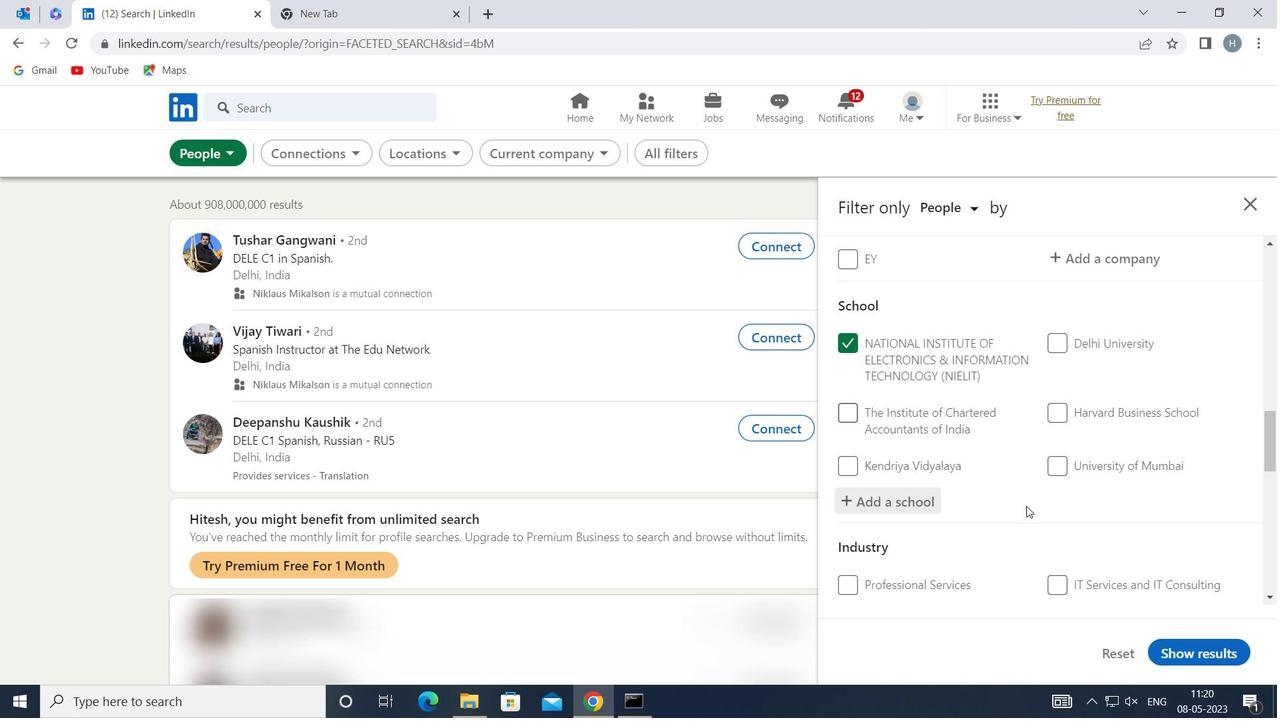 
Action: Mouse moved to (1027, 504)
Screenshot: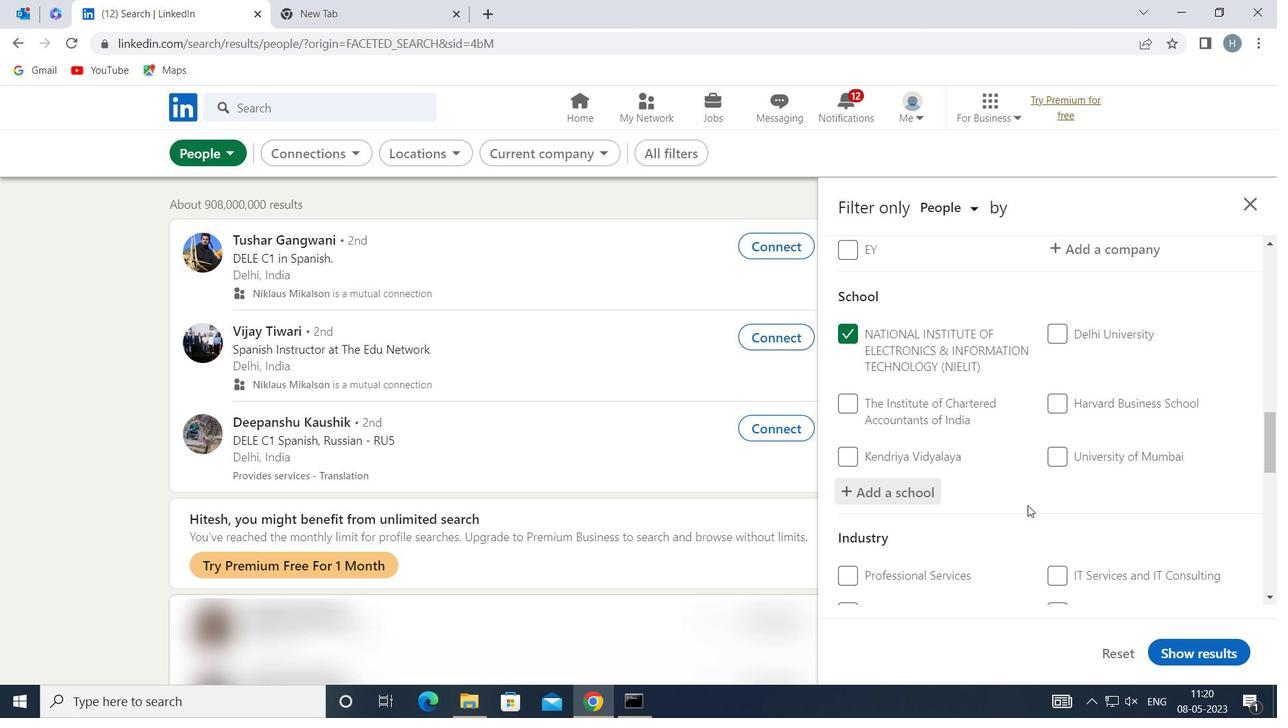 
Action: Mouse scrolled (1027, 504) with delta (0, 0)
Screenshot: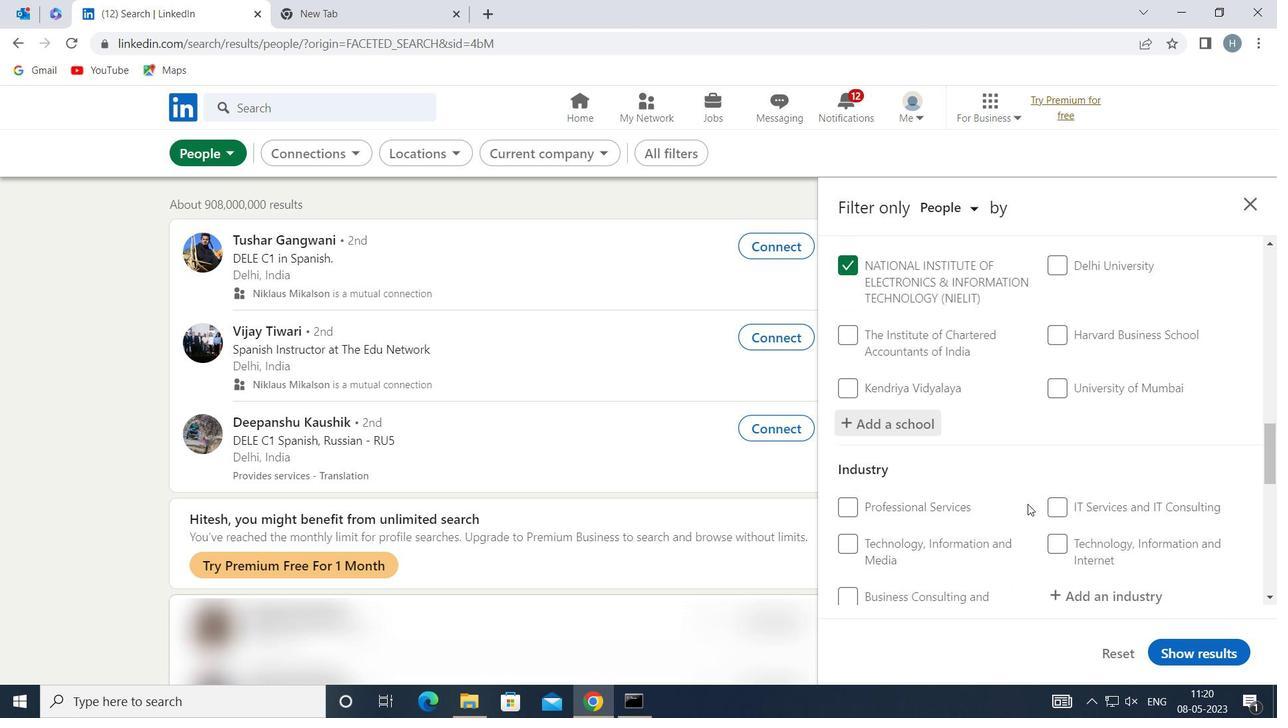 
Action: Mouse moved to (1093, 498)
Screenshot: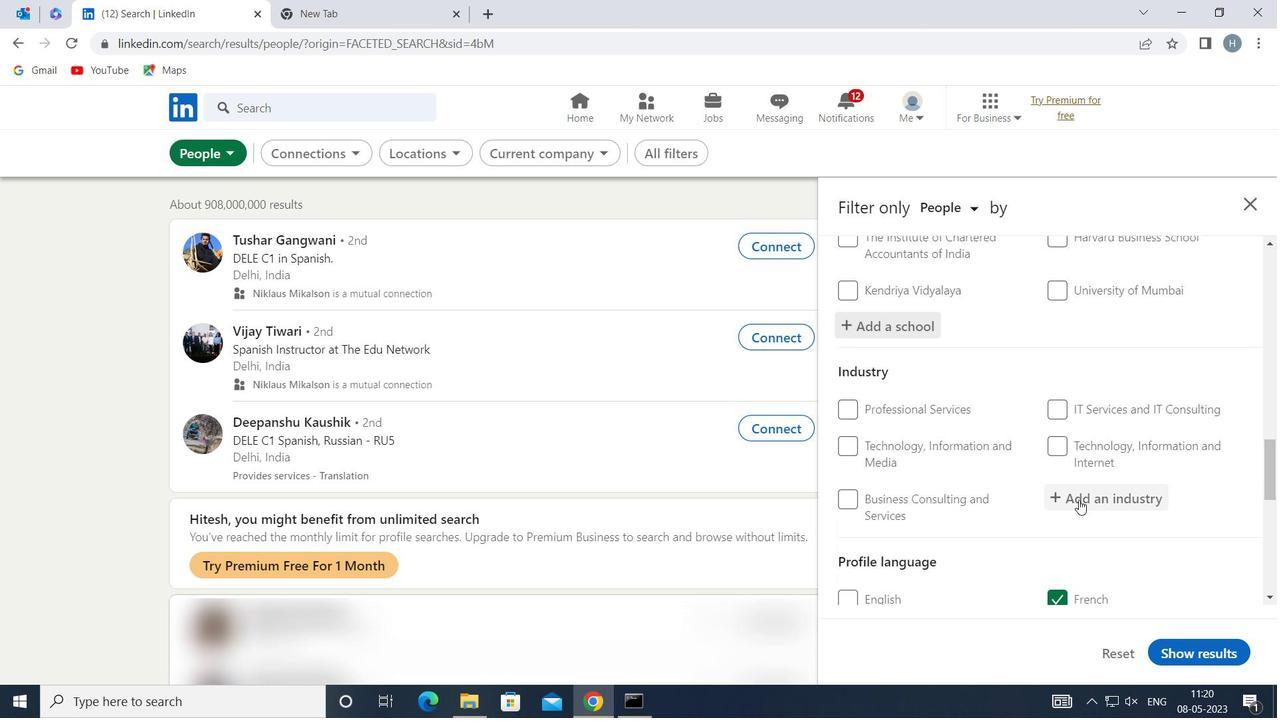 
Action: Mouse pressed left at (1093, 498)
Screenshot: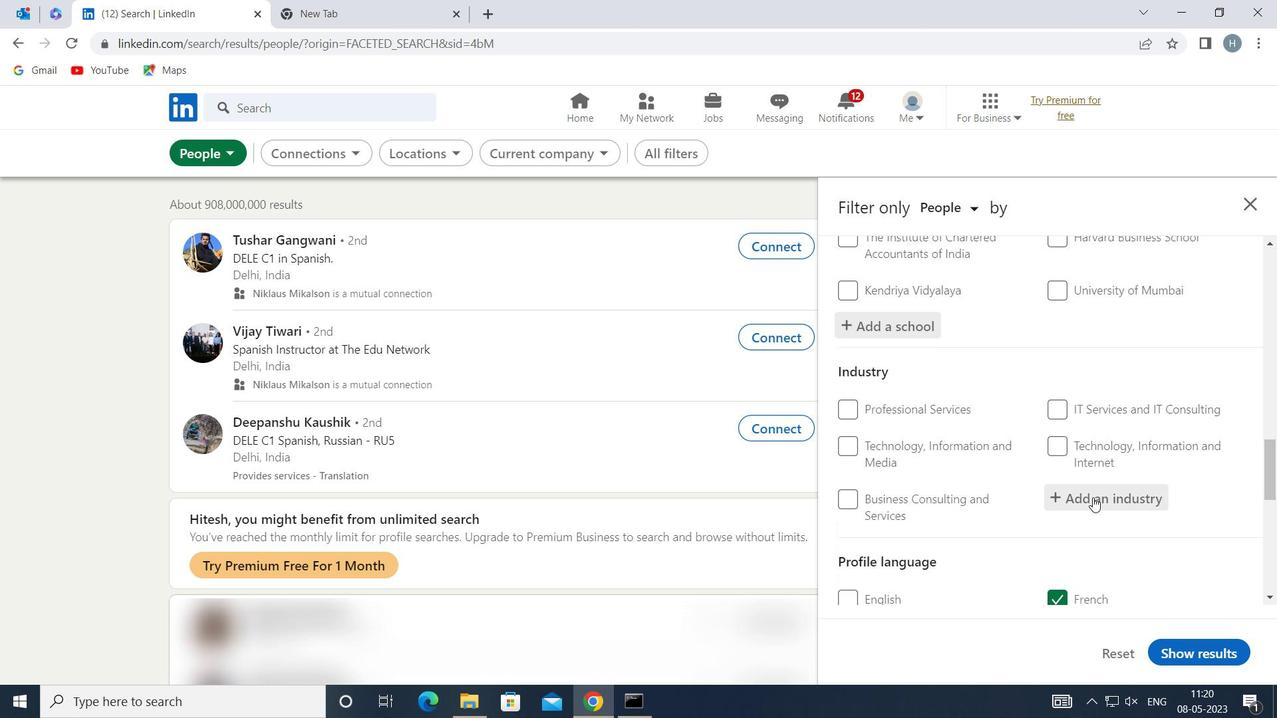 
Action: Key pressed <Key.shift>CHILD<Key.space><Key.shift>CARE<Key.backspace><Key.backspace><Key.backspace>
Screenshot: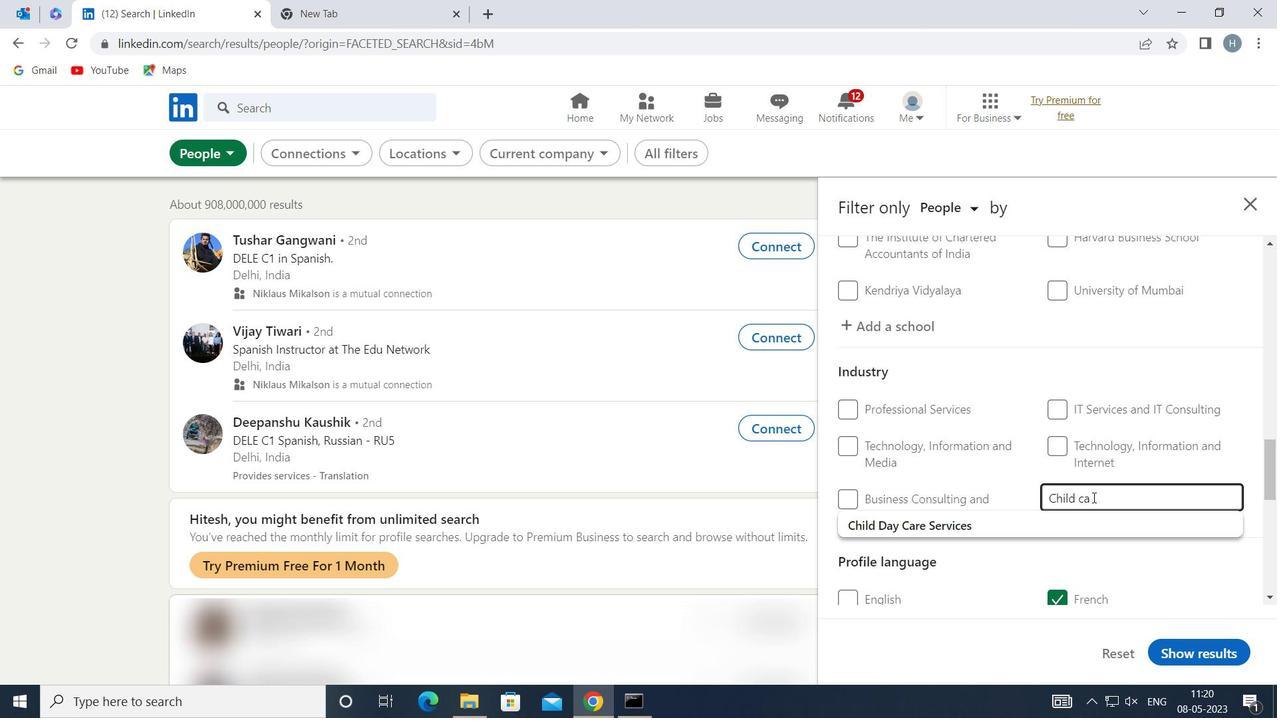 
Action: Mouse moved to (1126, 526)
Screenshot: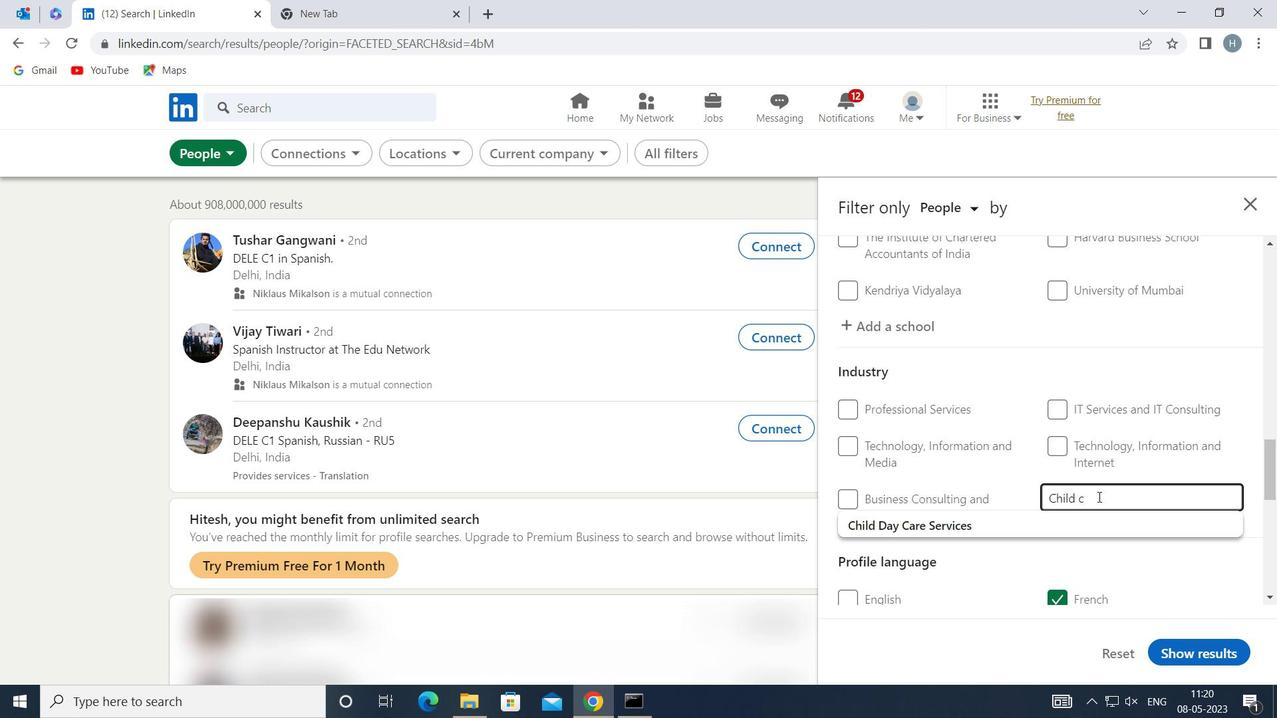 
Action: Key pressed <Key.backspace>
Screenshot: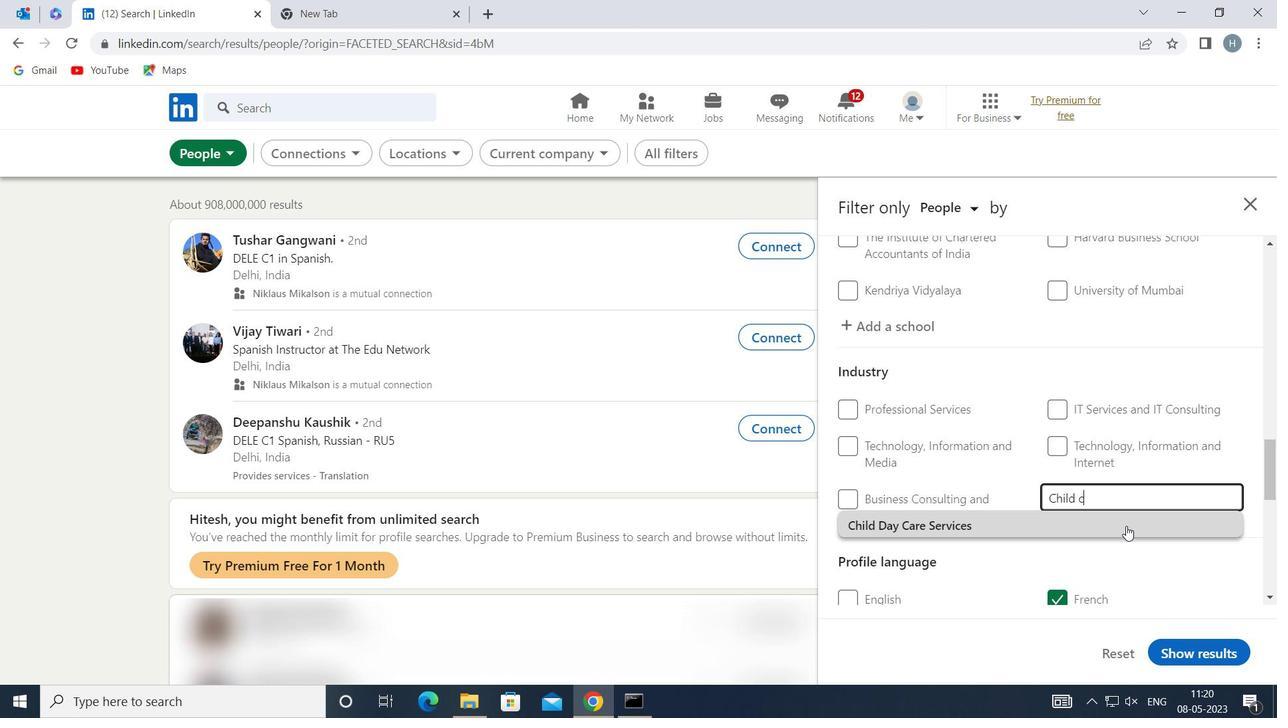 
Action: Mouse moved to (1087, 528)
Screenshot: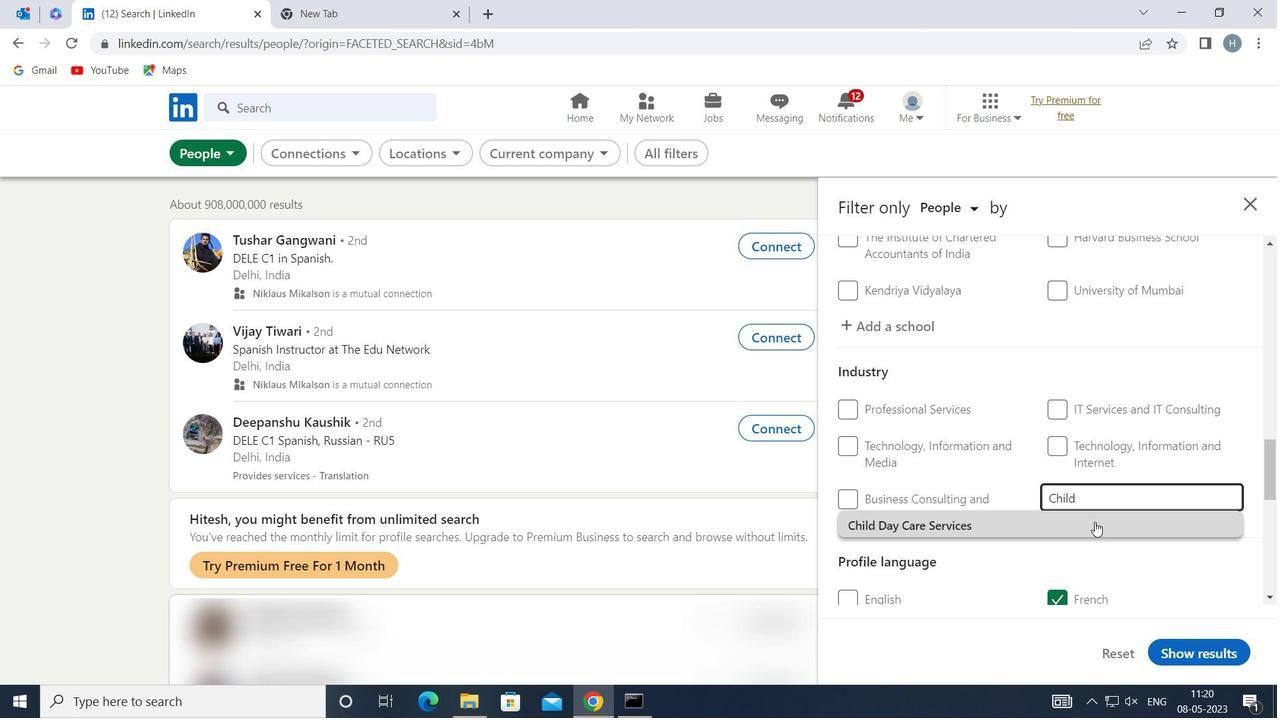 
Action: Mouse pressed left at (1087, 528)
Screenshot: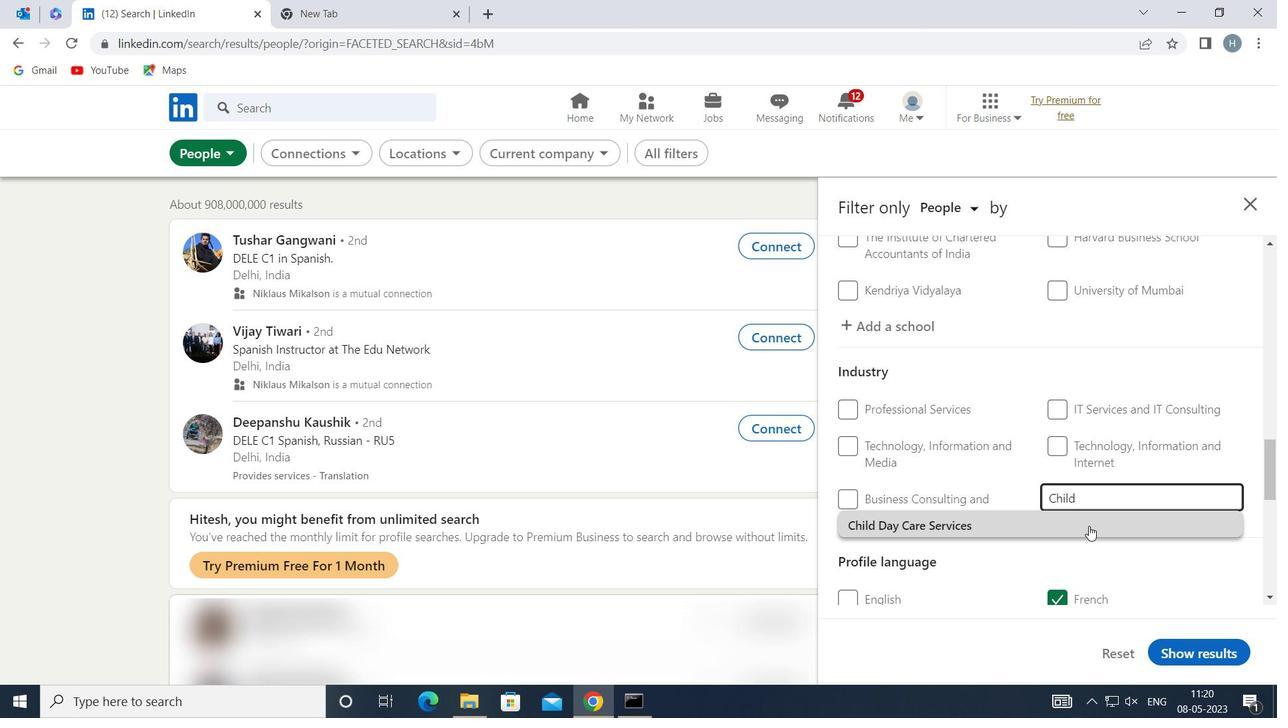 
Action: Mouse moved to (1074, 518)
Screenshot: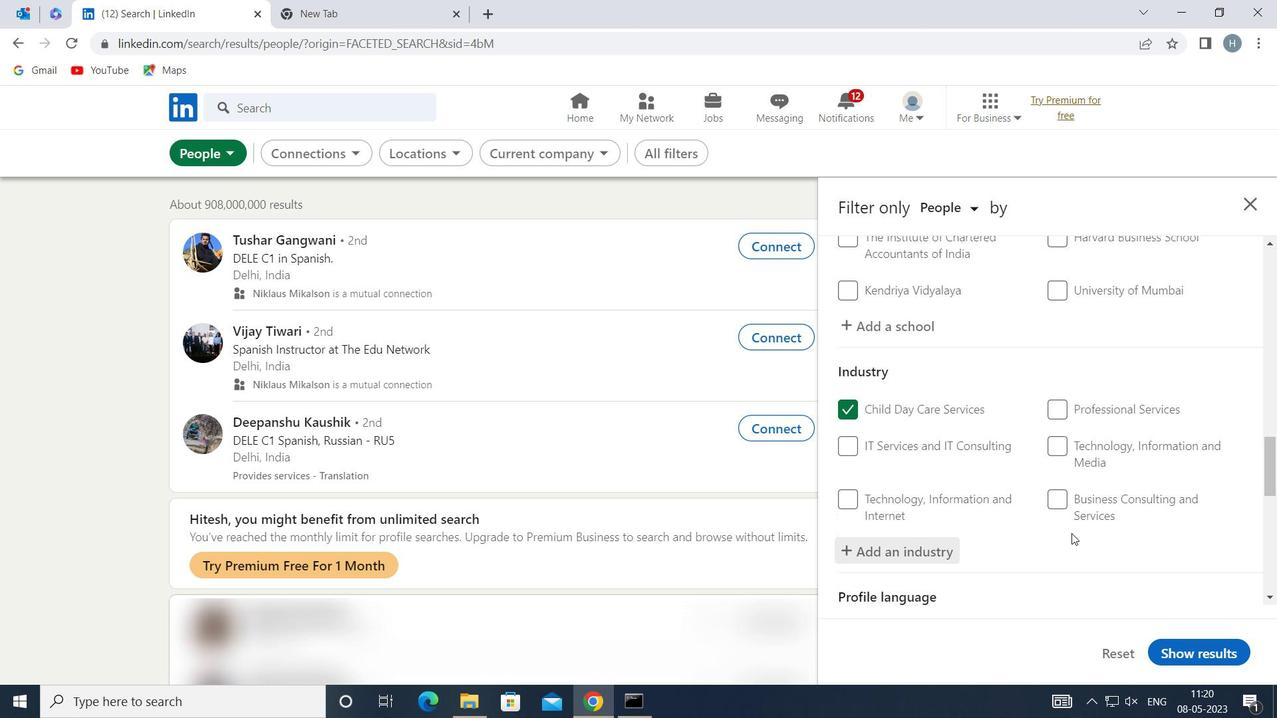 
Action: Mouse scrolled (1074, 518) with delta (0, 0)
Screenshot: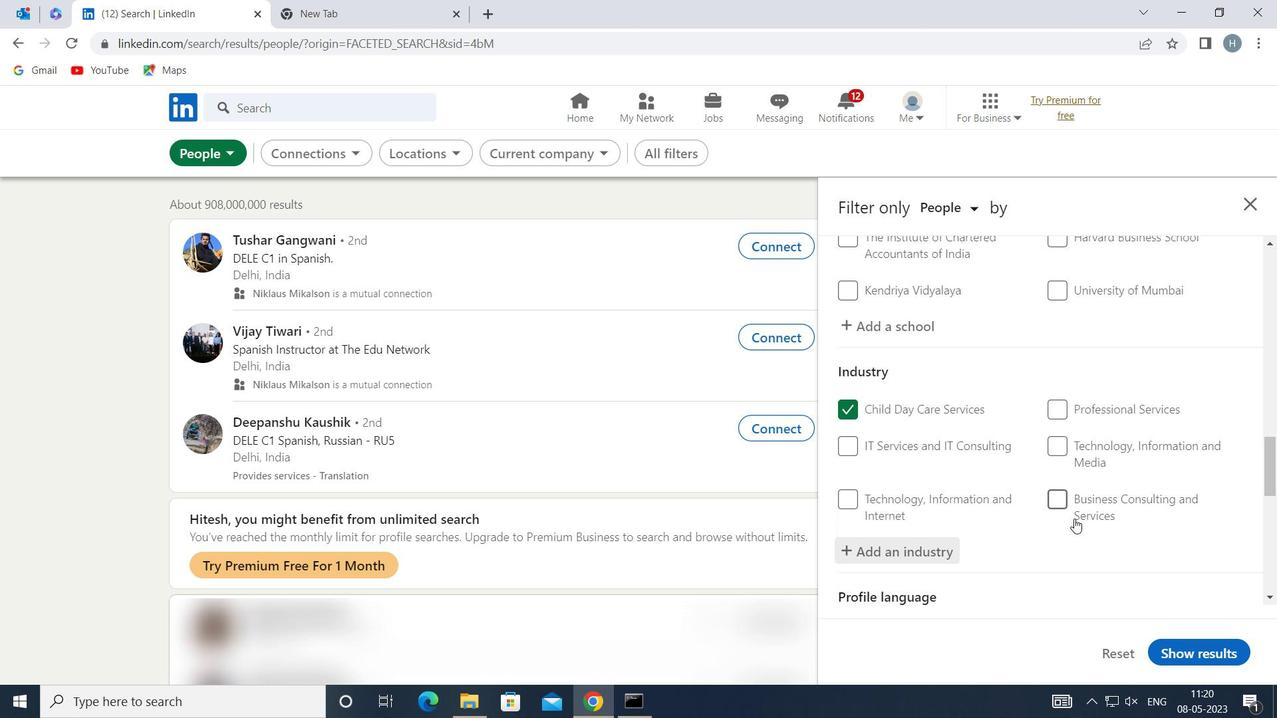 
Action: Mouse scrolled (1074, 518) with delta (0, 0)
Screenshot: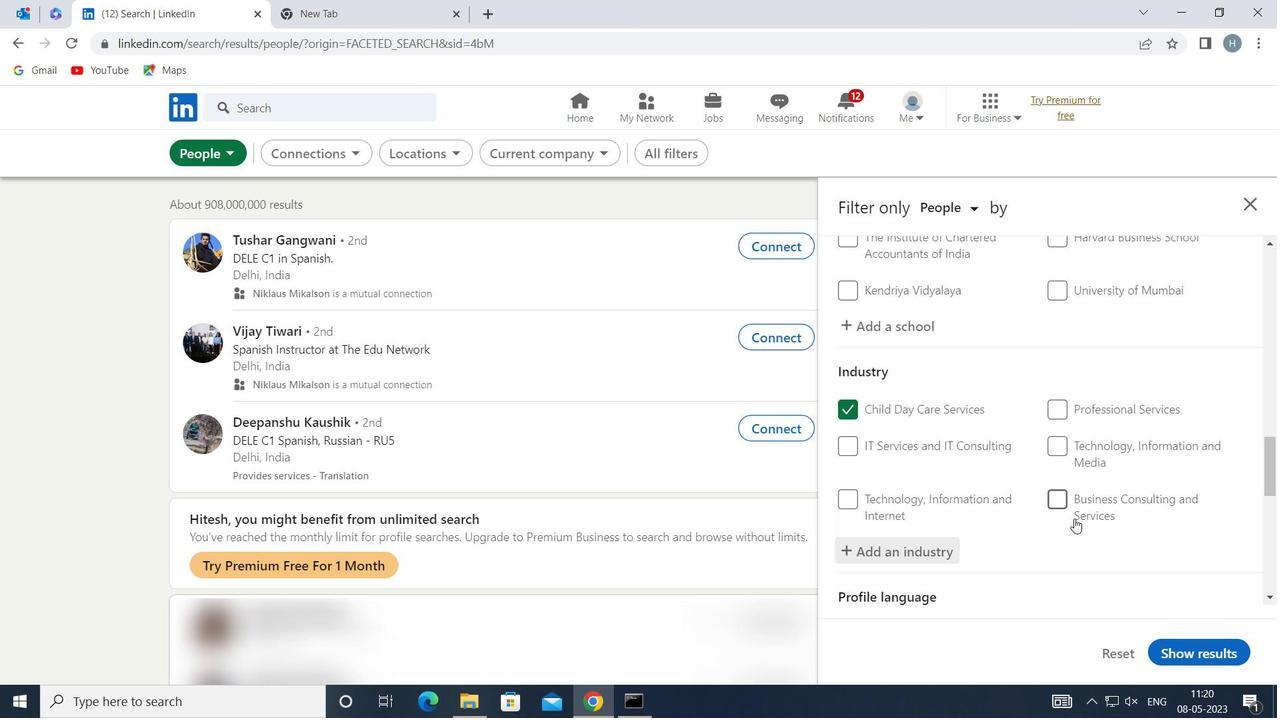 
Action: Mouse scrolled (1074, 518) with delta (0, 0)
Screenshot: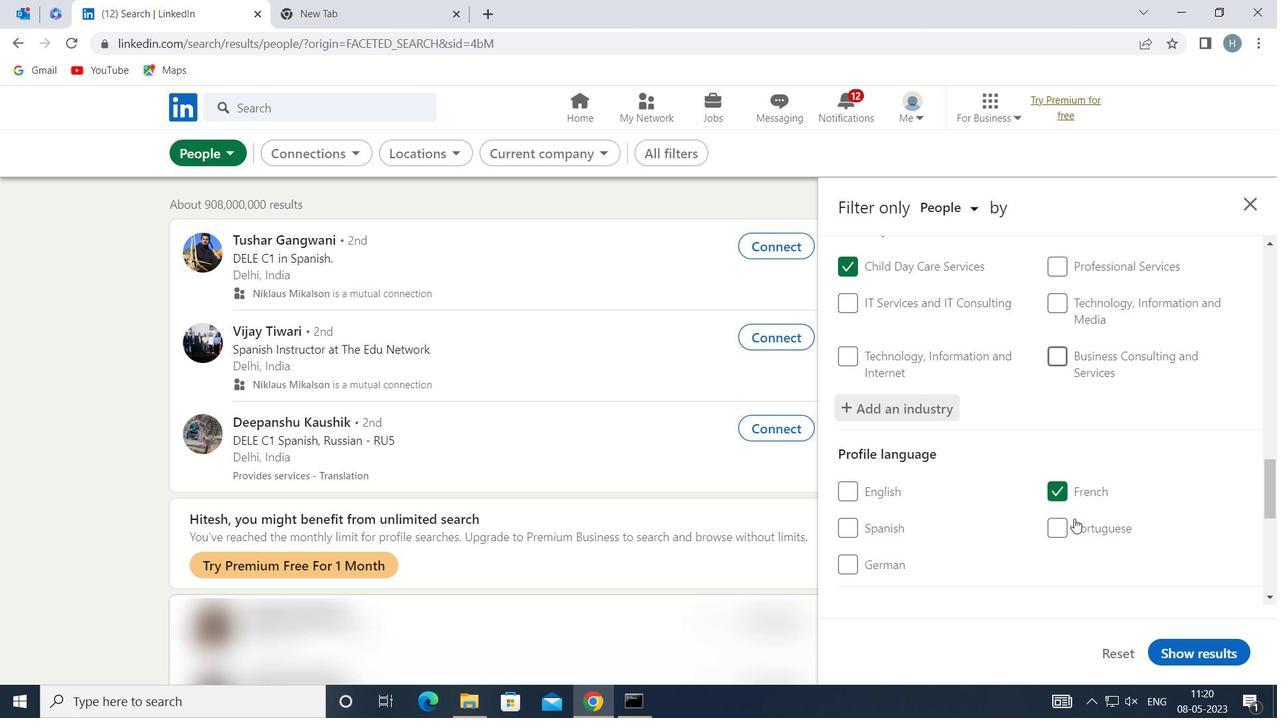 
Action: Mouse scrolled (1074, 518) with delta (0, 0)
Screenshot: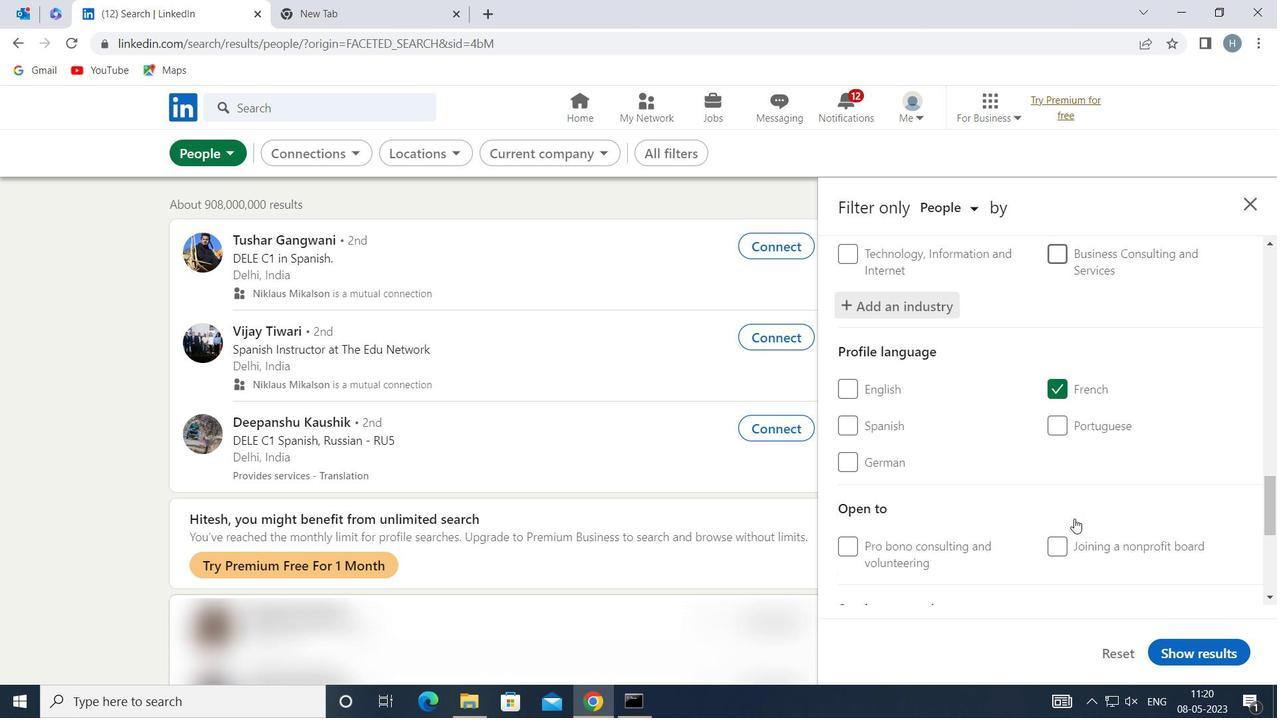 
Action: Mouse scrolled (1074, 518) with delta (0, 0)
Screenshot: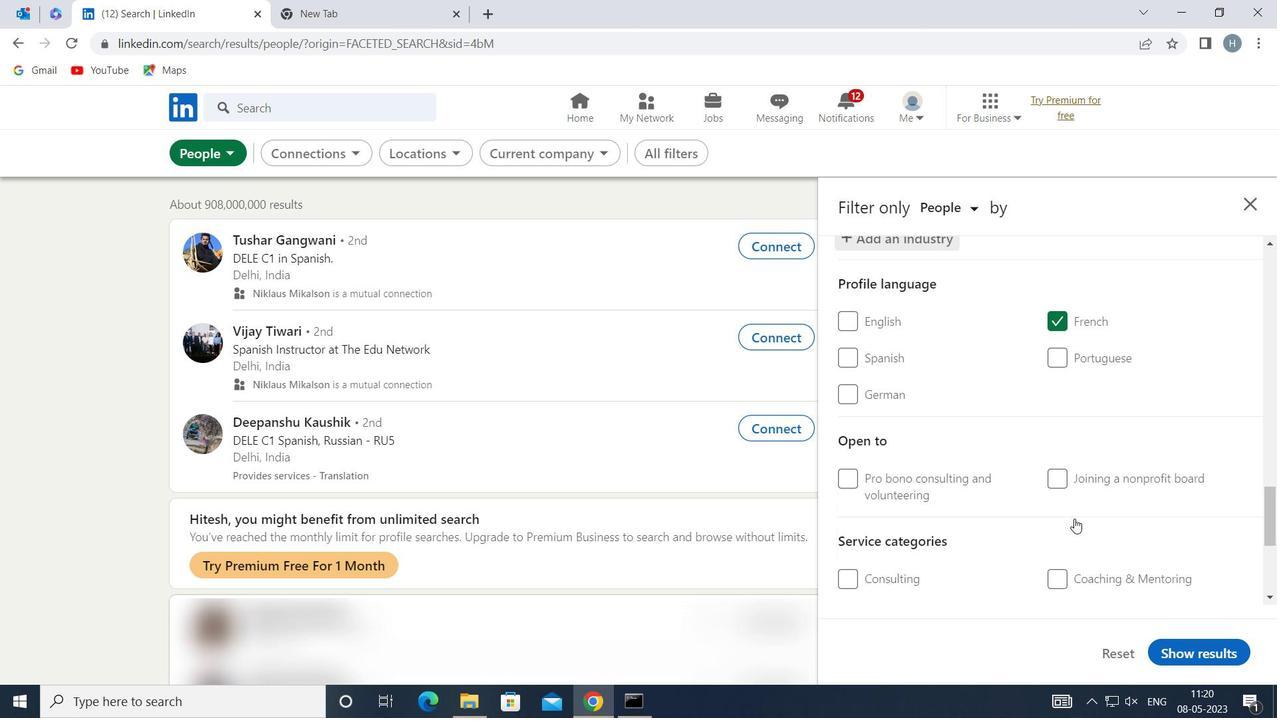 
Action: Mouse moved to (1097, 544)
Screenshot: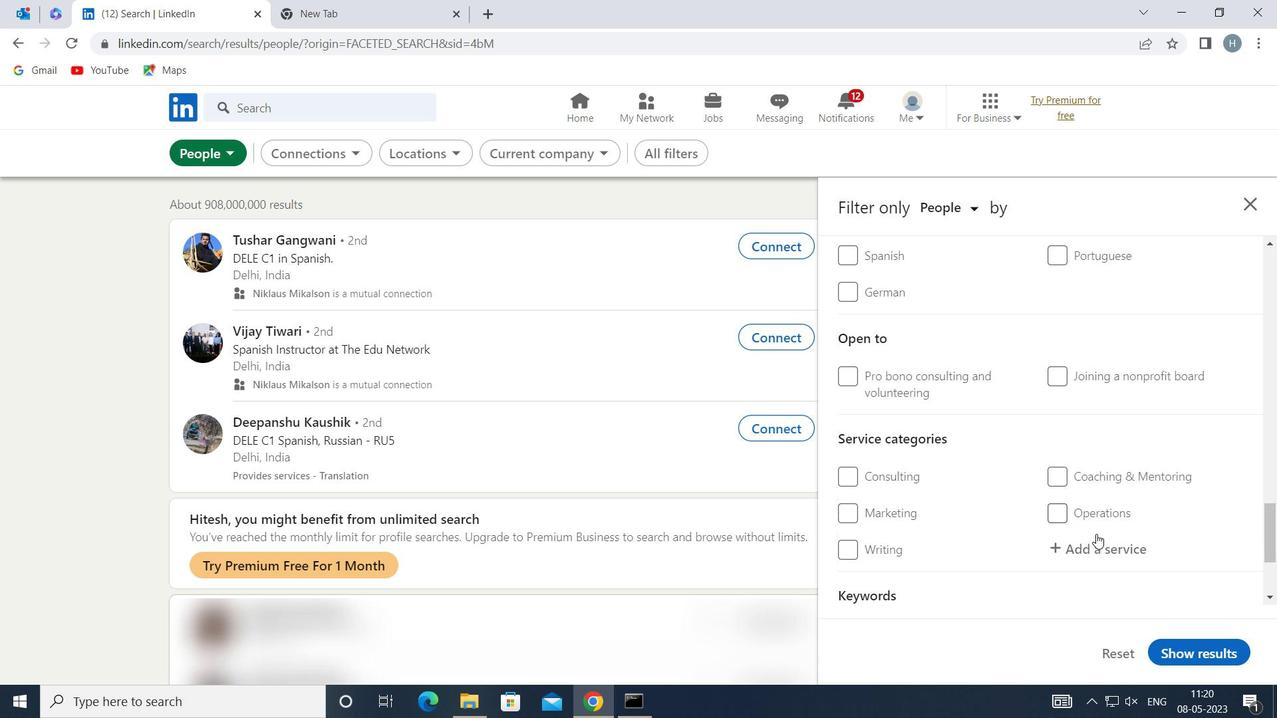 
Action: Mouse pressed left at (1097, 544)
Screenshot: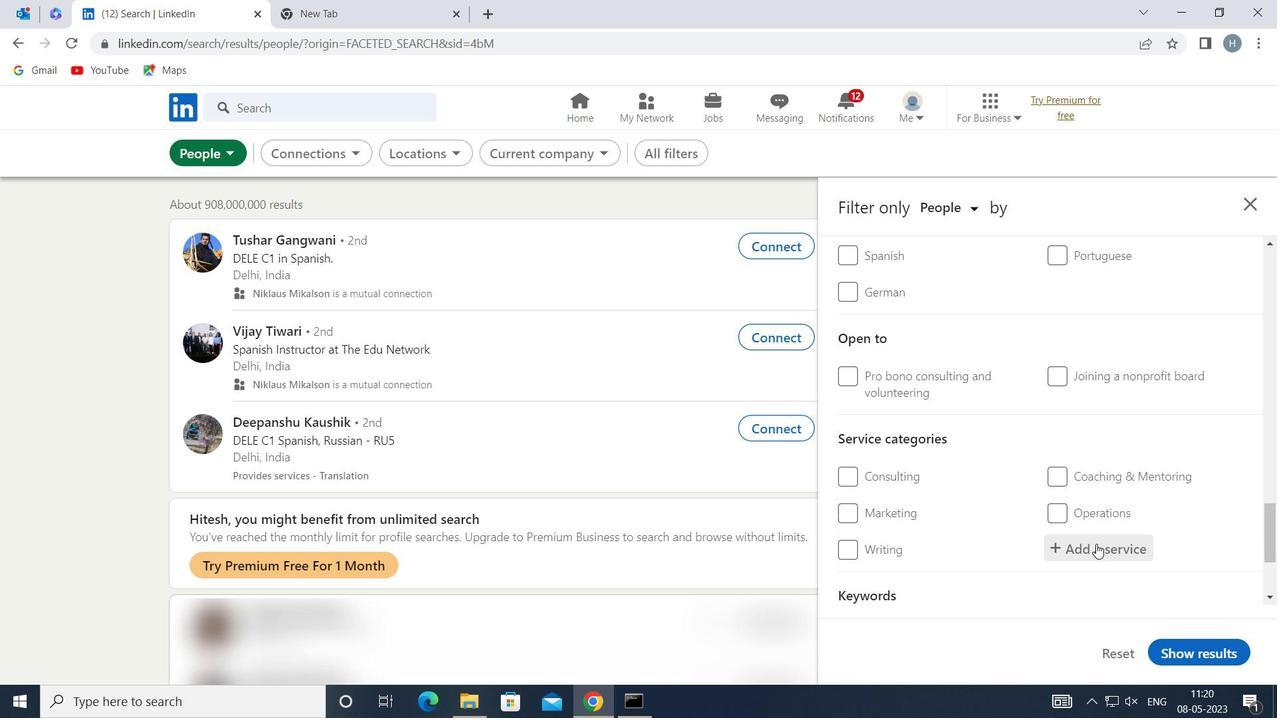 
Action: Key pressed <Key.shift>EMAIL<Key.space><Key.shift>MA
Screenshot: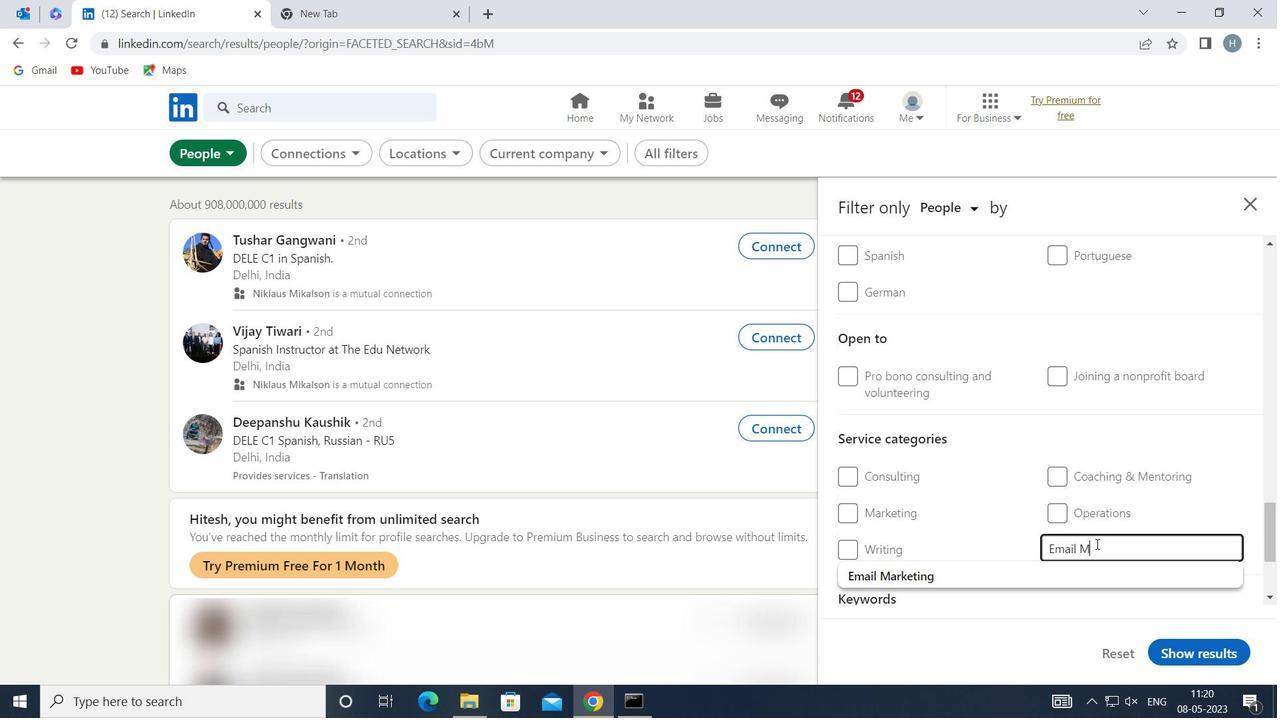 
Action: Mouse moved to (1058, 569)
Screenshot: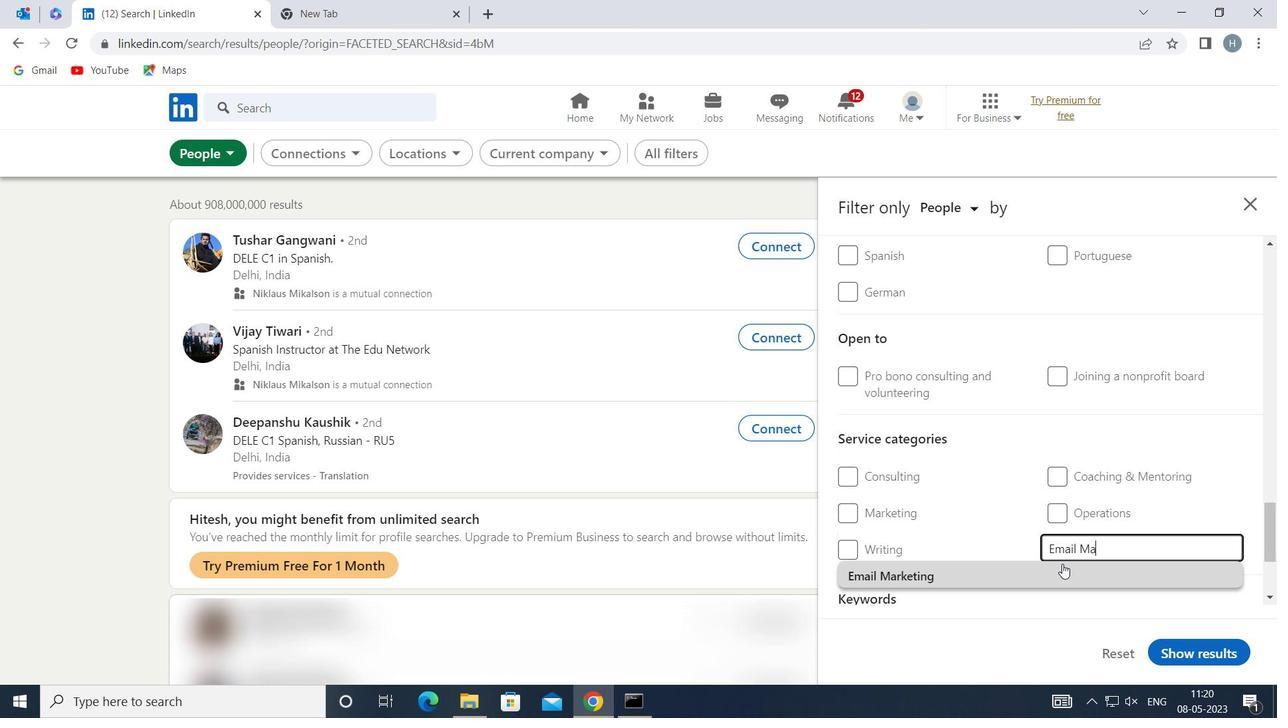 
Action: Mouse pressed left at (1058, 569)
Screenshot: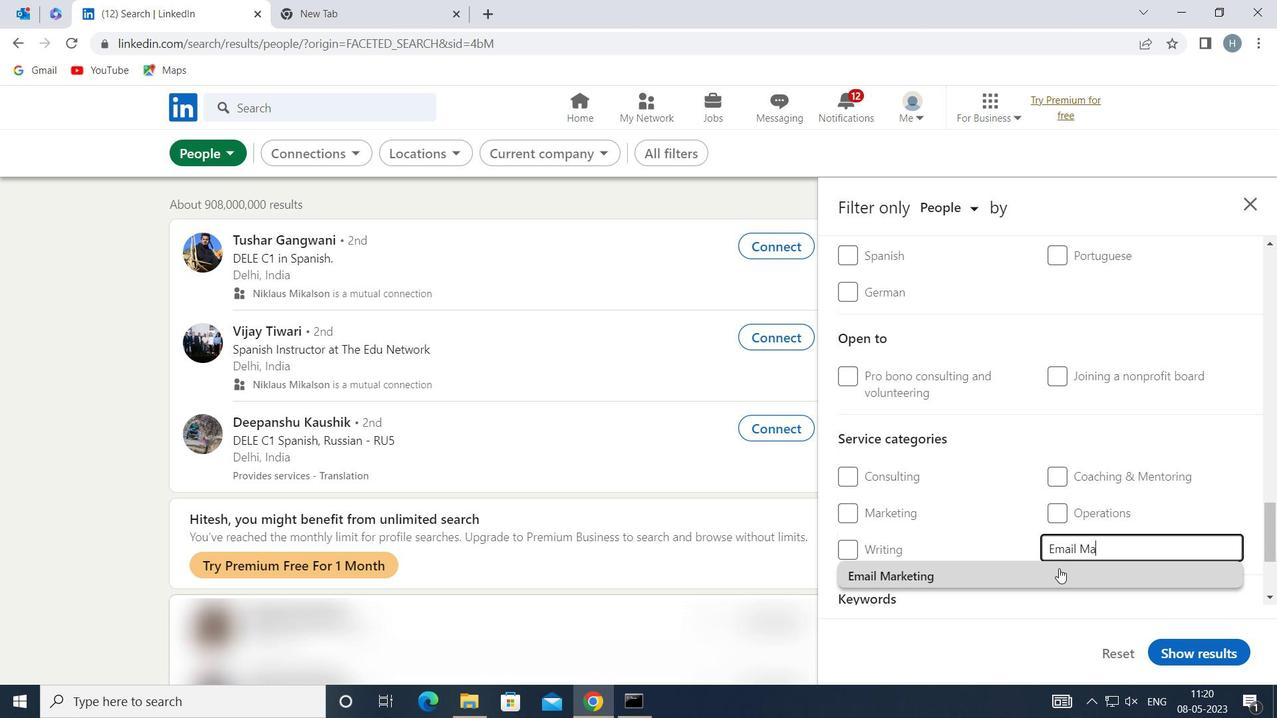 
Action: Mouse moved to (1039, 527)
Screenshot: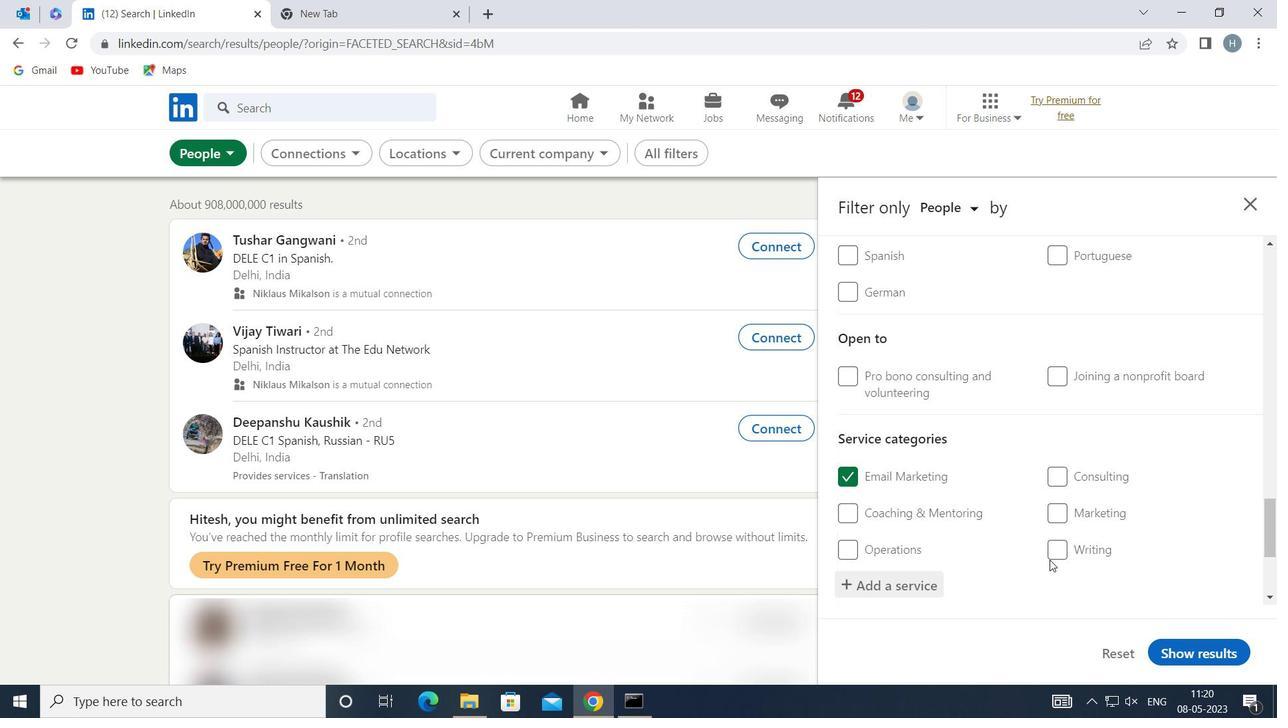 
Action: Mouse scrolled (1039, 526) with delta (0, 0)
Screenshot: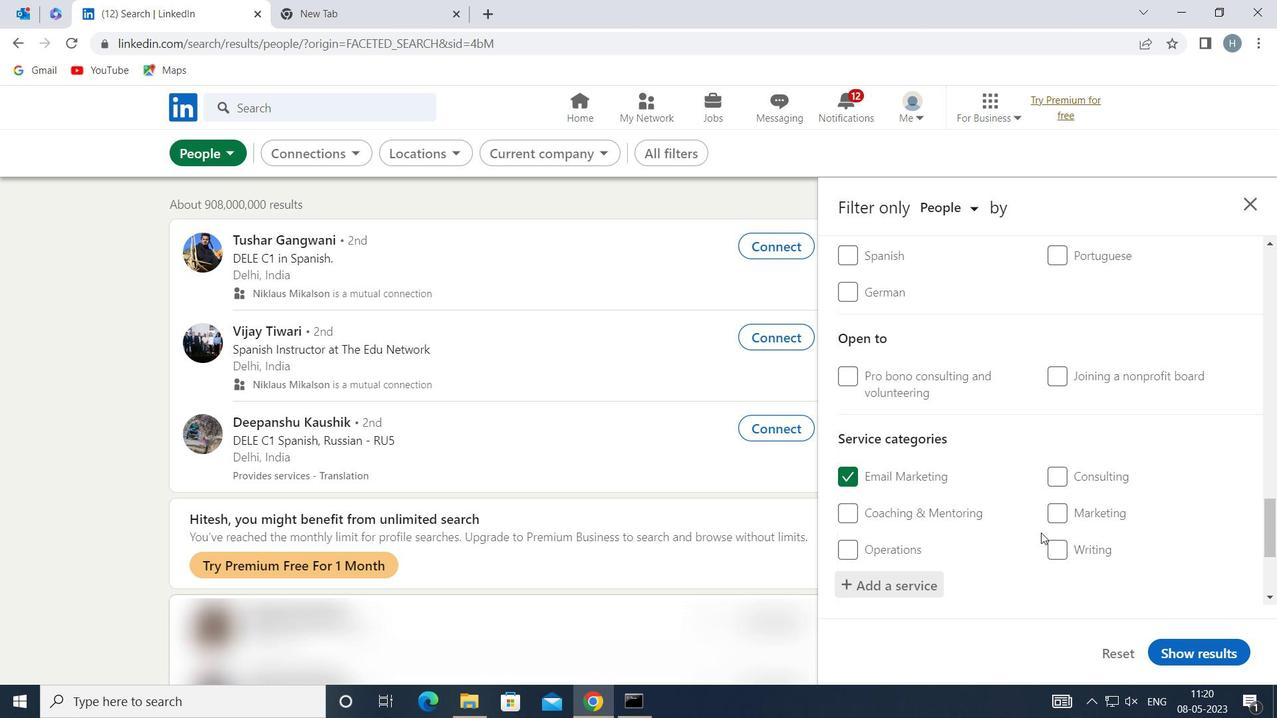 
Action: Mouse scrolled (1039, 526) with delta (0, 0)
Screenshot: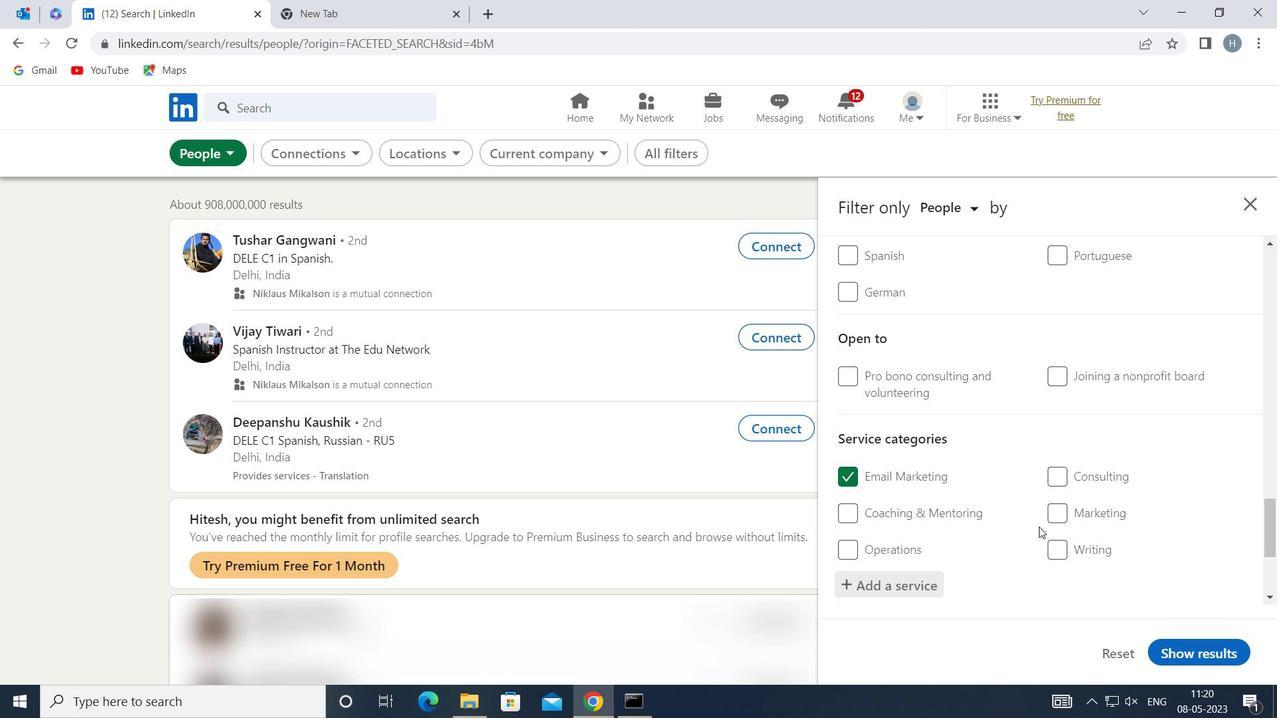 
Action: Mouse moved to (1037, 518)
Screenshot: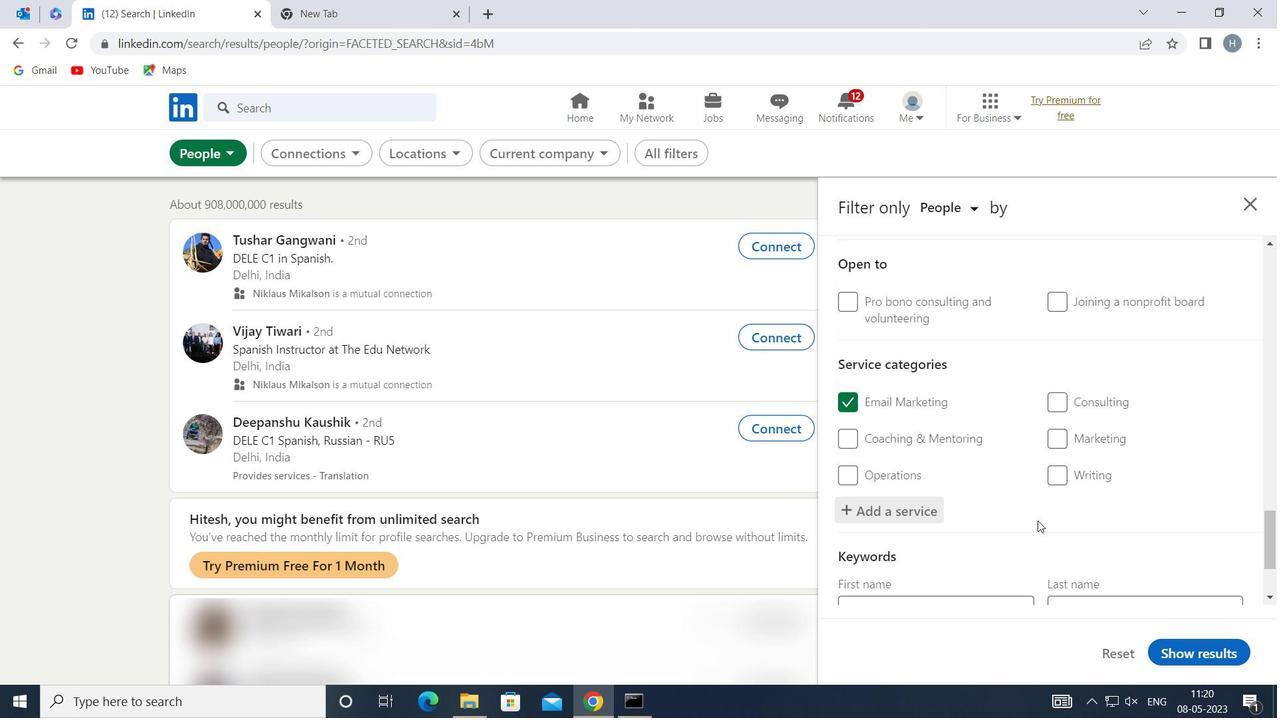 
Action: Mouse scrolled (1037, 518) with delta (0, 0)
Screenshot: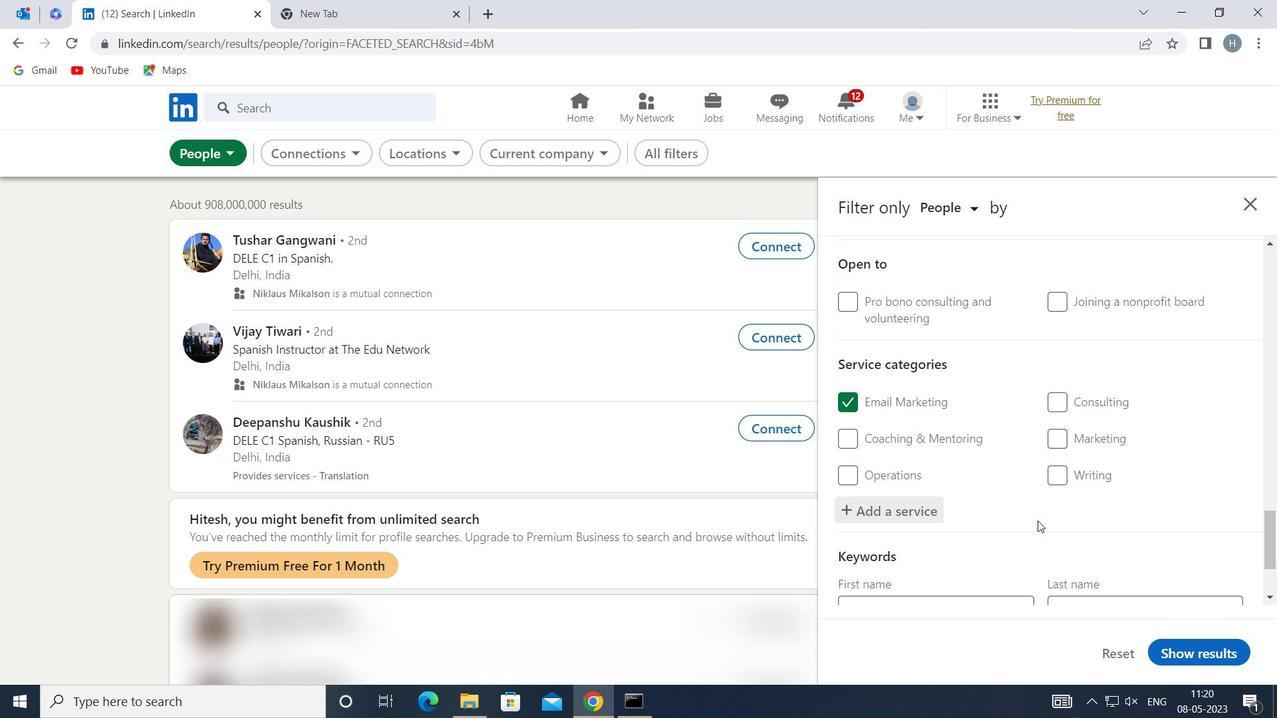 
Action: Mouse moved to (1036, 518)
Screenshot: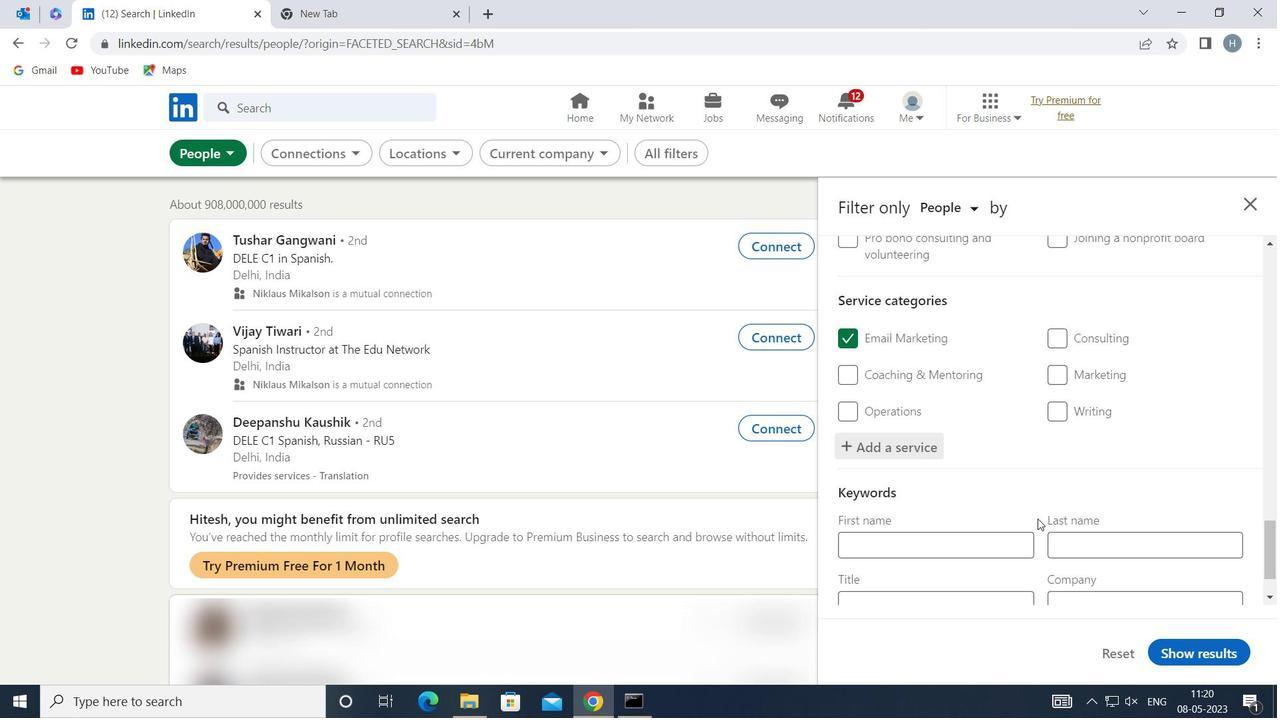 
Action: Mouse scrolled (1036, 518) with delta (0, 0)
Screenshot: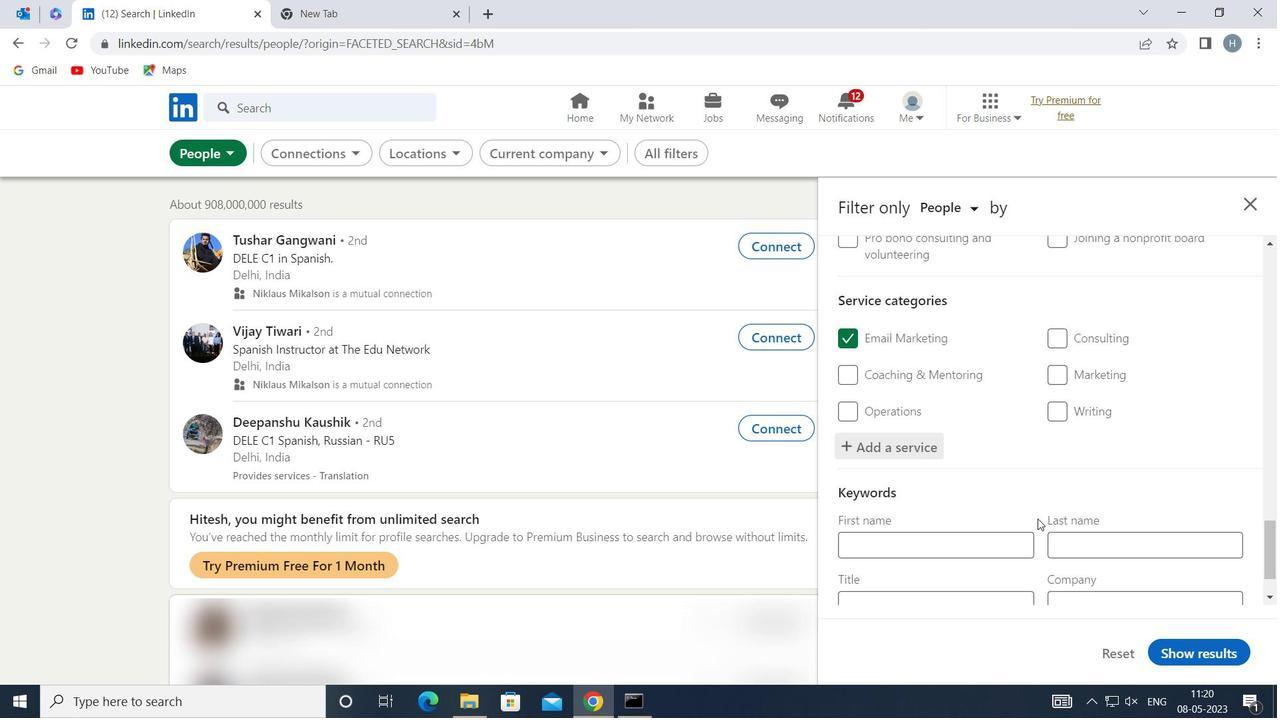 
Action: Mouse moved to (989, 527)
Screenshot: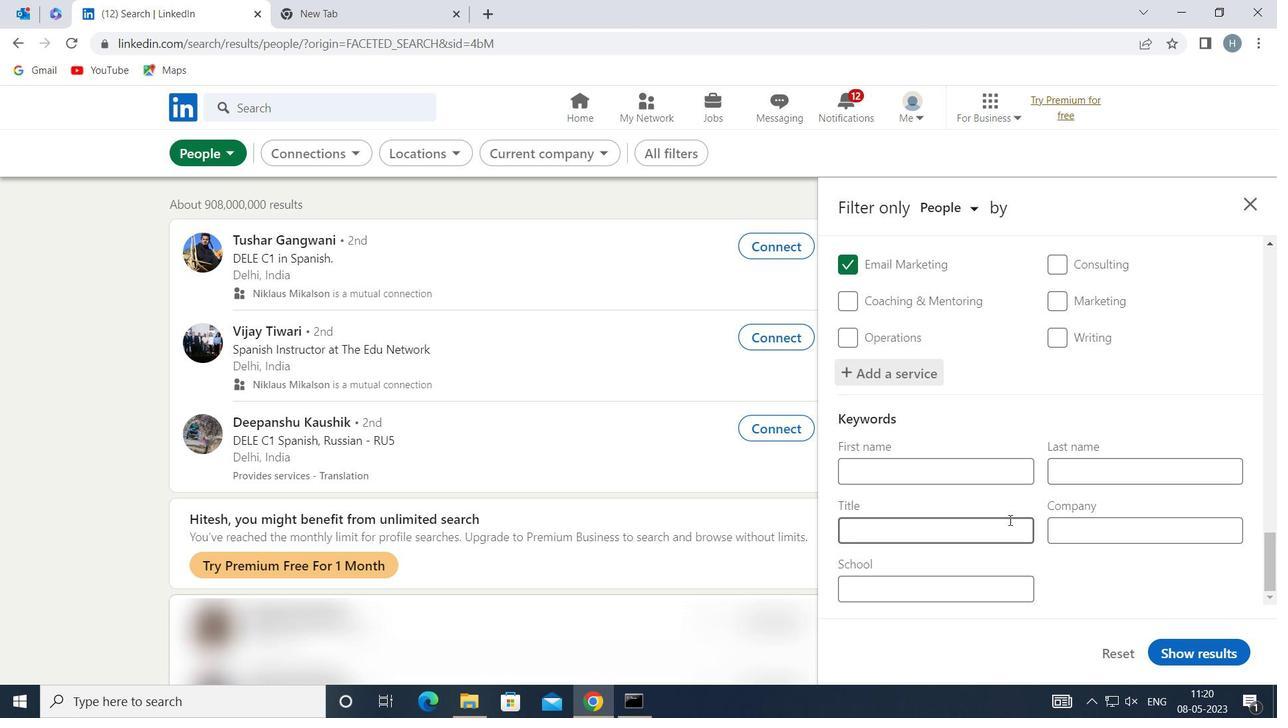 
Action: Mouse pressed left at (989, 527)
Screenshot: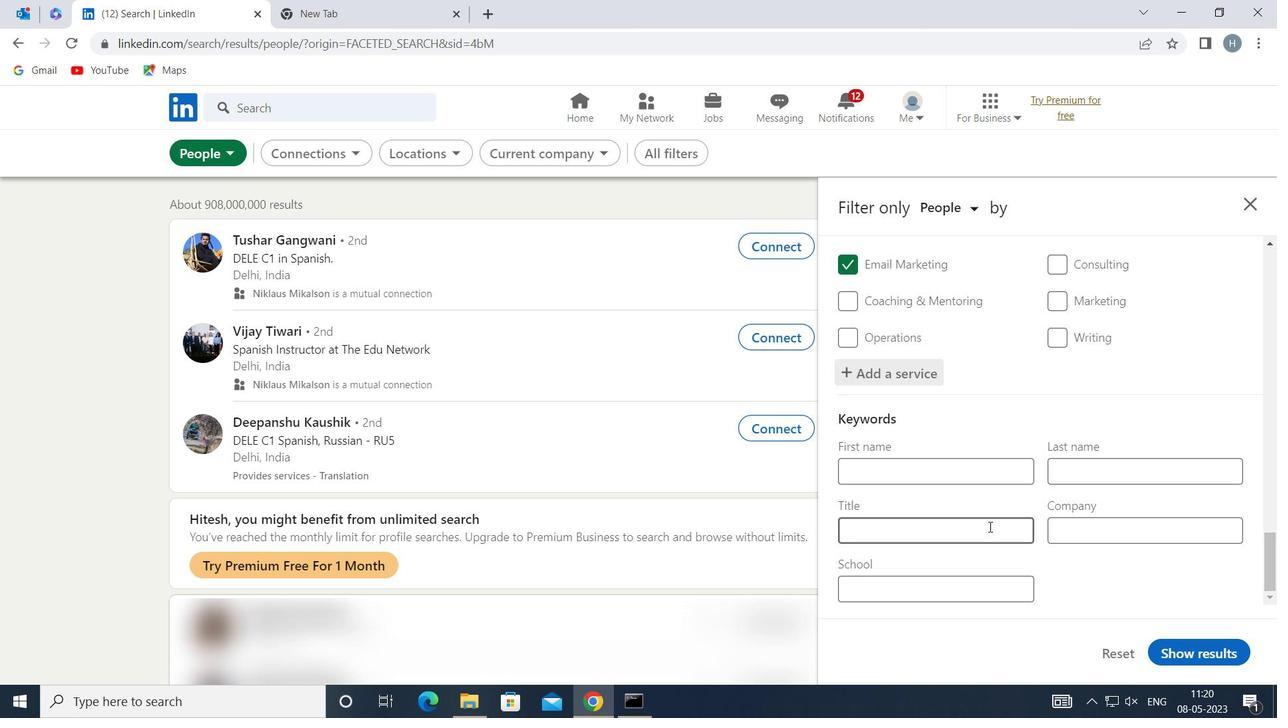 
Action: Key pressed <Key.shift>MANAGERS
Screenshot: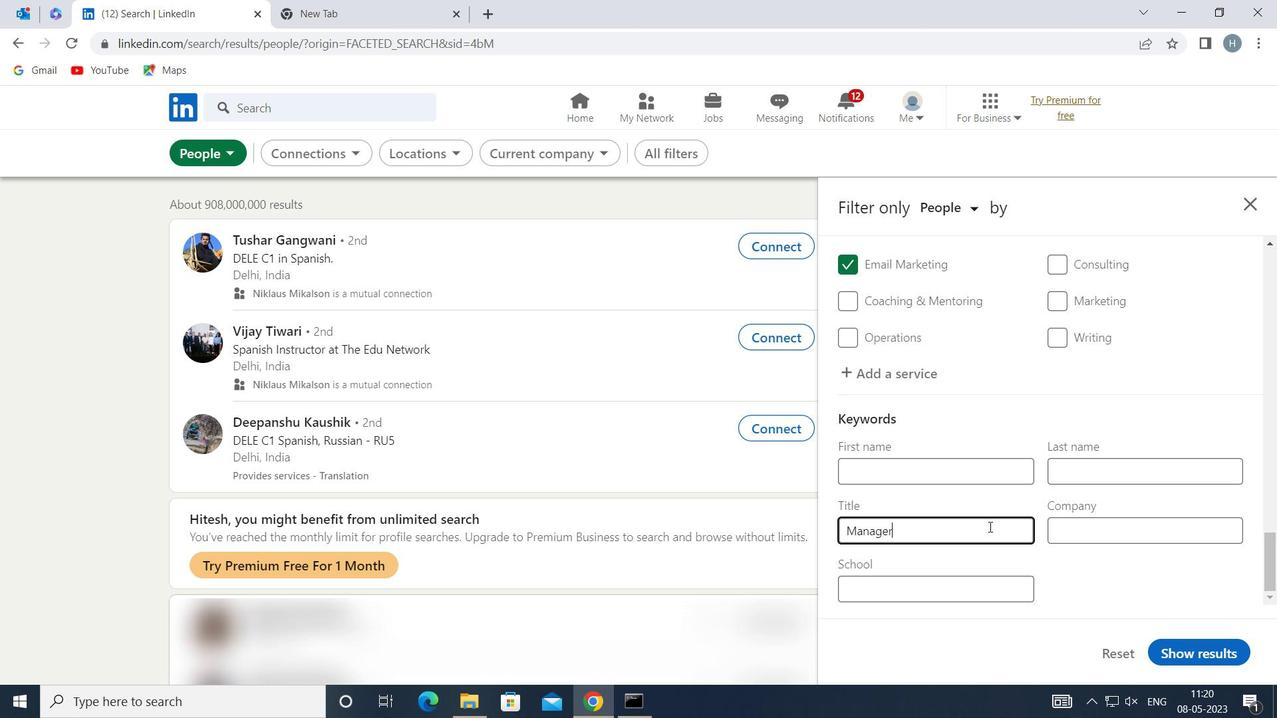 
Action: Mouse moved to (1200, 650)
Screenshot: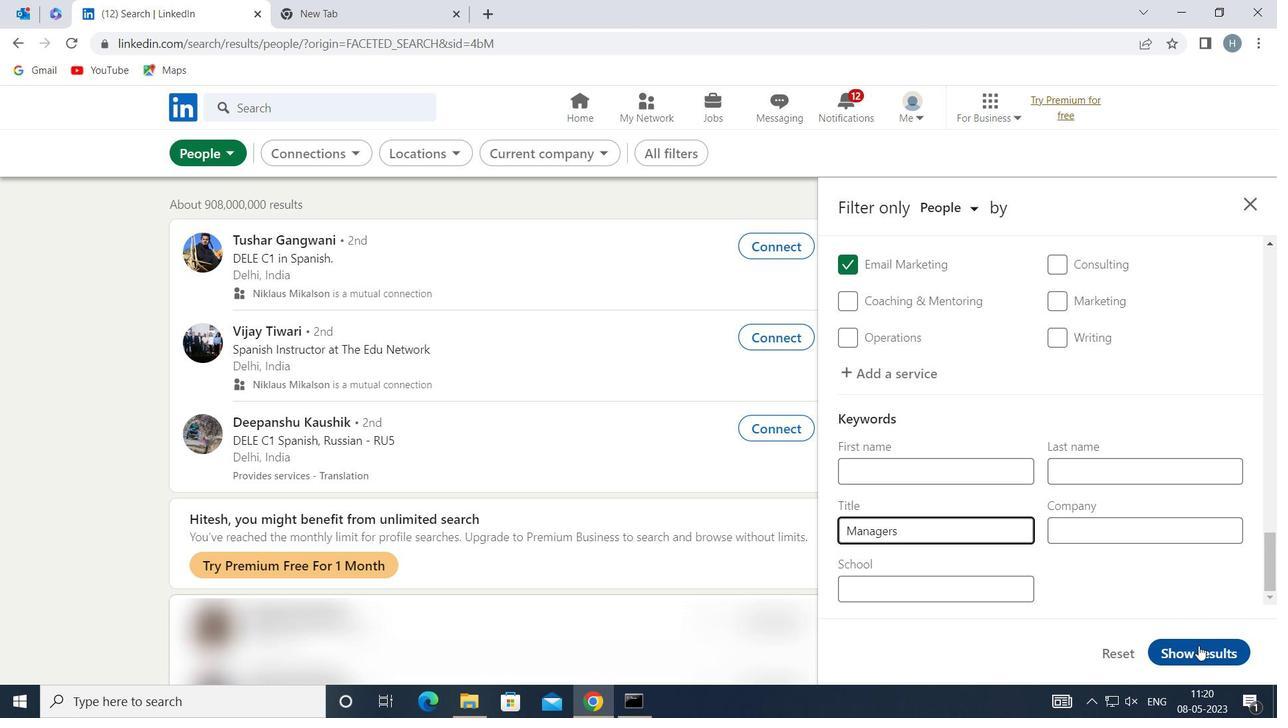 
Action: Mouse pressed left at (1200, 650)
Screenshot: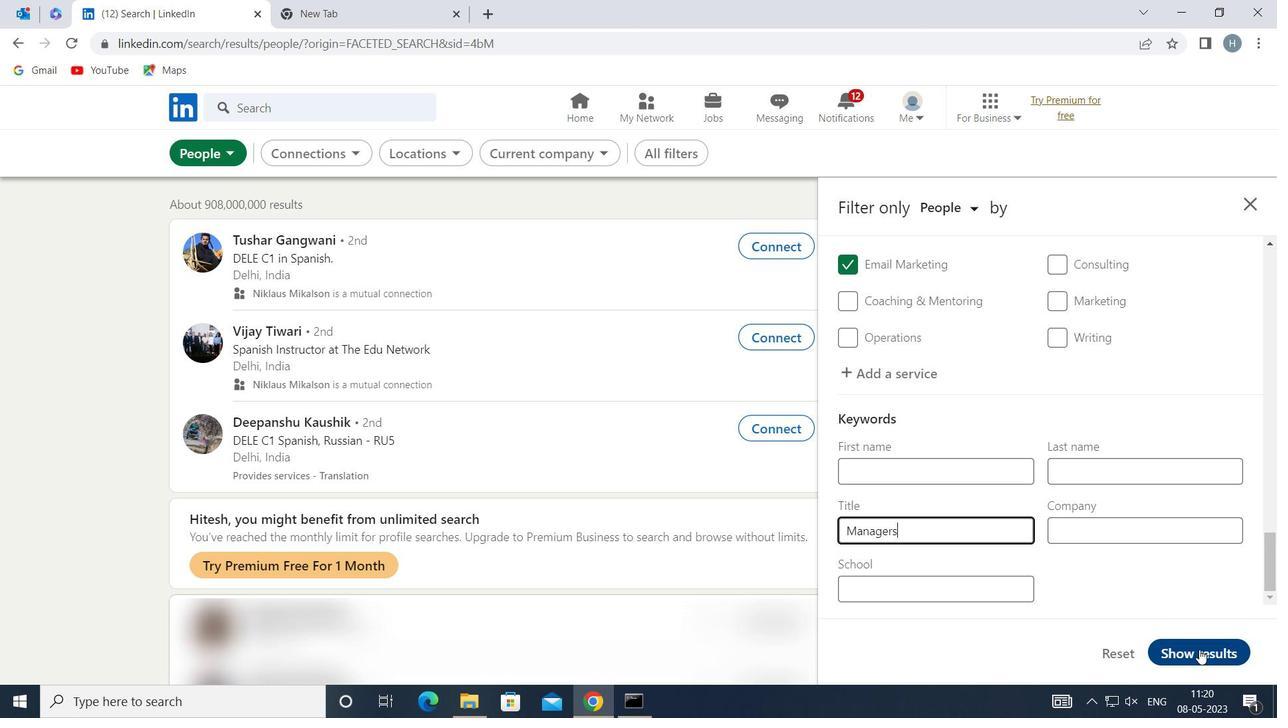 
Action: Mouse moved to (898, 396)
Screenshot: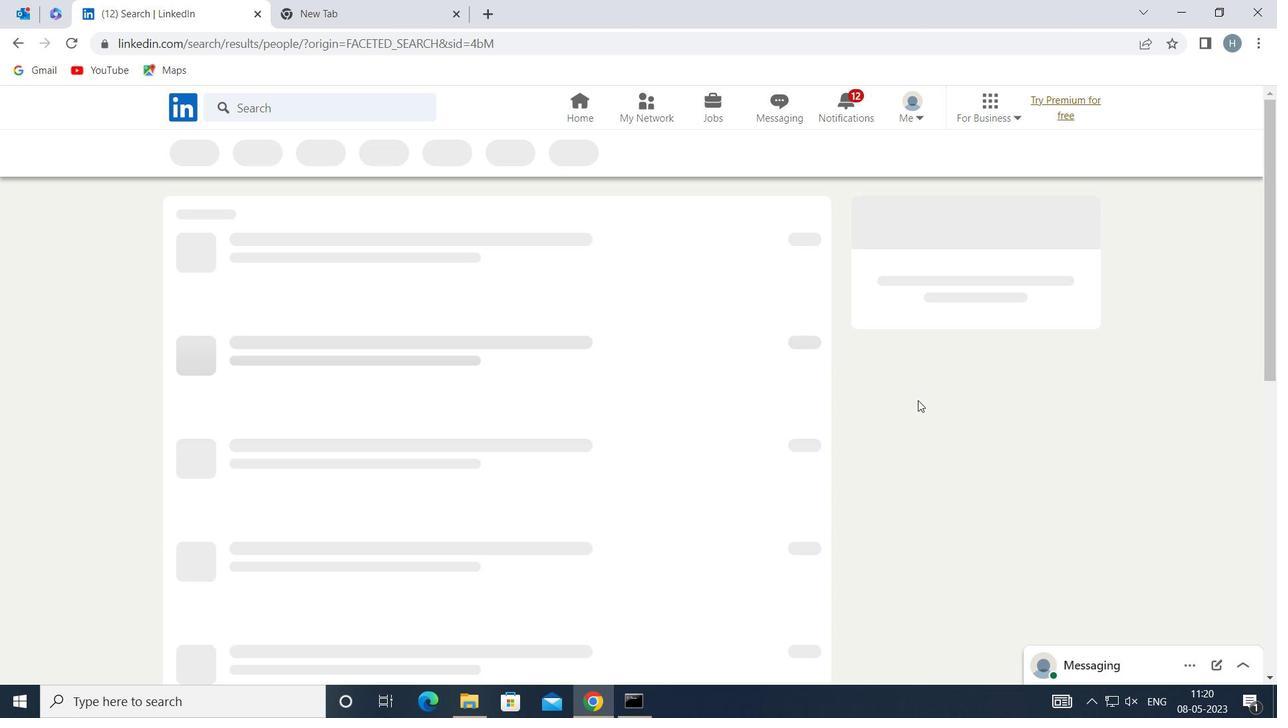 
